 Task: Find connections with filter location Bānswāra with filter topic #sustainabilitywith filter profile language English with filter current company Ecom Express Limited with filter school Jobs for freshers in MYSORE with filter industry Chemical Manufacturing with filter service category Computer Networking with filter keywords title Outside Sales Manager
Action: Mouse moved to (648, 82)
Screenshot: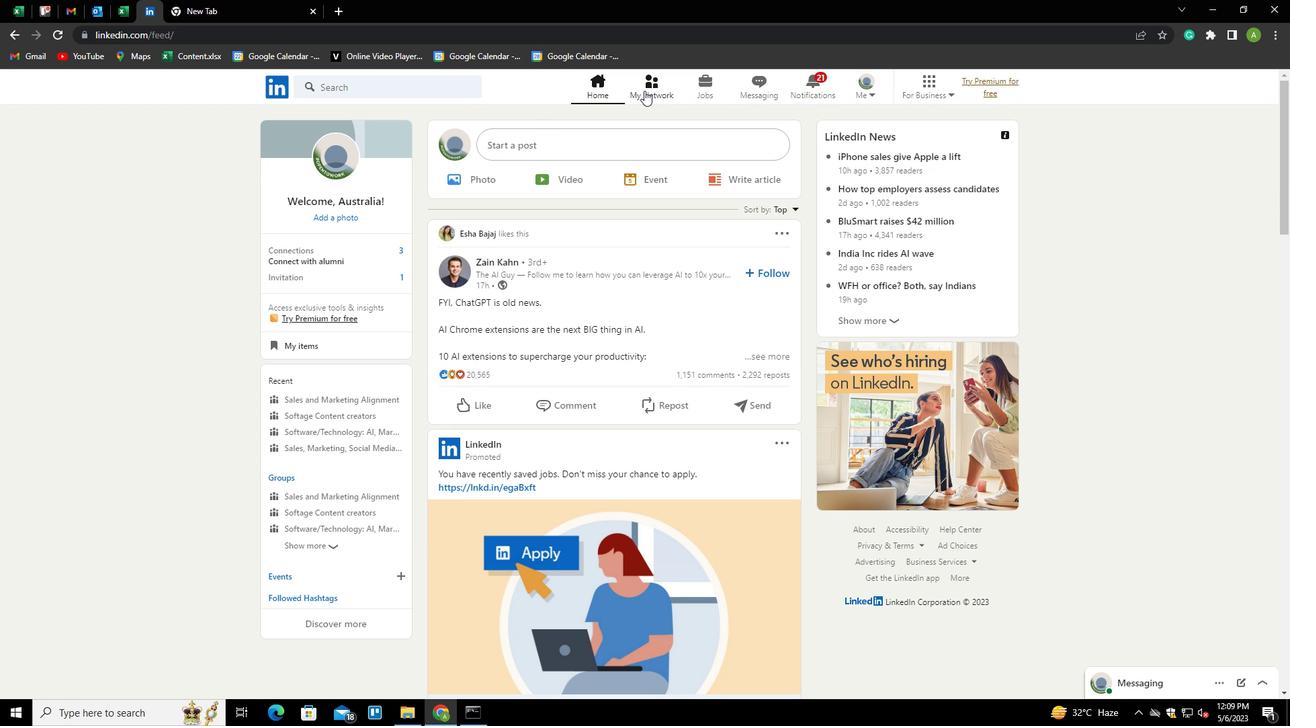 
Action: Mouse pressed left at (648, 82)
Screenshot: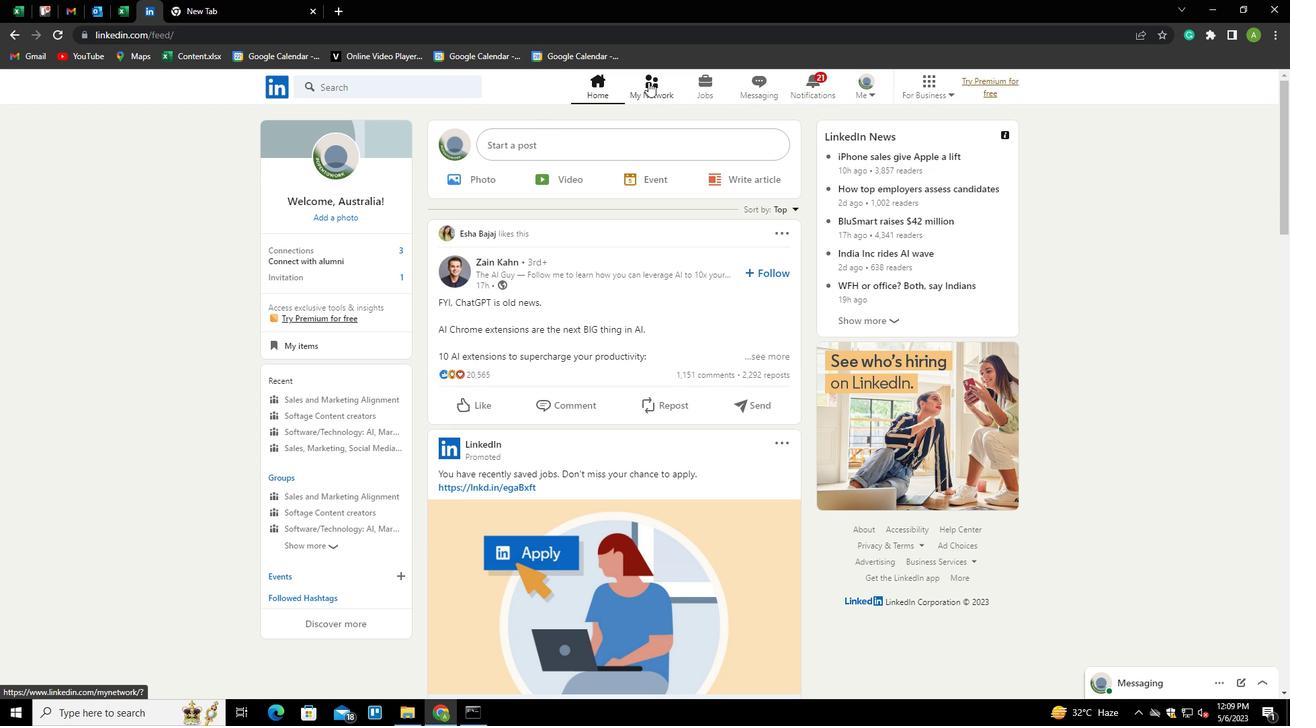 
Action: Mouse moved to (327, 164)
Screenshot: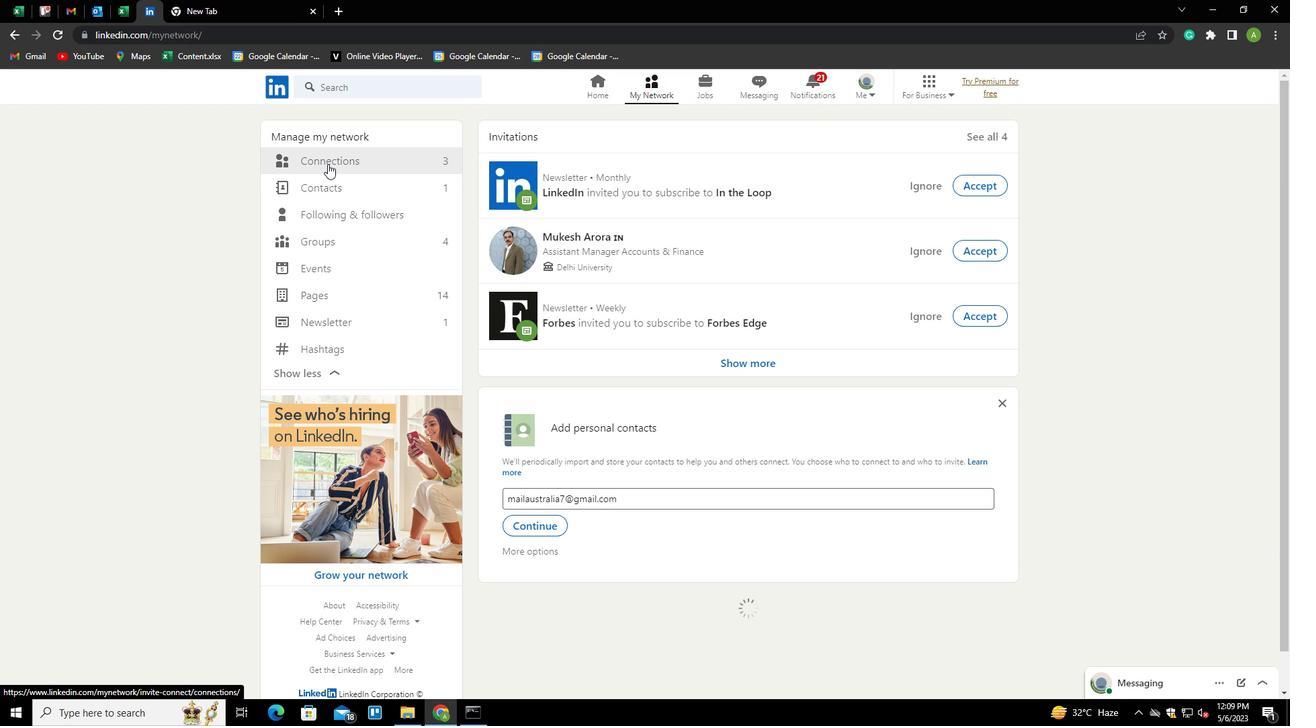 
Action: Mouse pressed left at (327, 164)
Screenshot: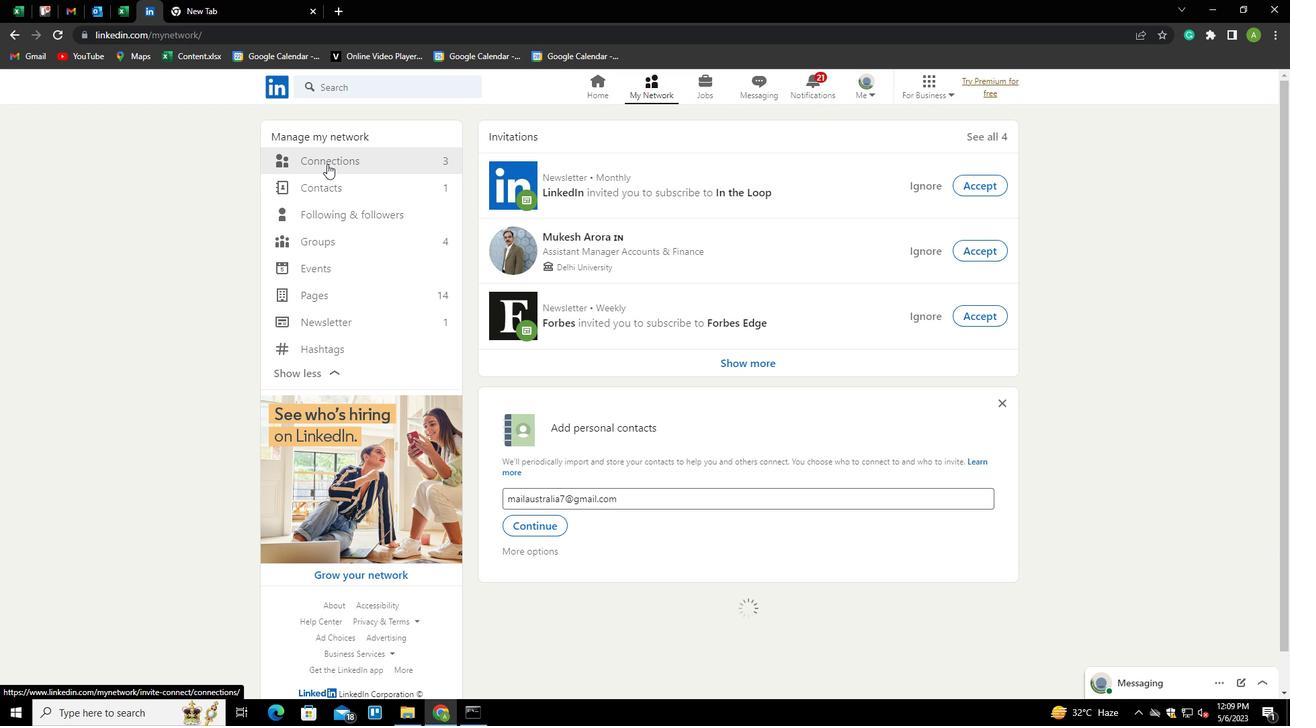 
Action: Mouse moved to (718, 161)
Screenshot: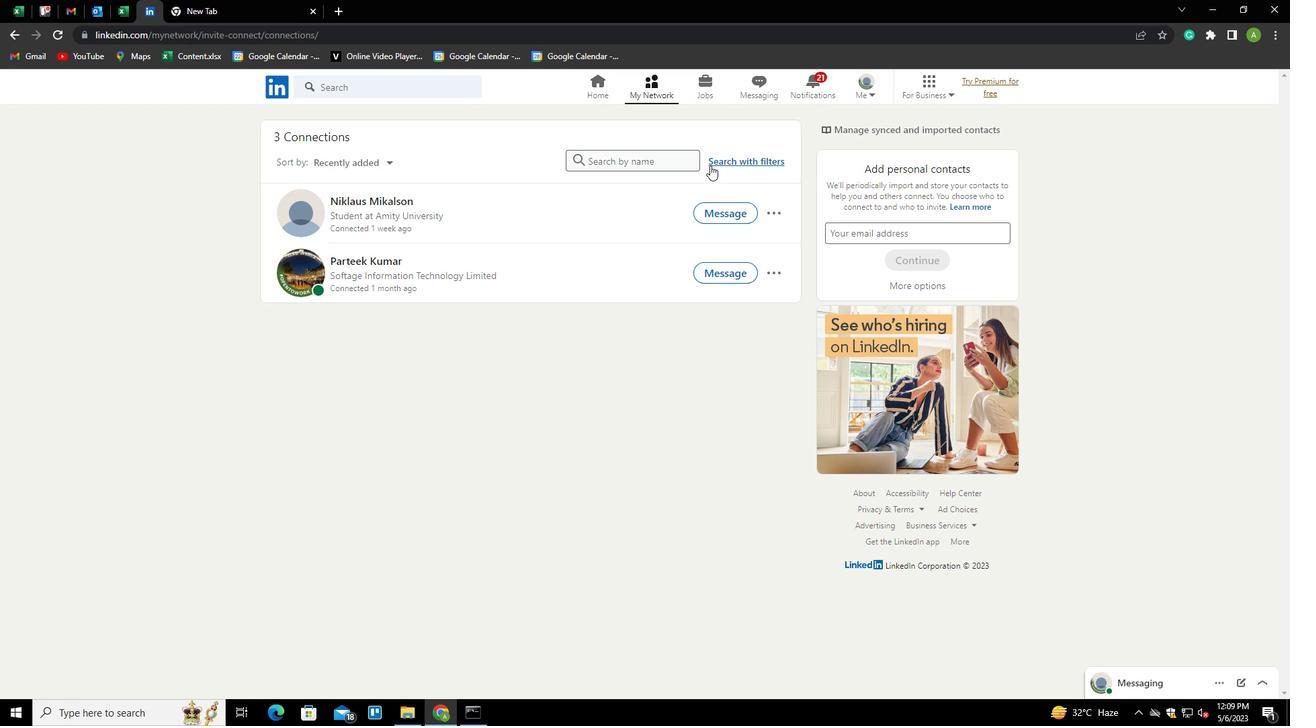 
Action: Mouse pressed left at (718, 161)
Screenshot: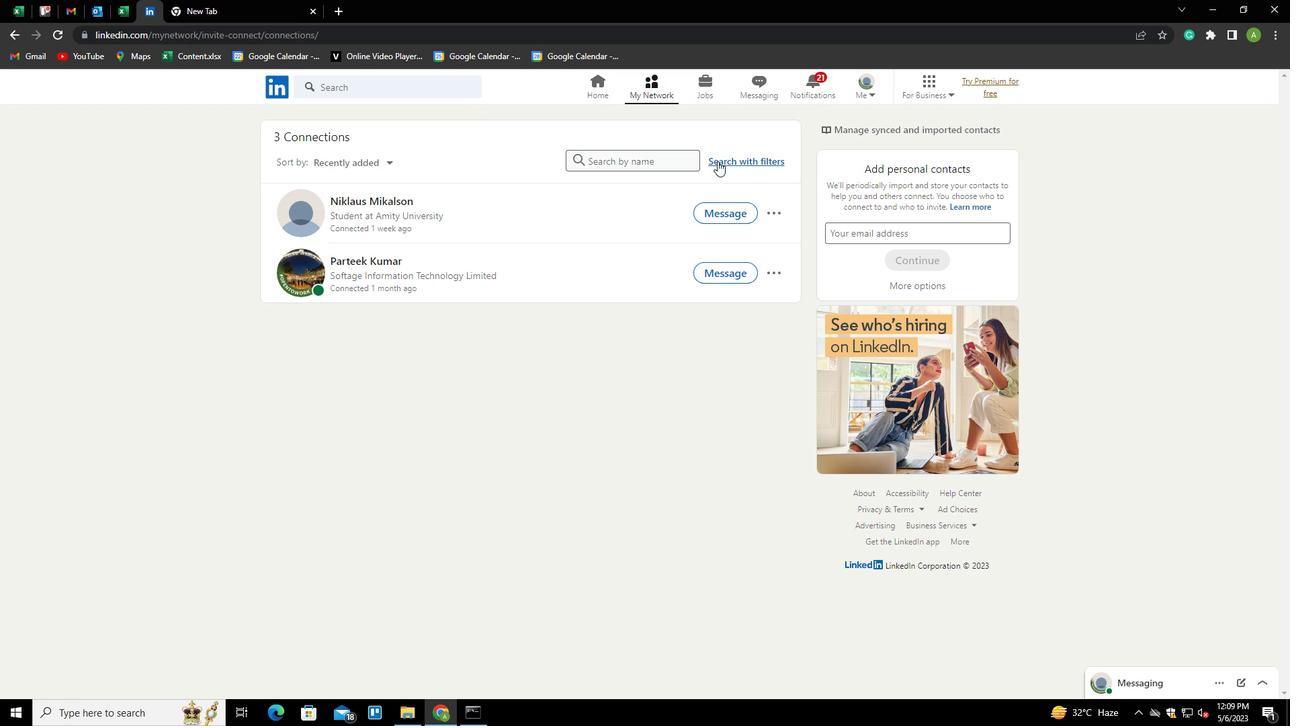 
Action: Mouse moved to (691, 116)
Screenshot: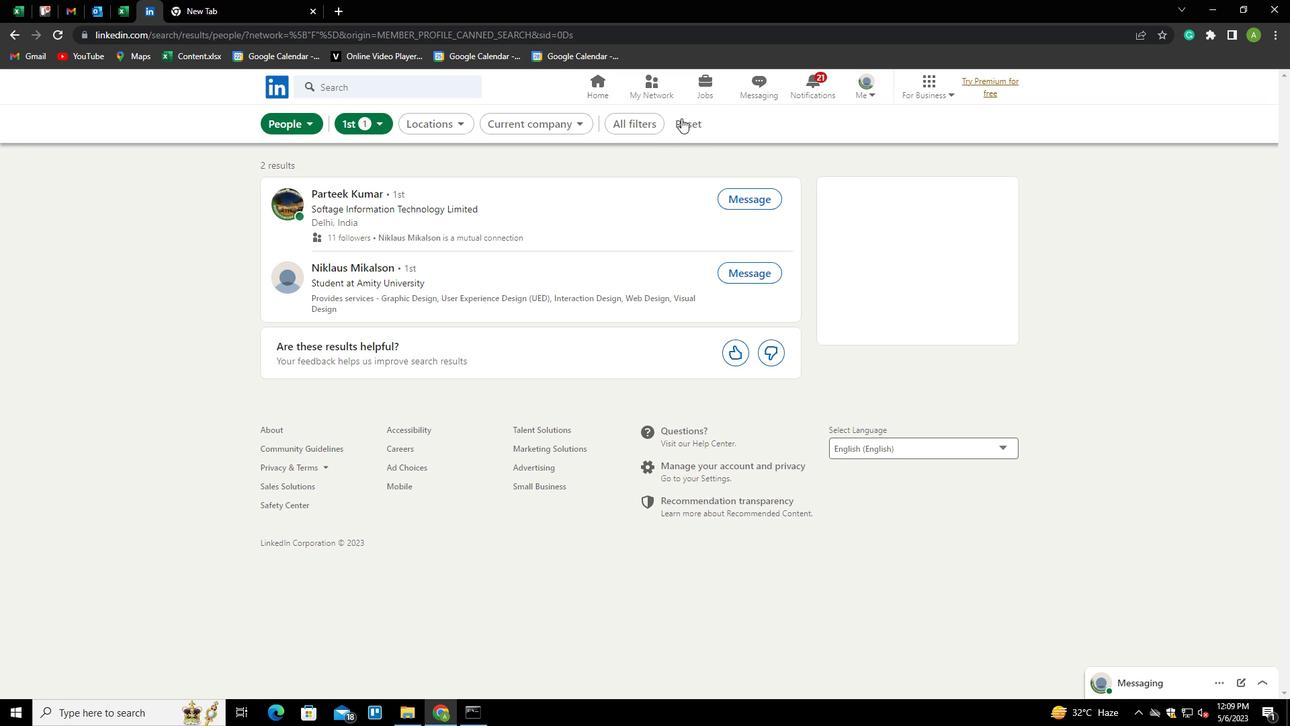 
Action: Mouse pressed left at (691, 116)
Screenshot: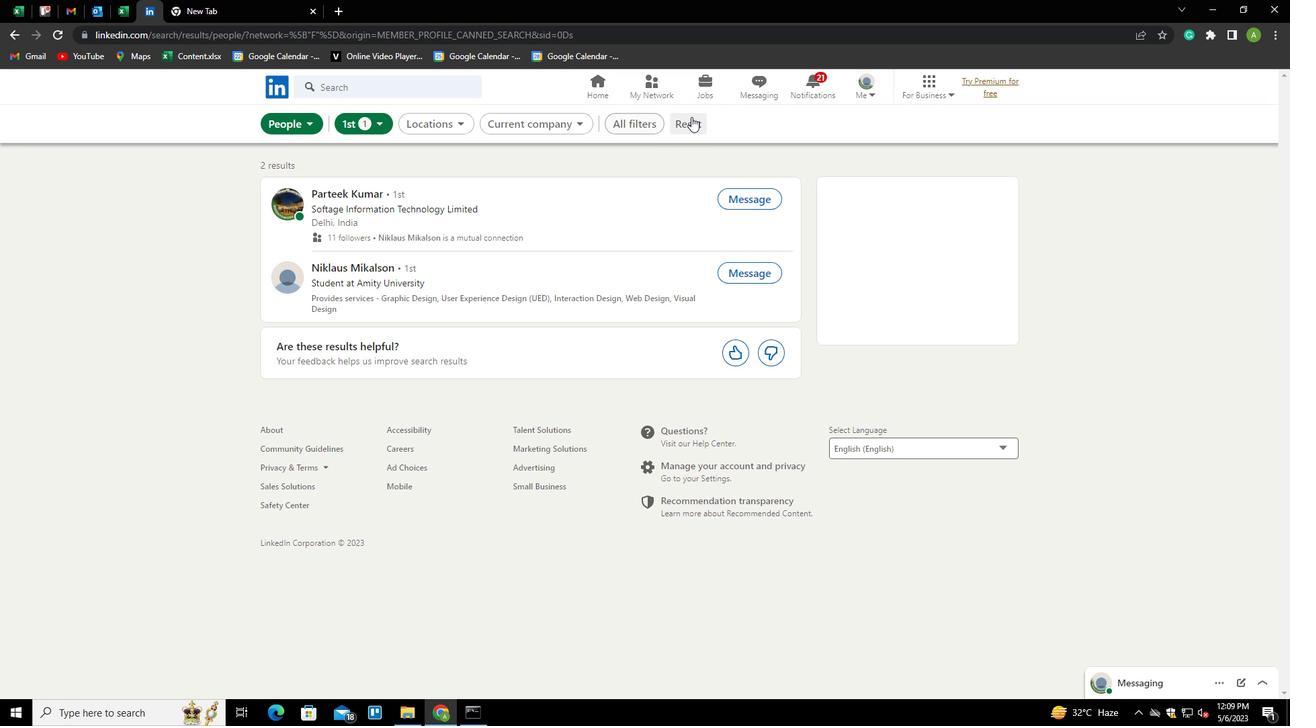 
Action: Mouse moved to (650, 123)
Screenshot: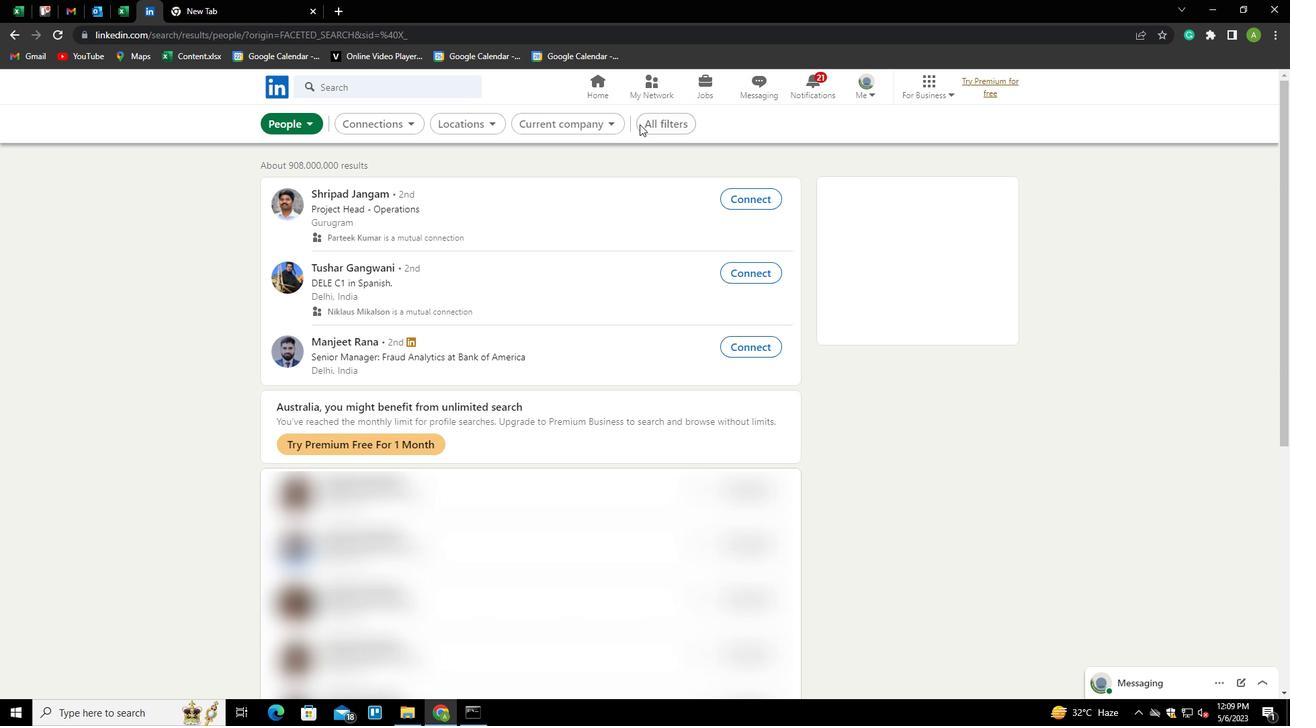 
Action: Mouse pressed left at (650, 123)
Screenshot: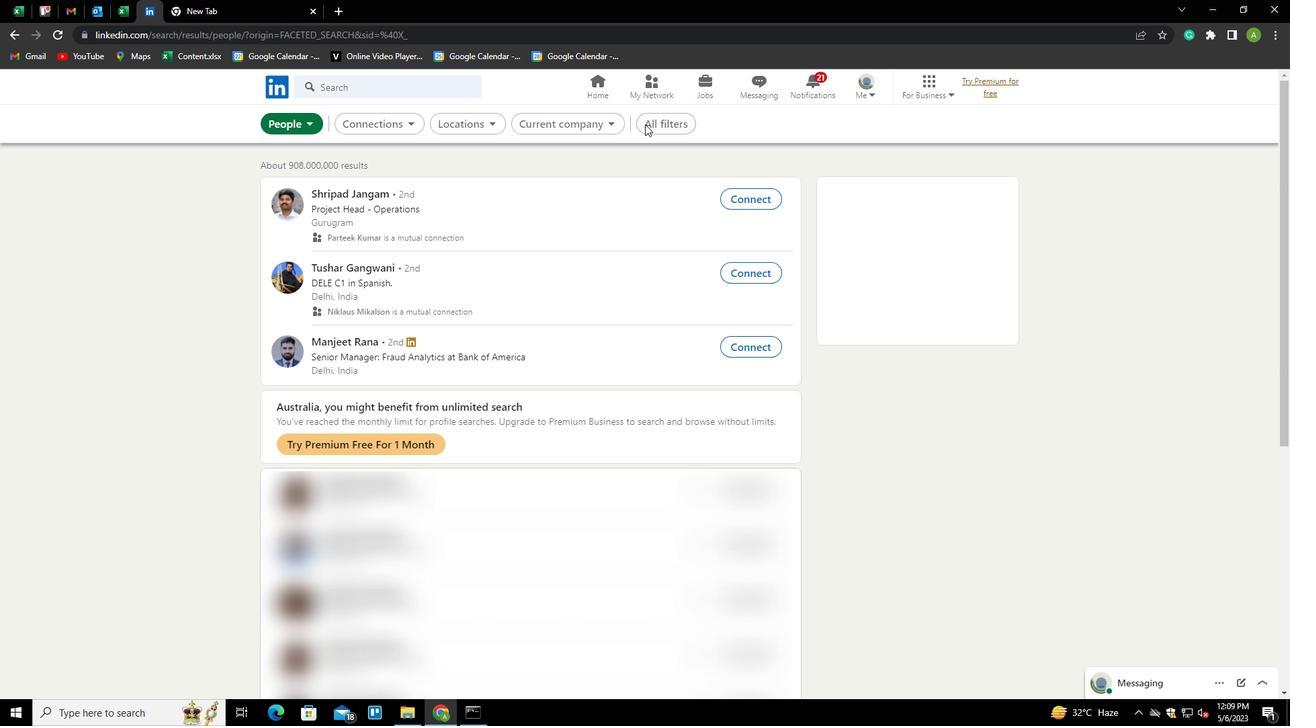 
Action: Mouse moved to (989, 360)
Screenshot: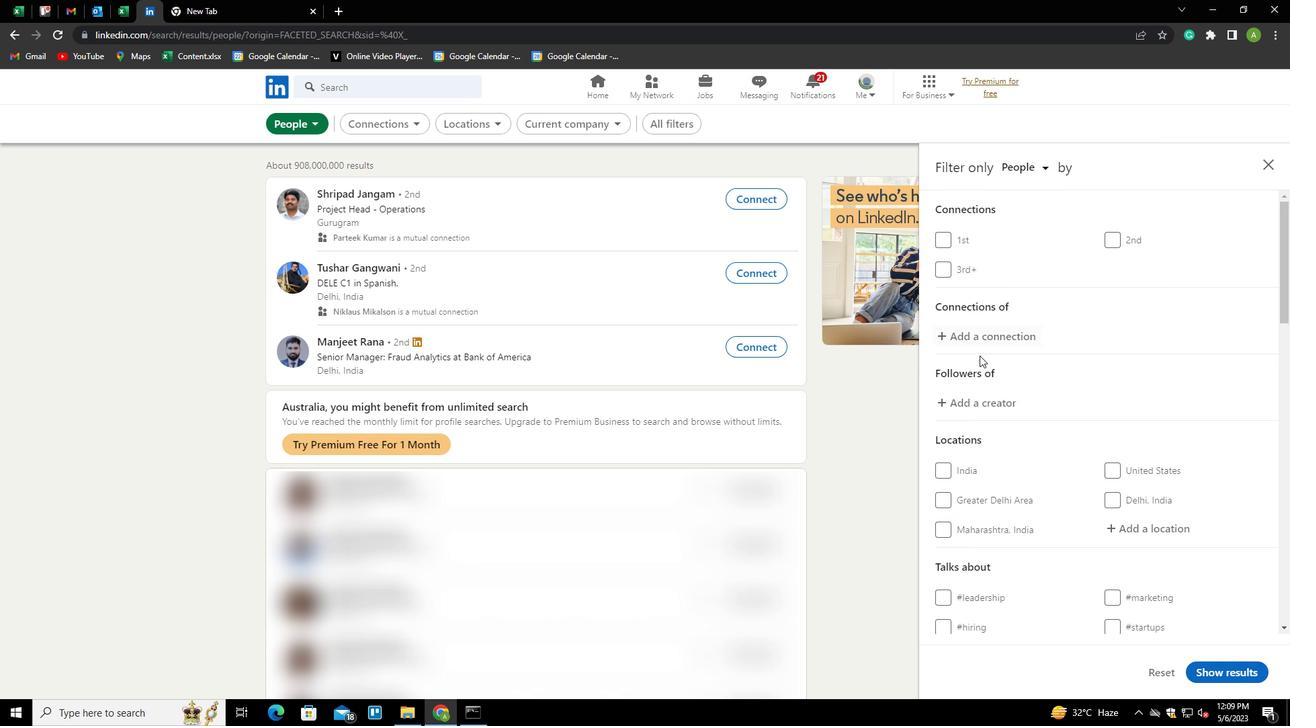 
Action: Mouse scrolled (989, 359) with delta (0, 0)
Screenshot: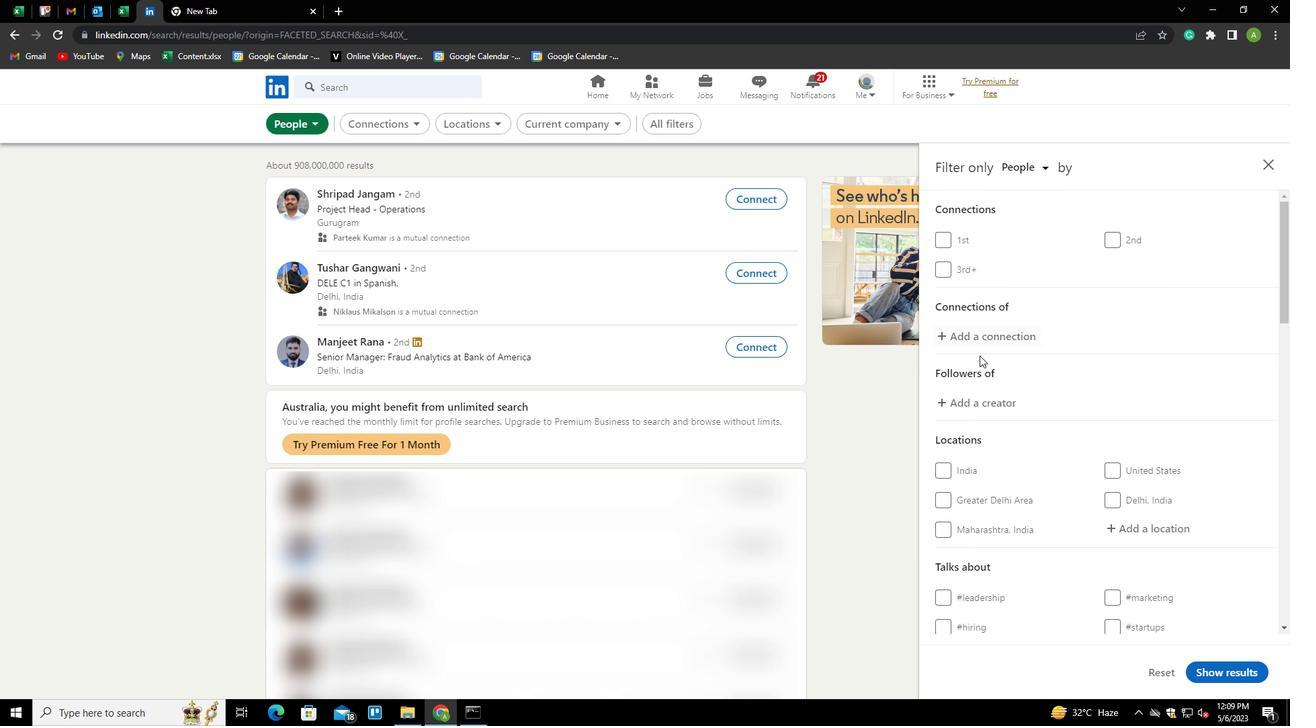 
Action: Mouse scrolled (989, 359) with delta (0, 0)
Screenshot: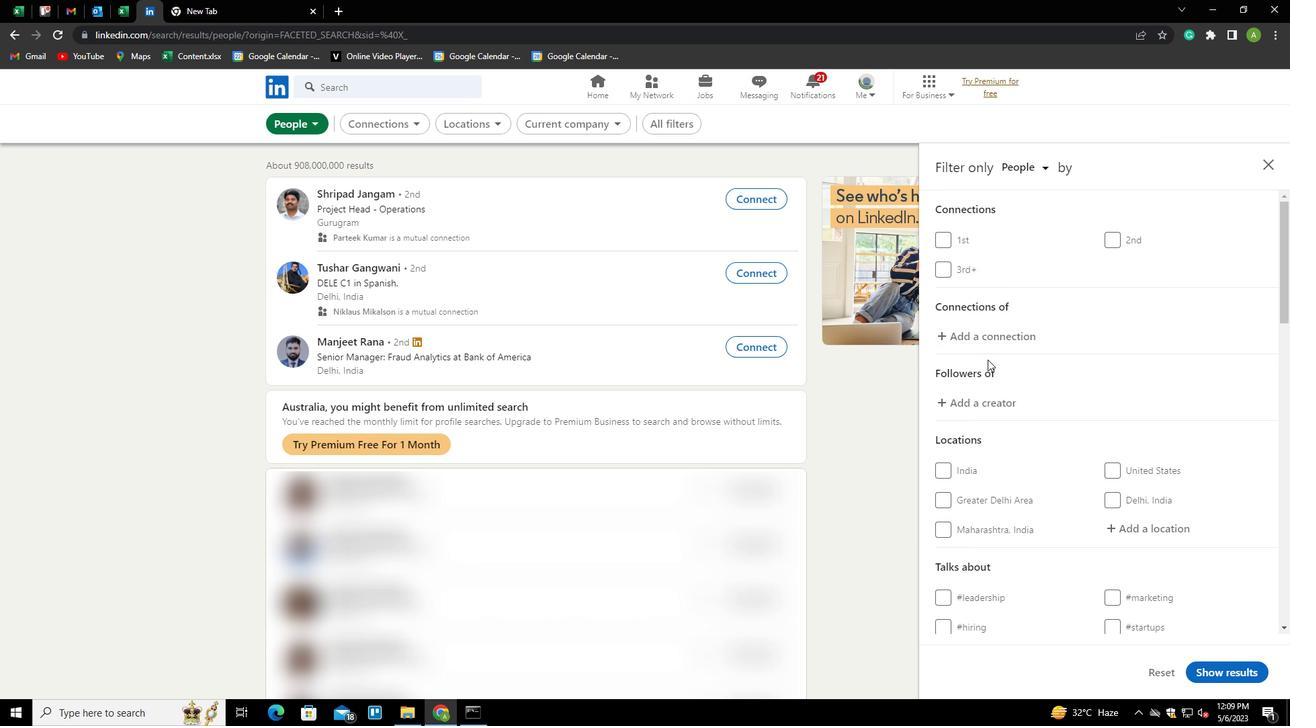 
Action: Mouse moved to (1137, 394)
Screenshot: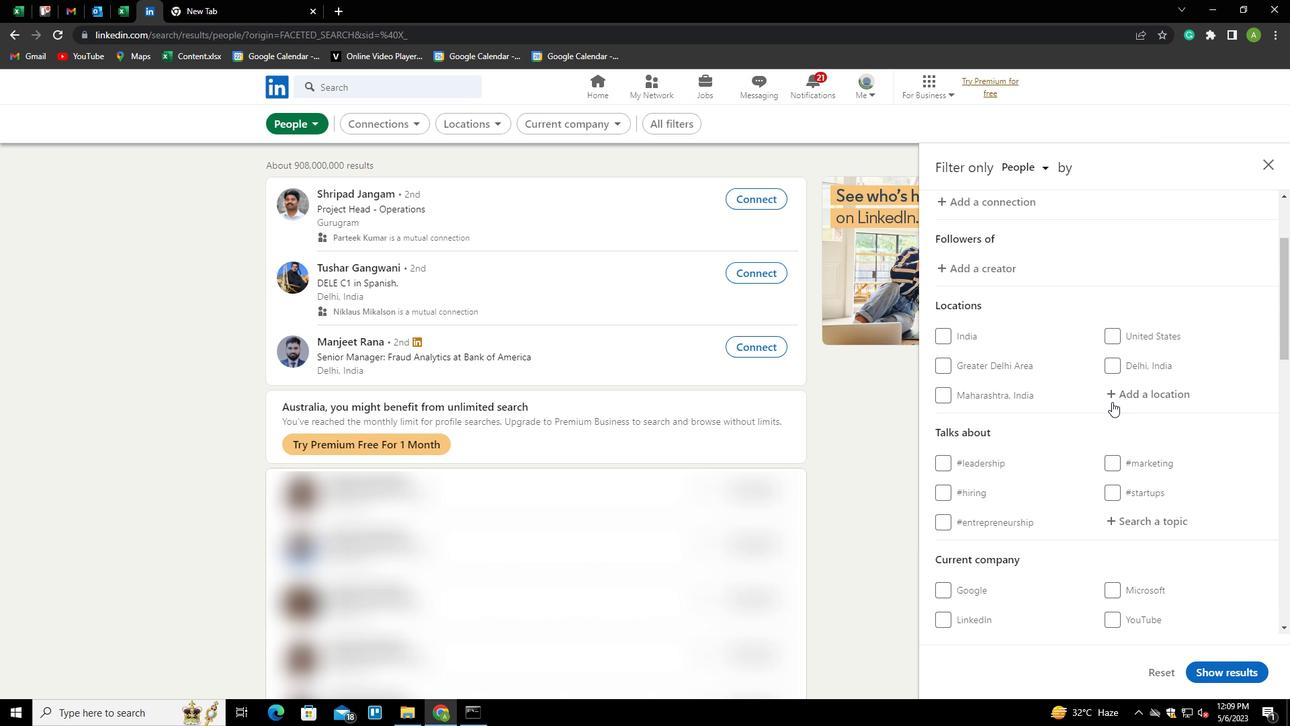 
Action: Mouse pressed left at (1137, 394)
Screenshot: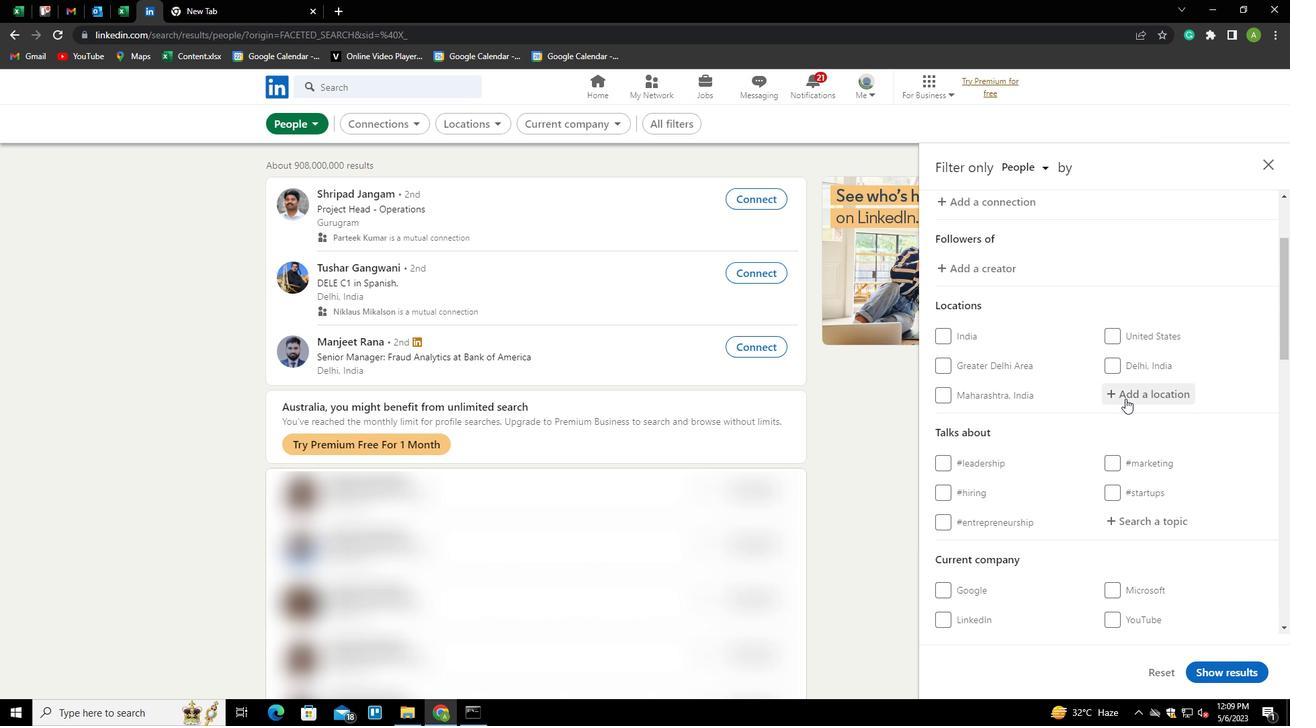 
Action: Mouse moved to (1140, 391)
Screenshot: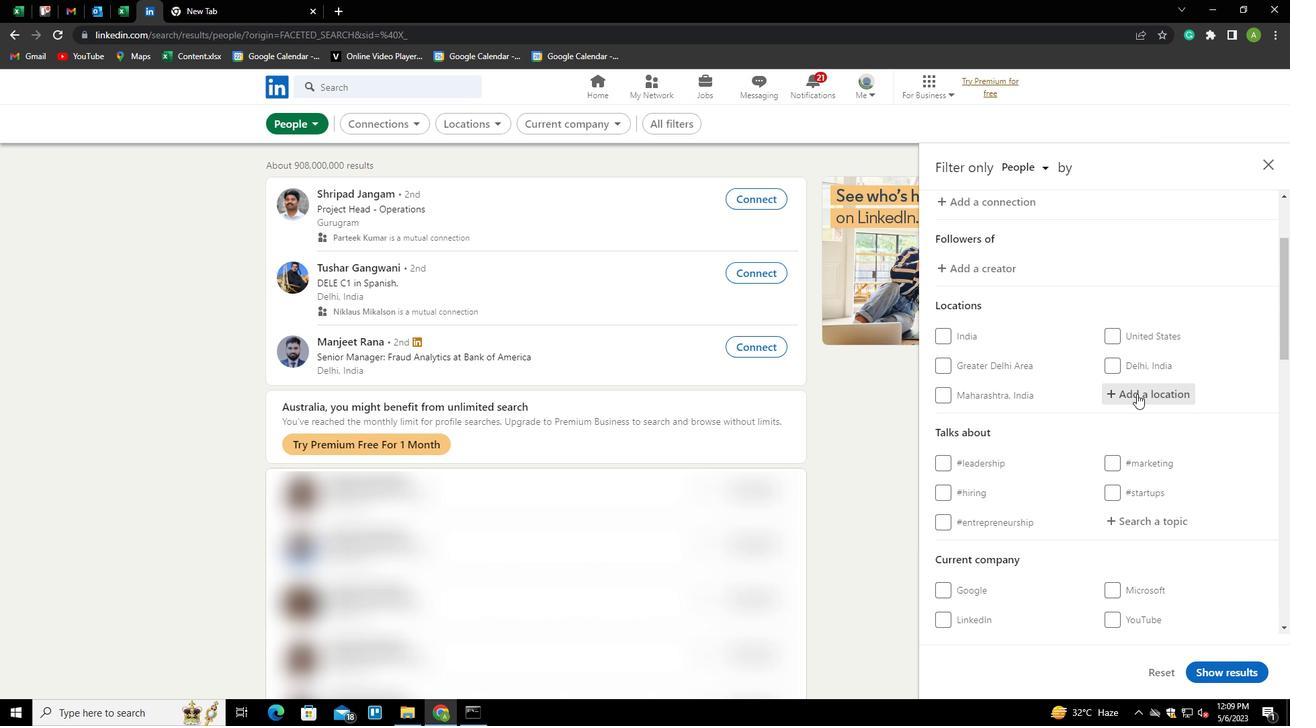 
Action: Key pressed <Key.shift>B
Screenshot: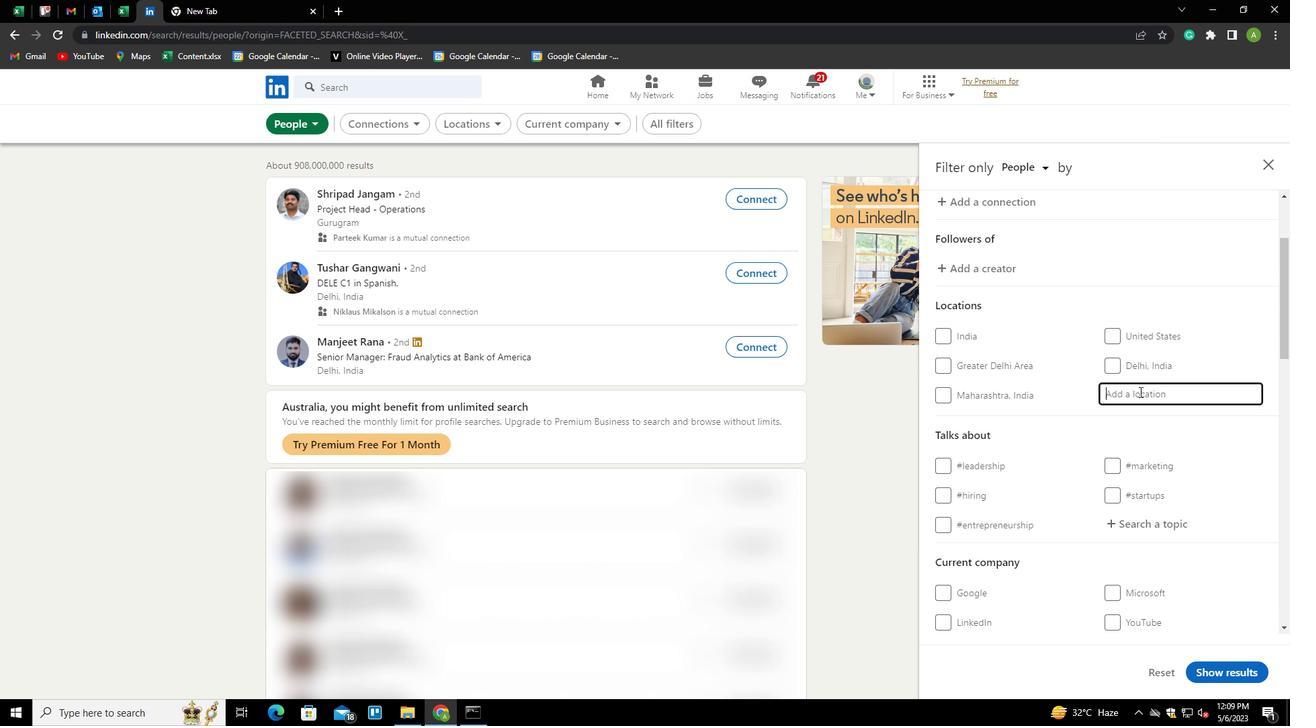 
Action: Mouse moved to (966, 266)
Screenshot: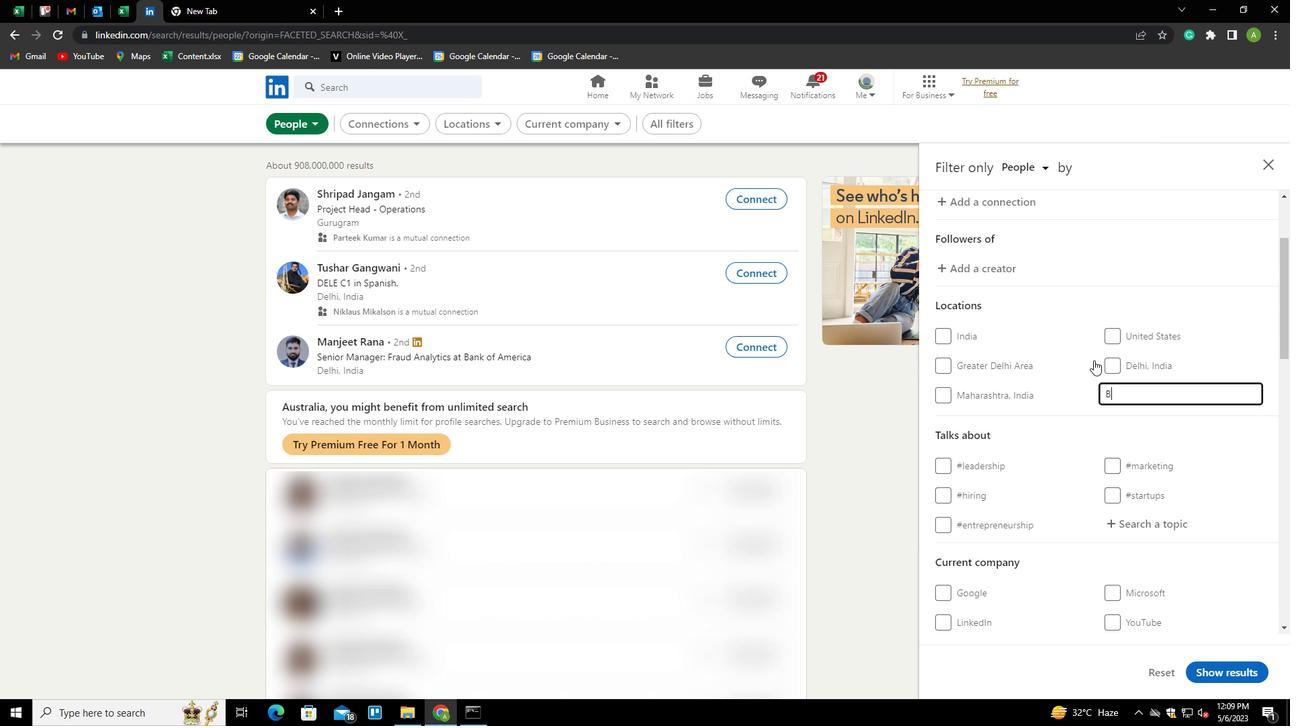 
Action: Key pressed ANSWARA<Key.down><Key.enter>
Screenshot: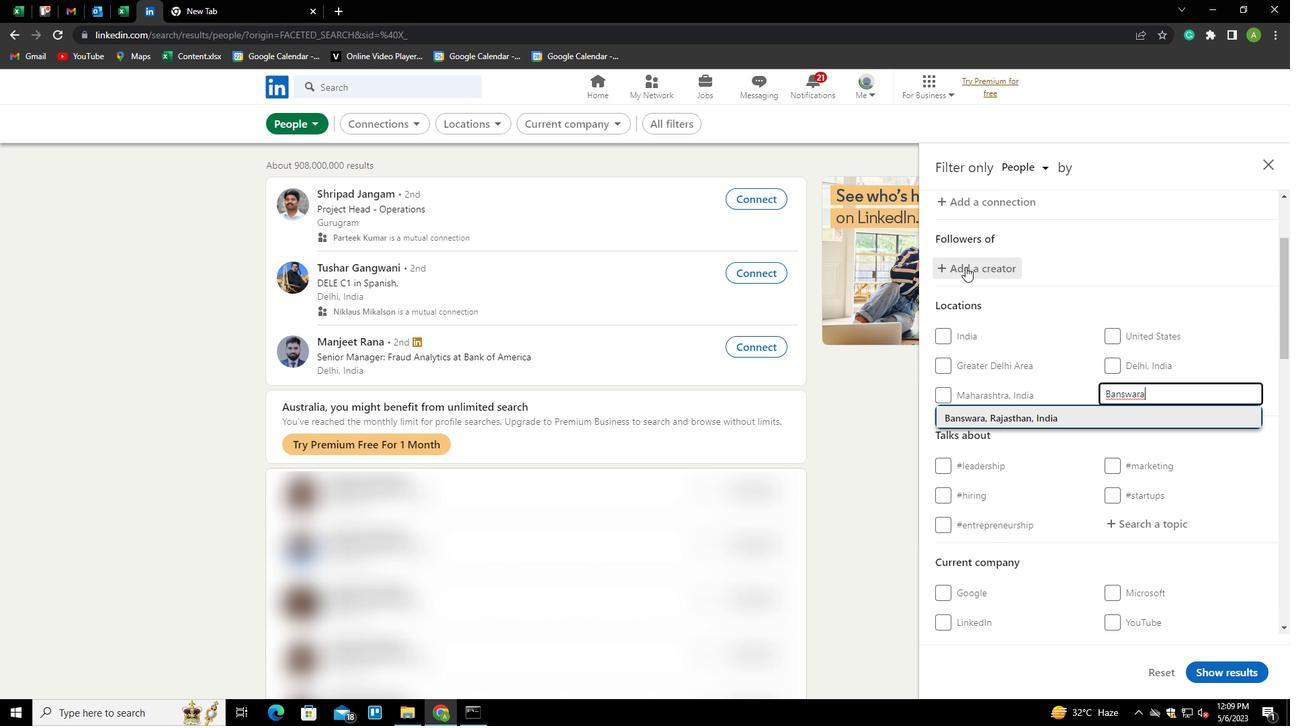 
Action: Mouse scrolled (966, 266) with delta (0, 0)
Screenshot: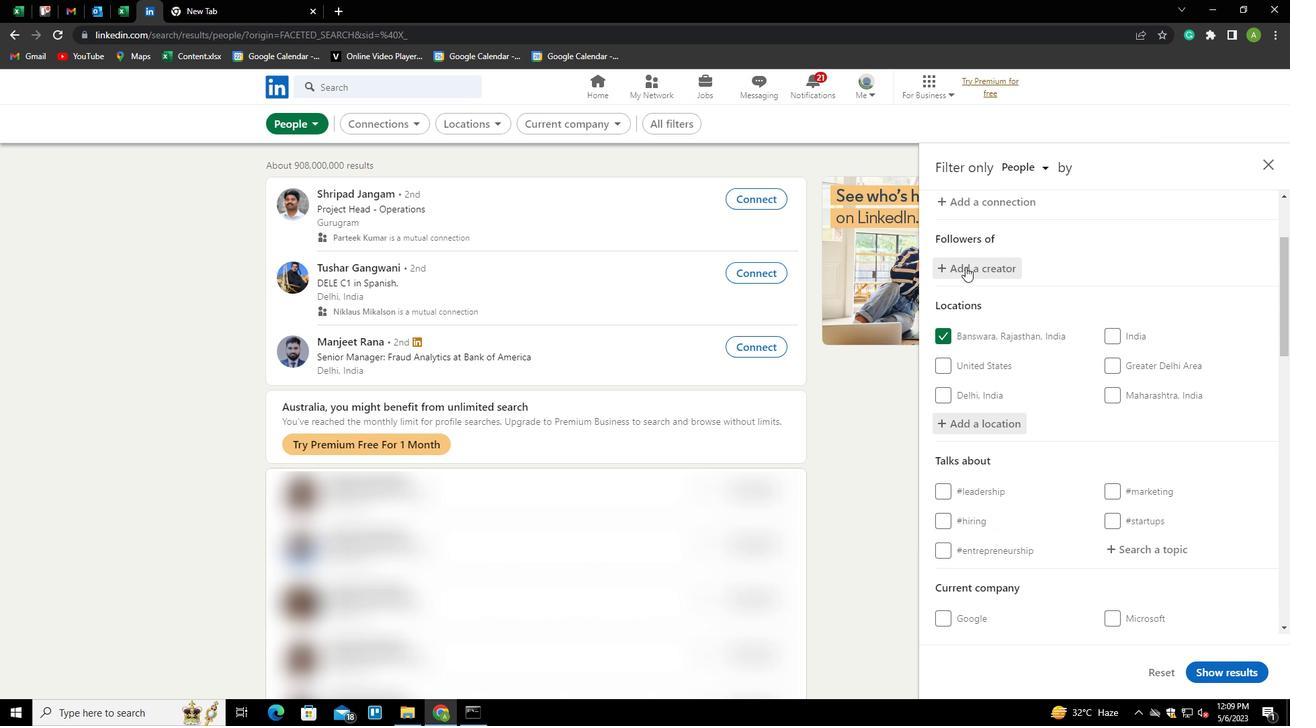 
Action: Mouse scrolled (966, 266) with delta (0, 0)
Screenshot: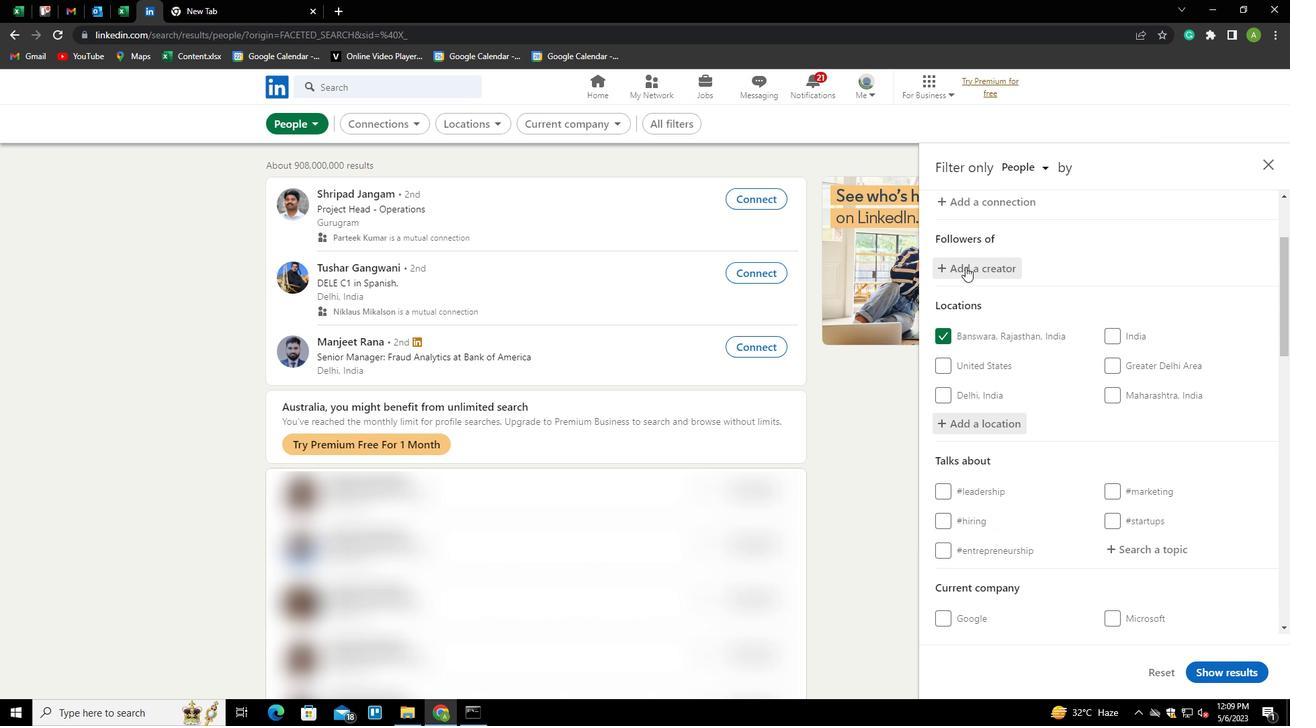 
Action: Mouse moved to (1159, 418)
Screenshot: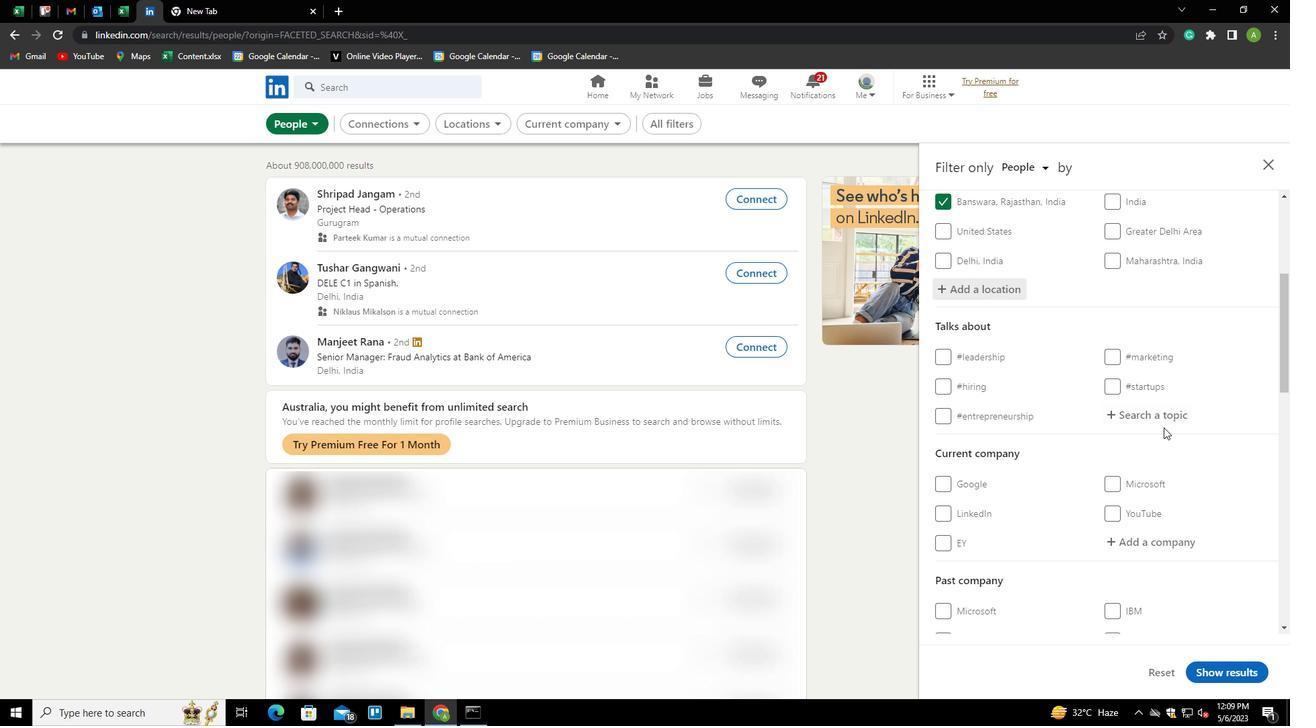 
Action: Mouse pressed left at (1159, 418)
Screenshot: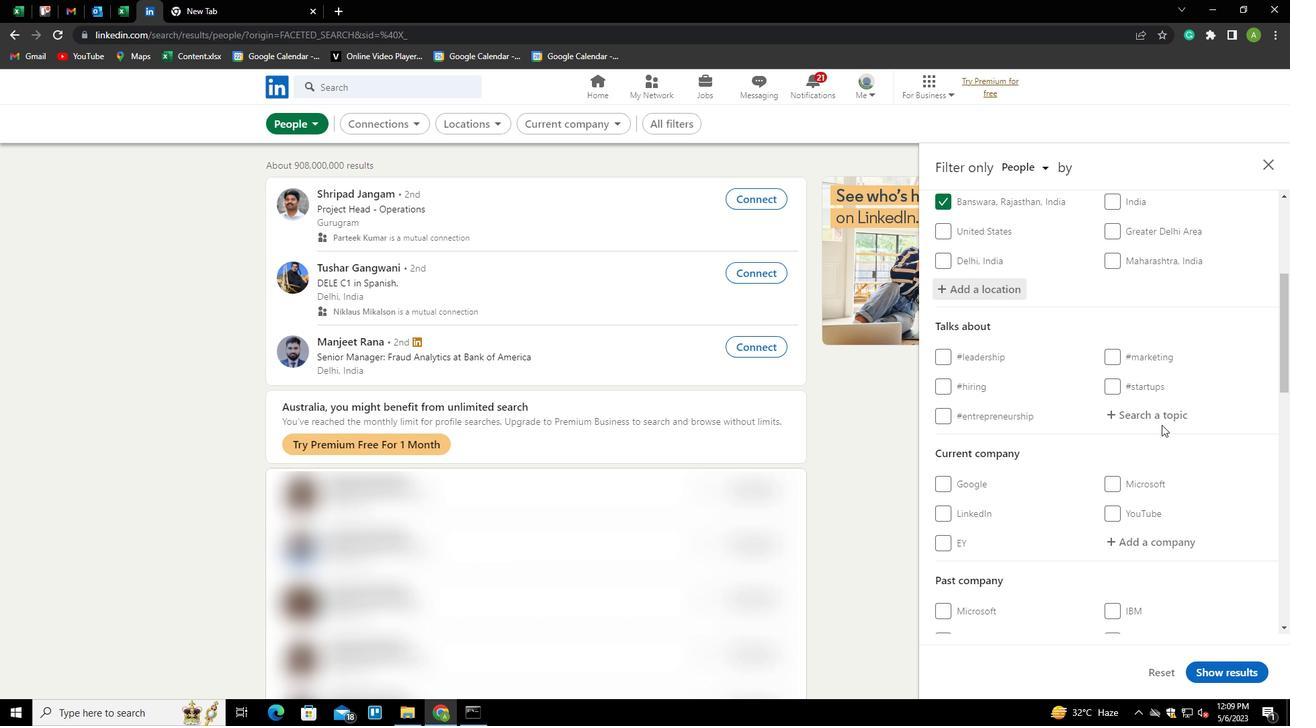 
Action: Key pressed S
Screenshot: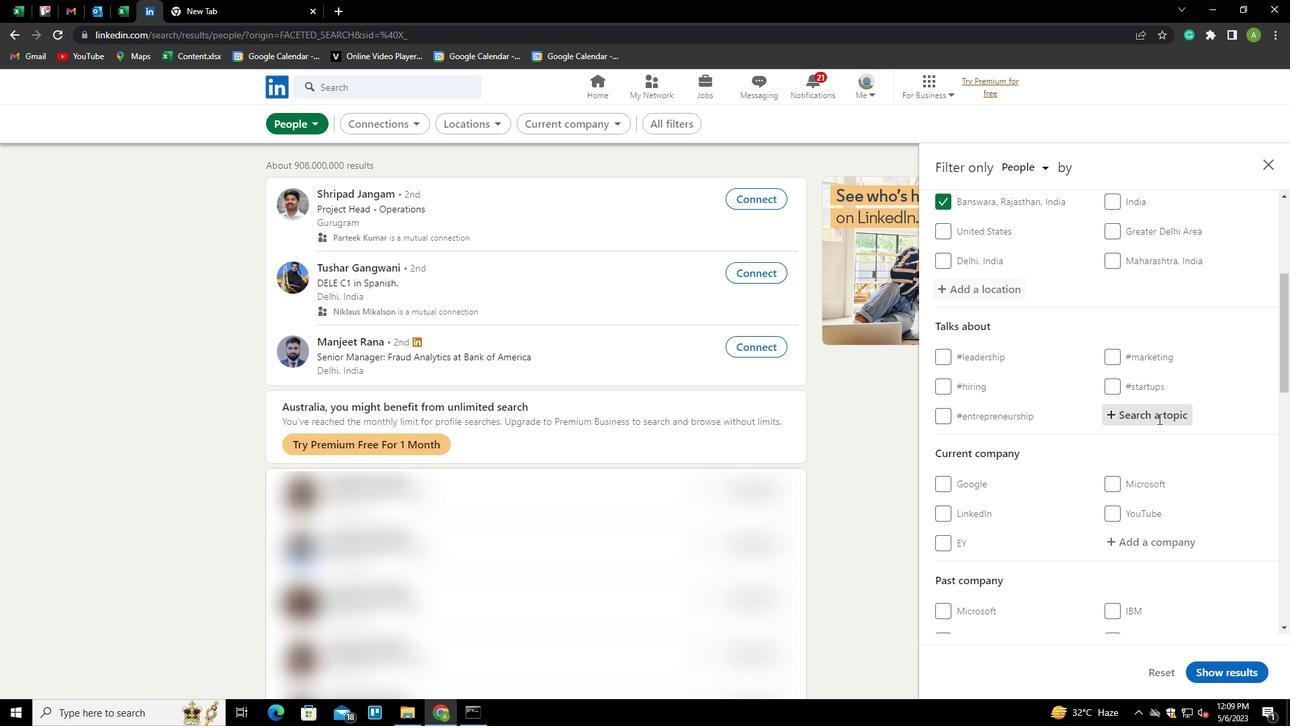 
Action: Mouse moved to (1125, 386)
Screenshot: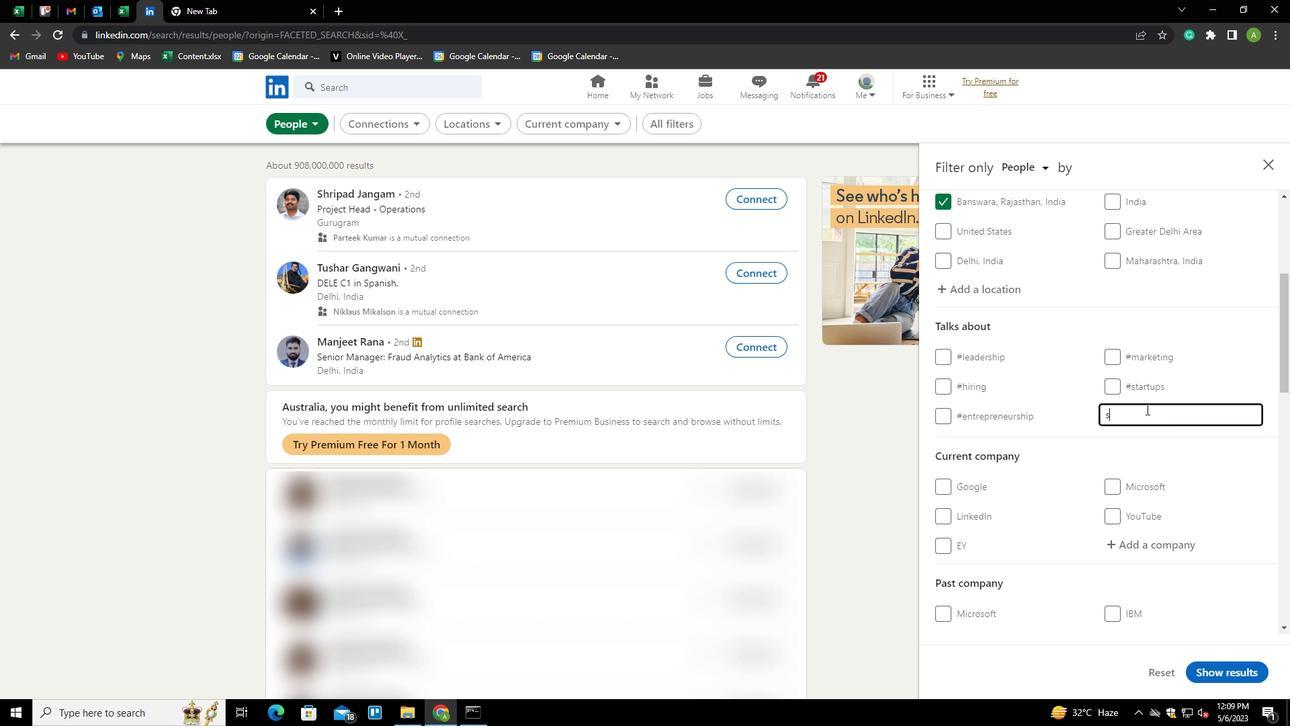 
Action: Key pressed USTAINABILITY<Key.down><Key.enter>
Screenshot: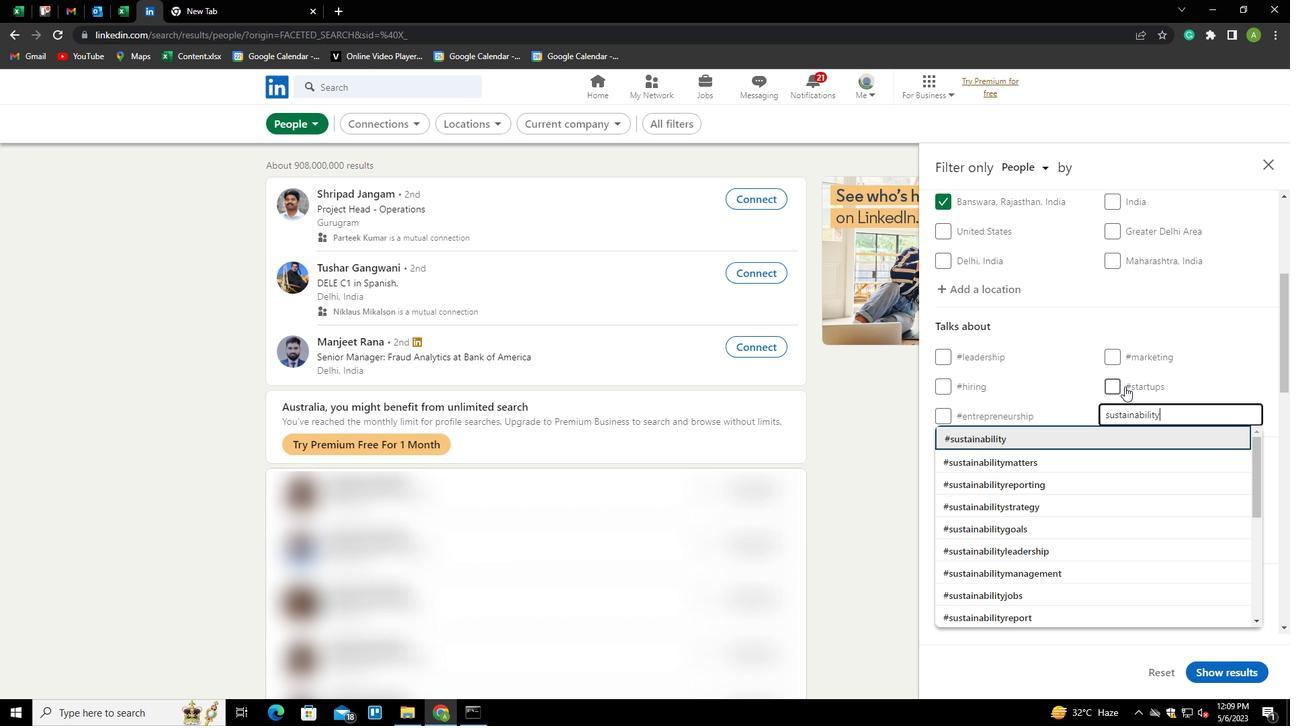 
Action: Mouse scrolled (1125, 385) with delta (0, 0)
Screenshot: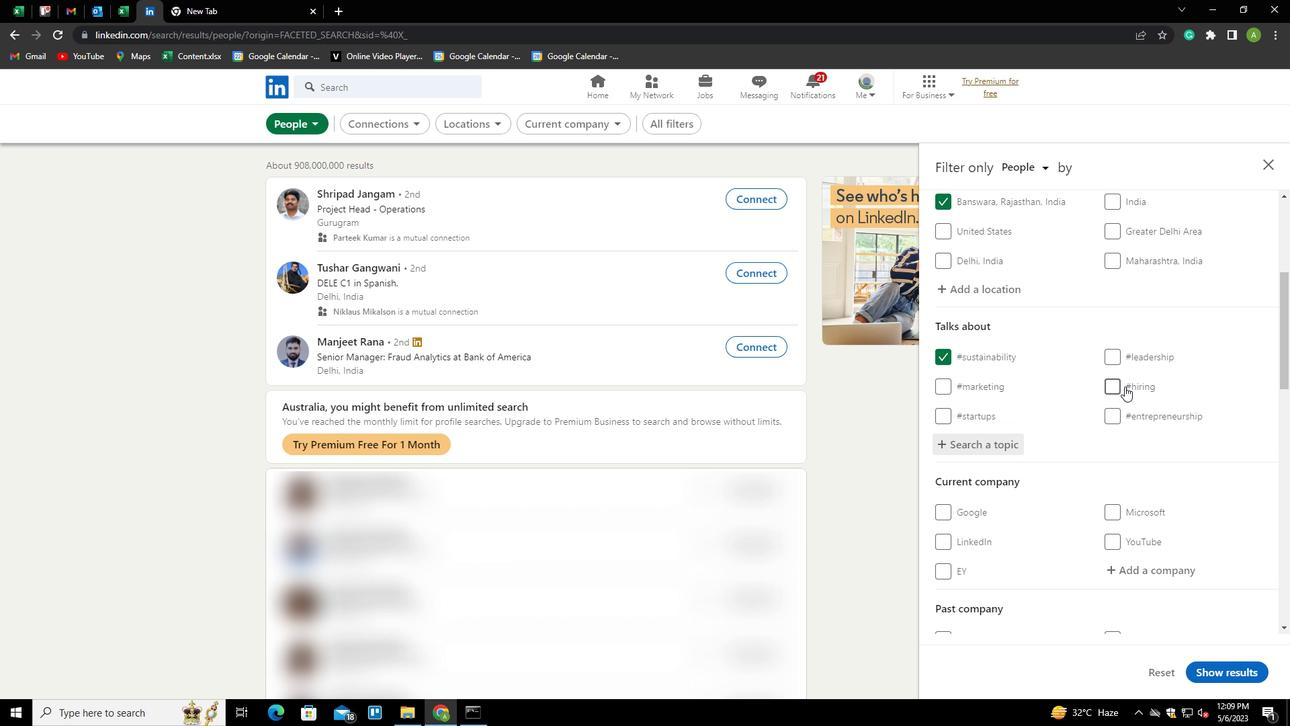 
Action: Mouse moved to (1123, 386)
Screenshot: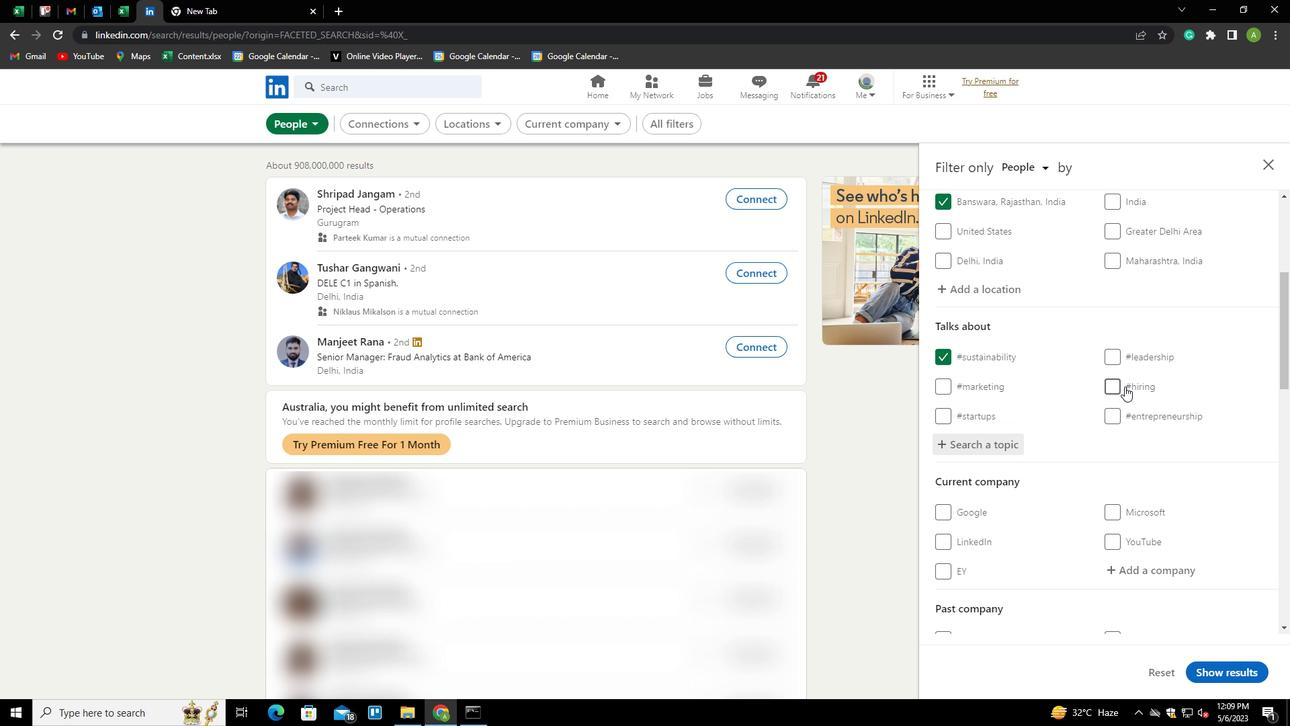 
Action: Mouse scrolled (1123, 385) with delta (0, 0)
Screenshot: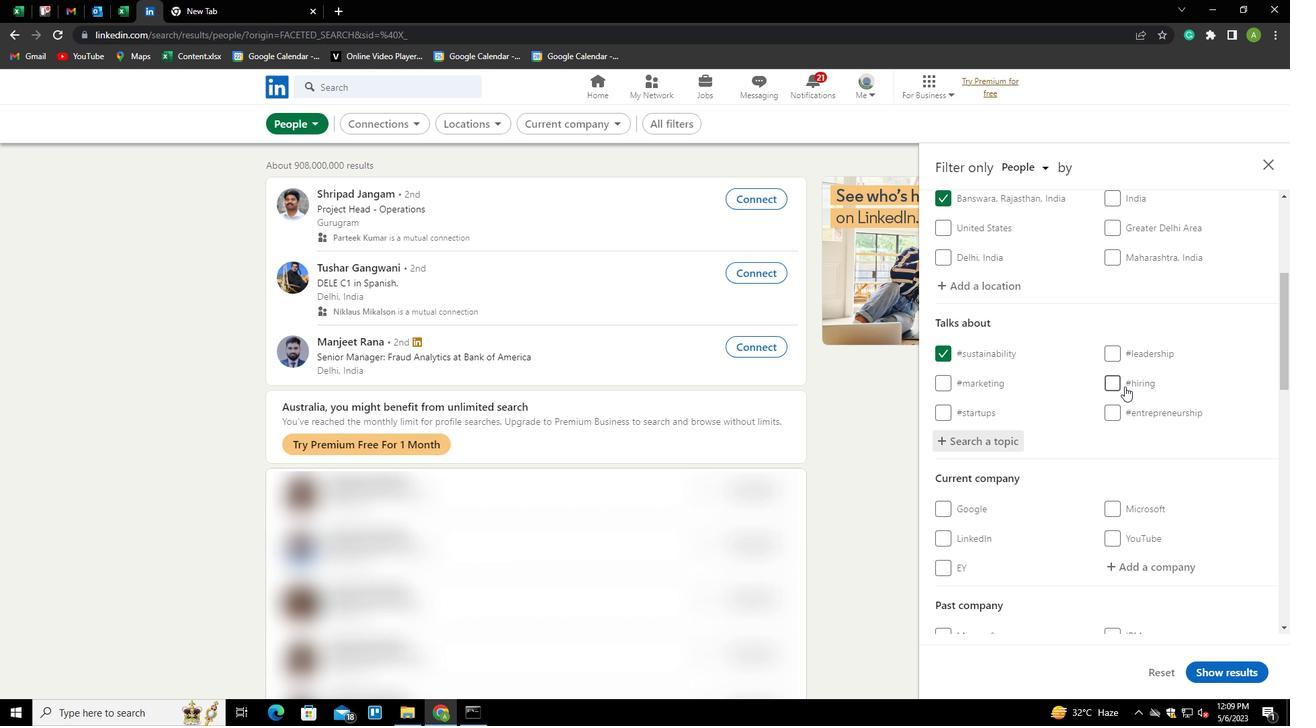 
Action: Mouse scrolled (1123, 385) with delta (0, 0)
Screenshot: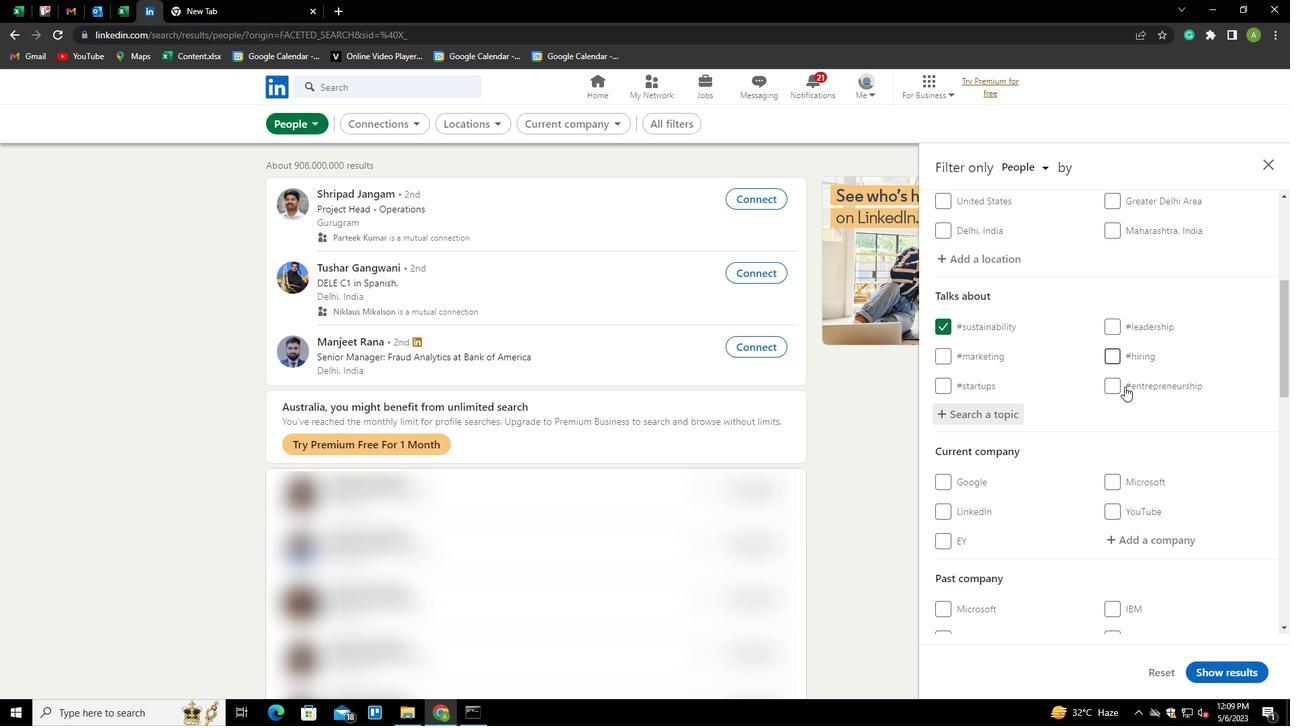 
Action: Mouse scrolled (1123, 385) with delta (0, 0)
Screenshot: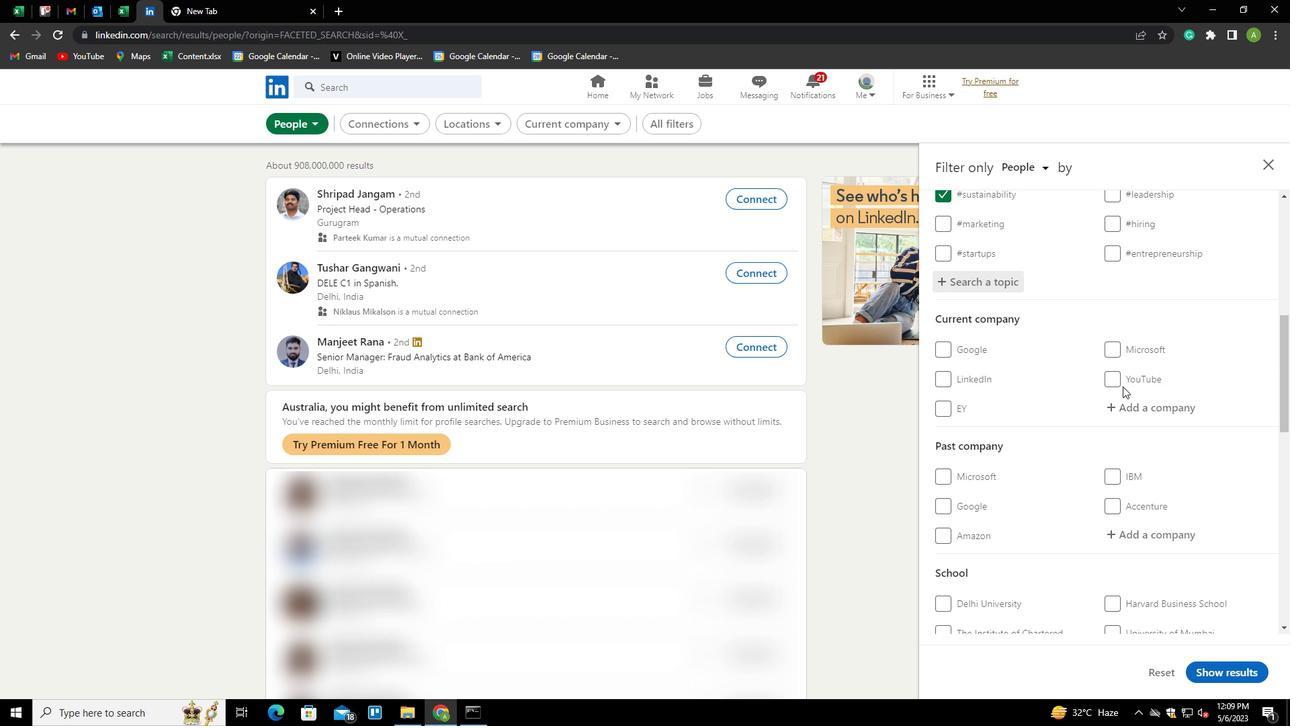 
Action: Mouse scrolled (1123, 385) with delta (0, 0)
Screenshot: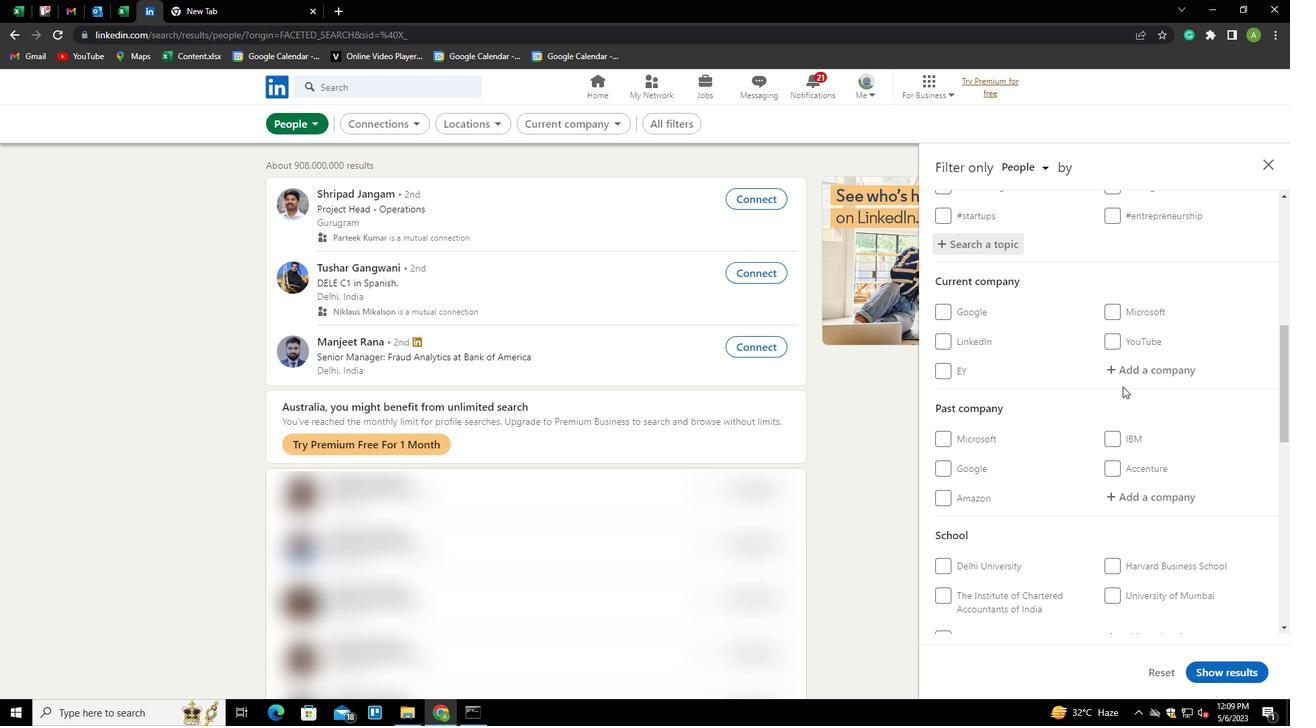 
Action: Mouse scrolled (1123, 385) with delta (0, 0)
Screenshot: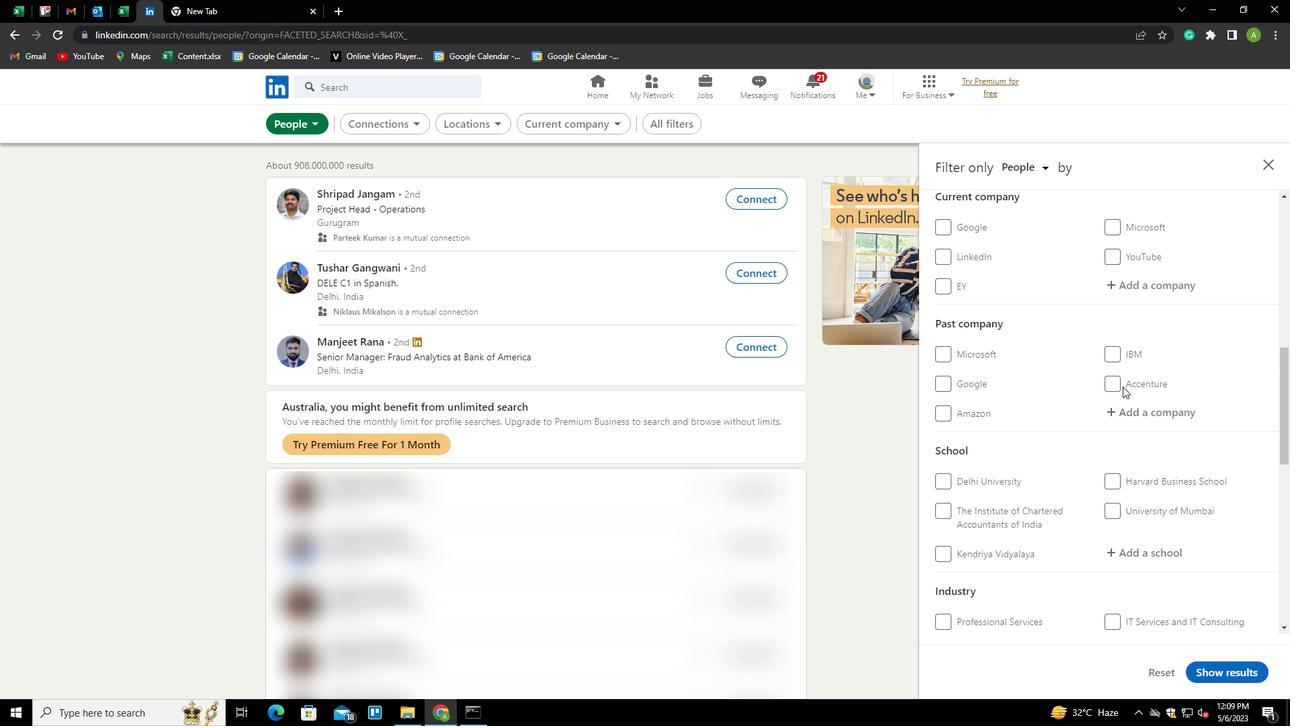 
Action: Mouse scrolled (1123, 385) with delta (0, 0)
Screenshot: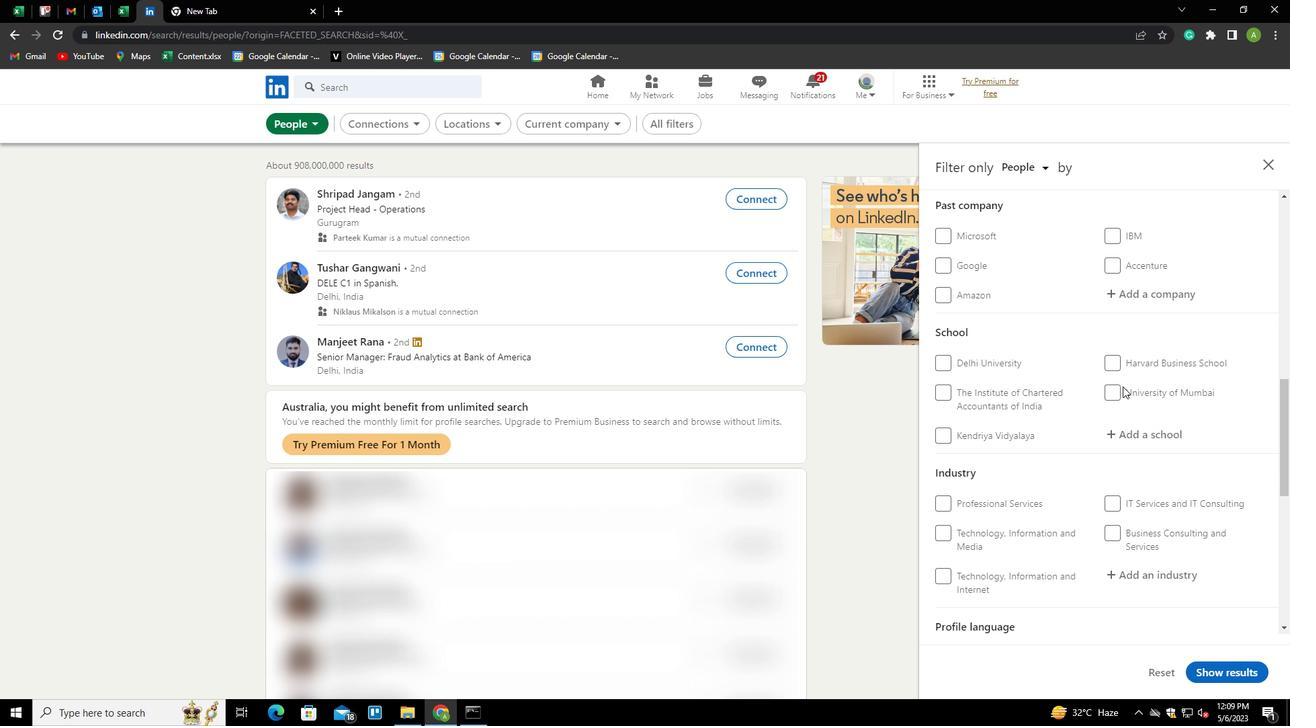 
Action: Mouse scrolled (1123, 385) with delta (0, 0)
Screenshot: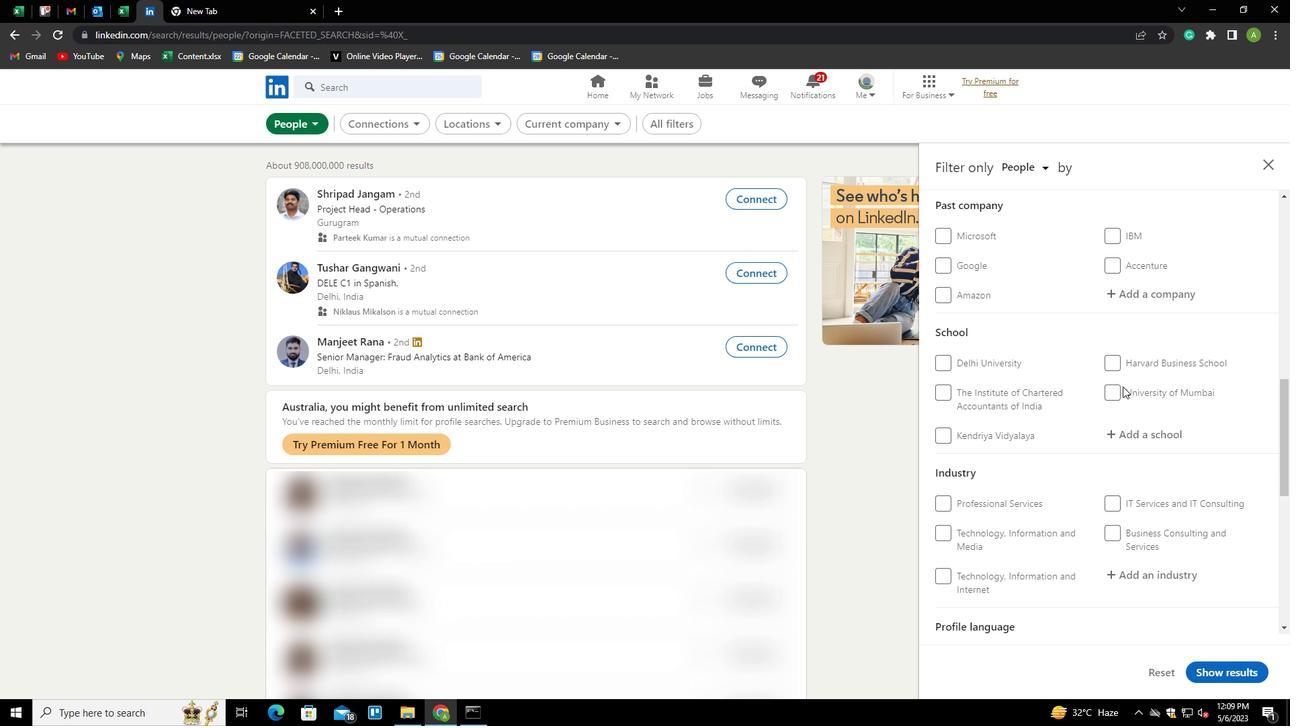 
Action: Mouse scrolled (1123, 385) with delta (0, 0)
Screenshot: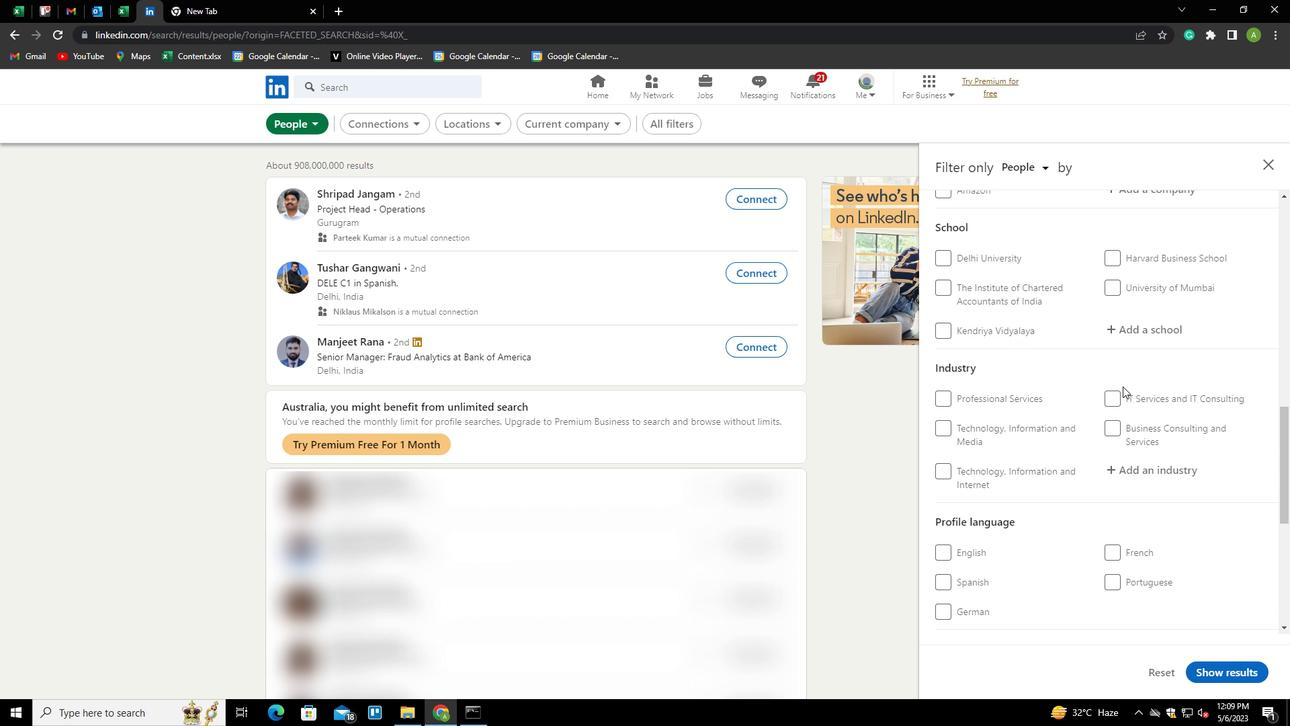 
Action: Mouse moved to (966, 453)
Screenshot: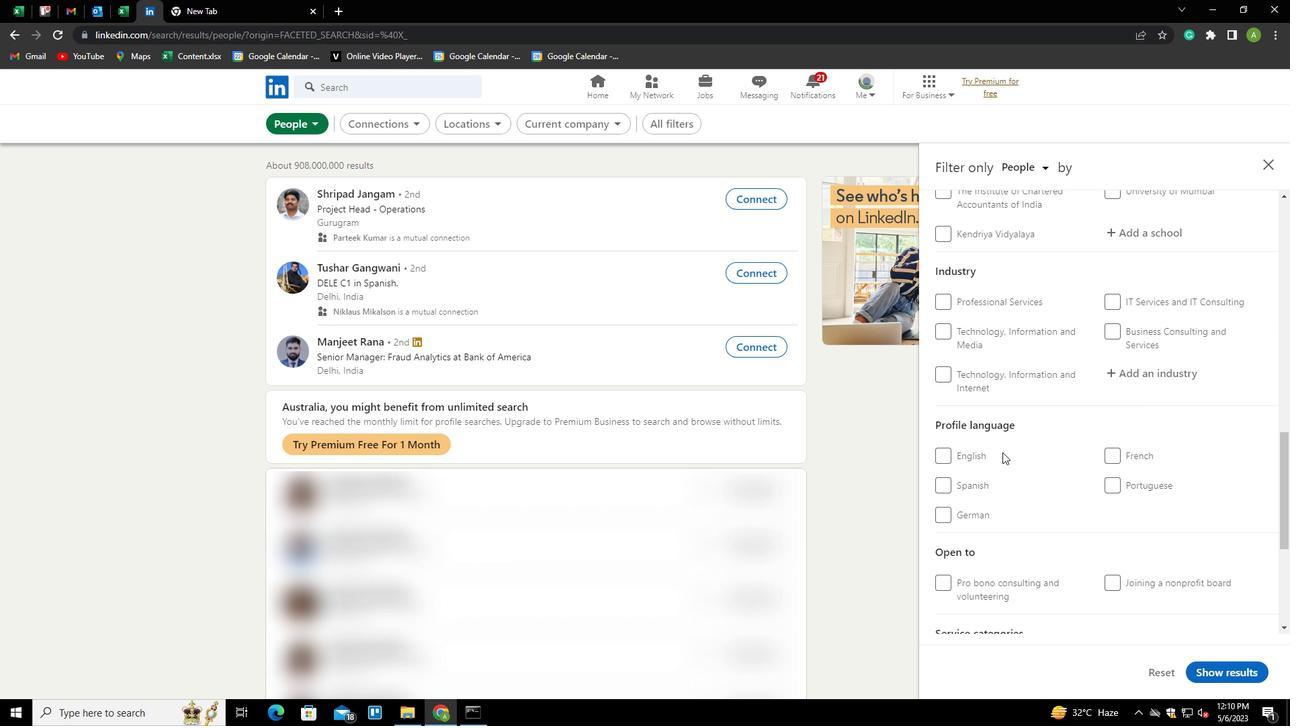 
Action: Mouse pressed left at (966, 453)
Screenshot: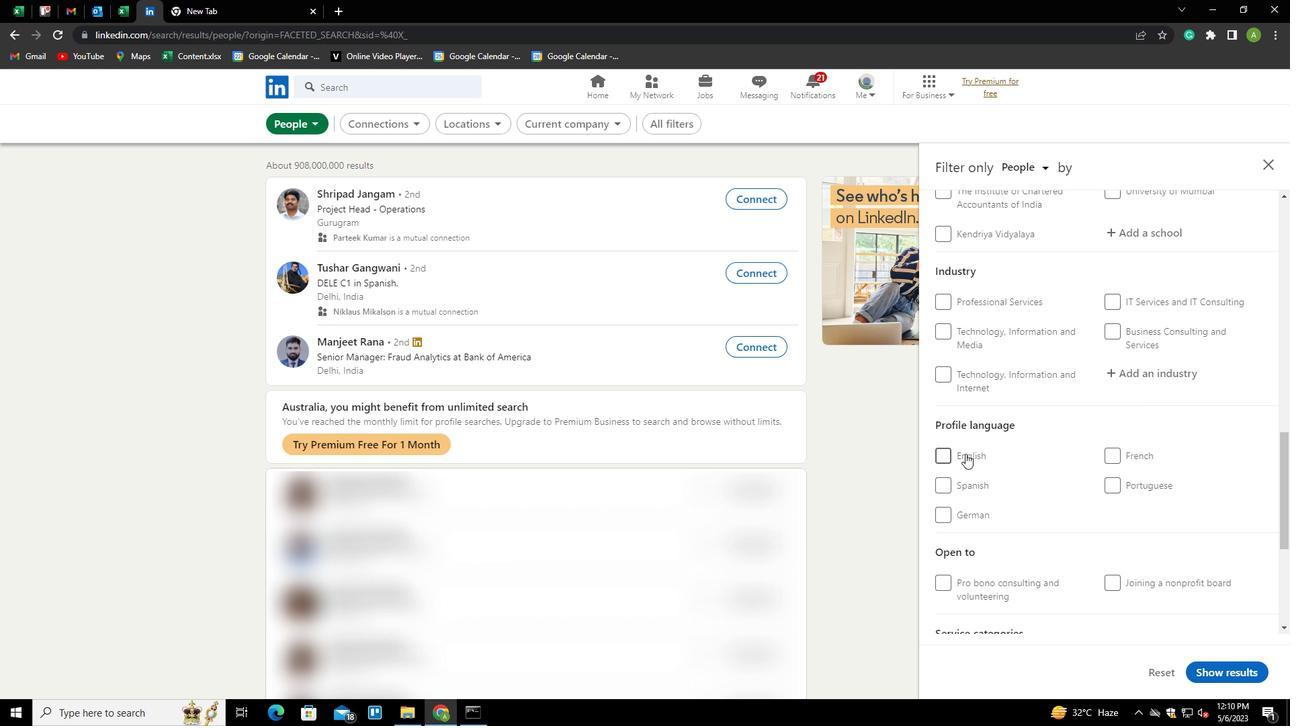 
Action: Mouse moved to (1082, 418)
Screenshot: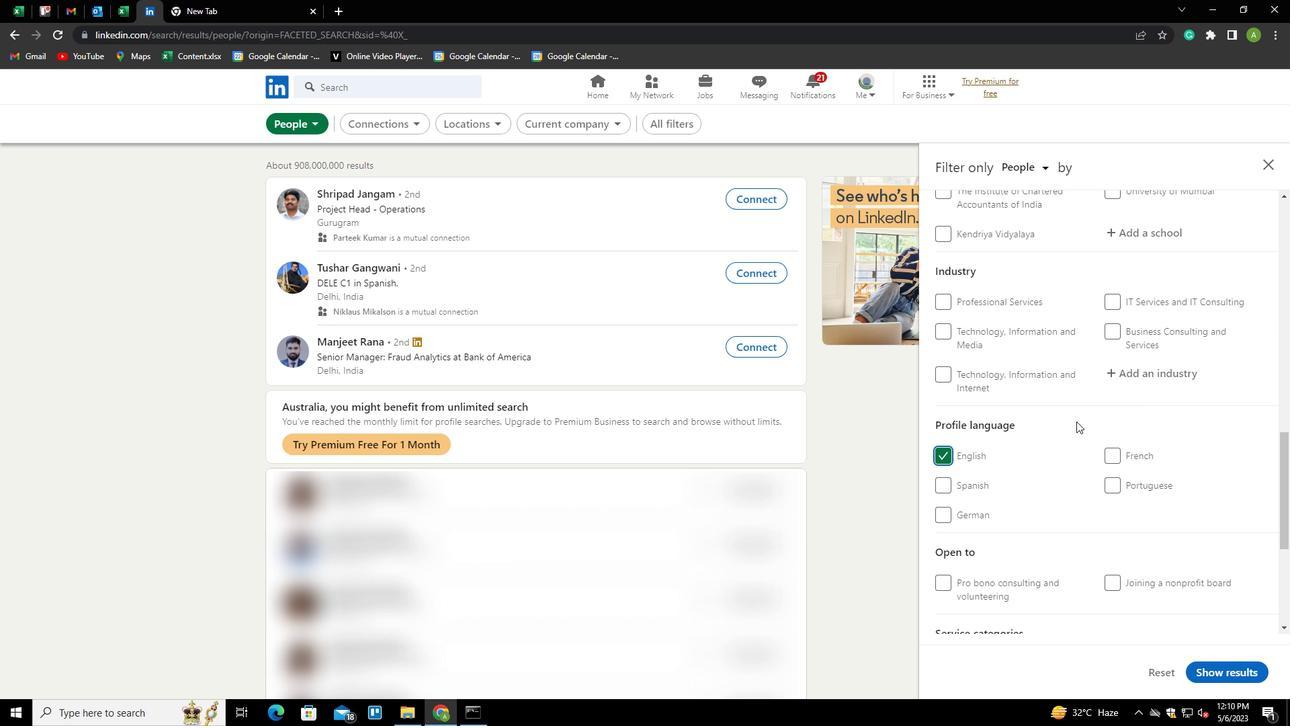 
Action: Mouse scrolled (1082, 418) with delta (0, 0)
Screenshot: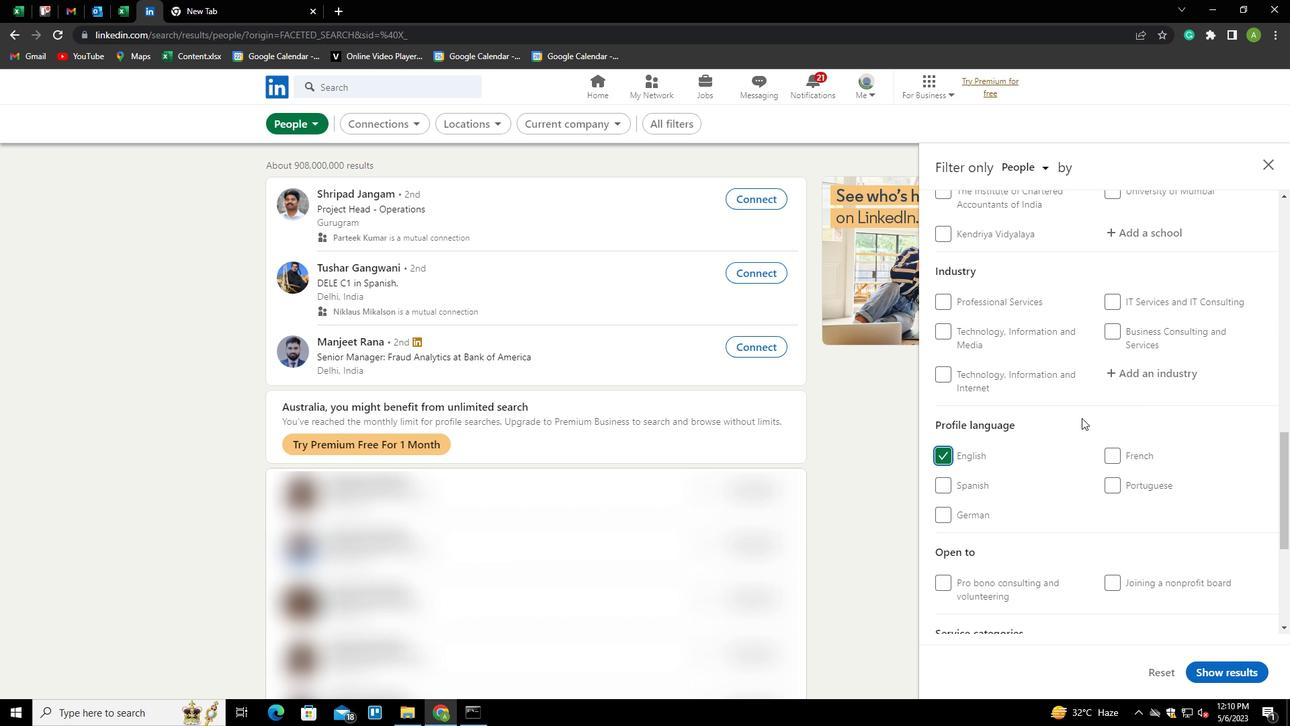 
Action: Mouse scrolled (1082, 418) with delta (0, 0)
Screenshot: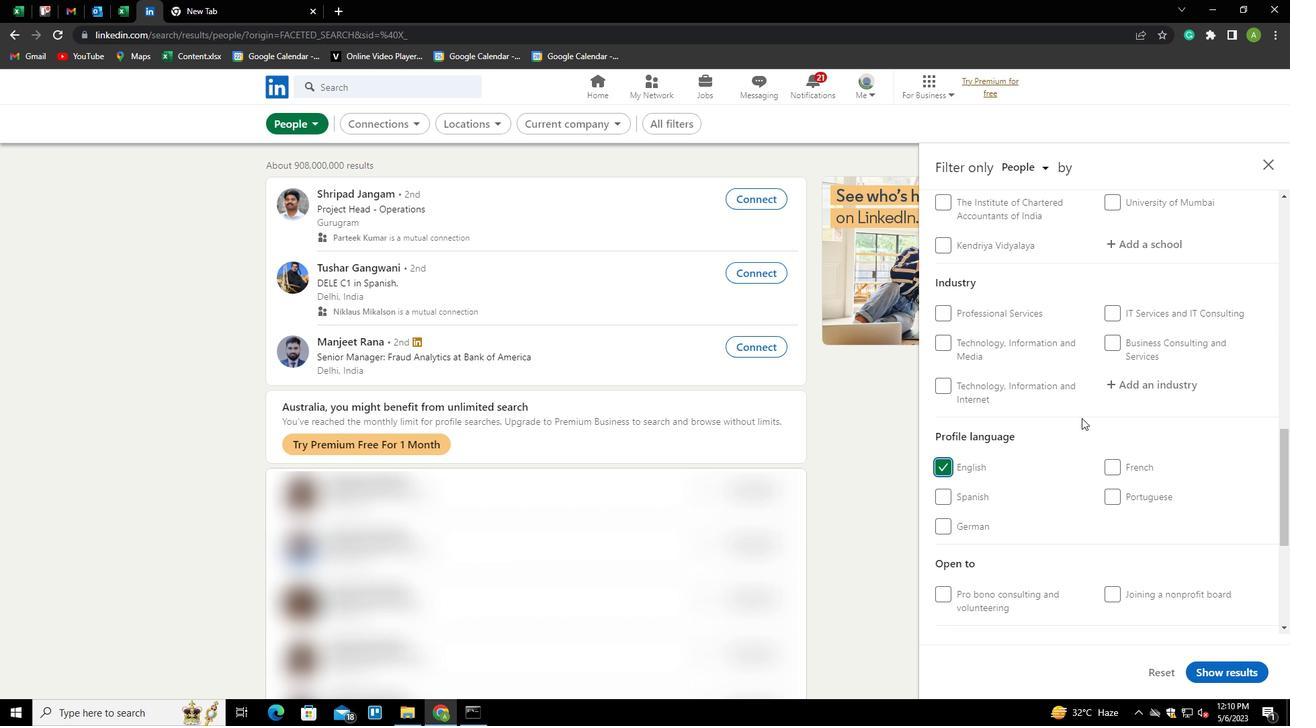 
Action: Mouse scrolled (1082, 418) with delta (0, 0)
Screenshot: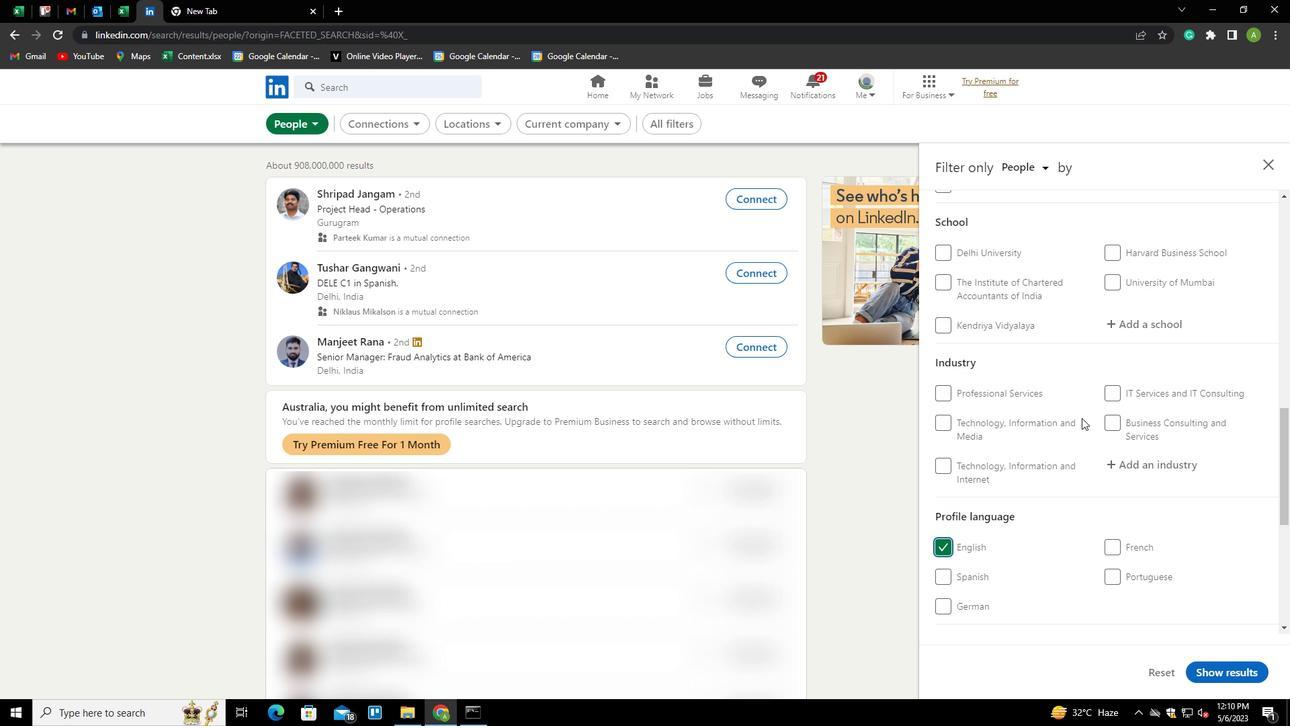 
Action: Mouse scrolled (1082, 418) with delta (0, 0)
Screenshot: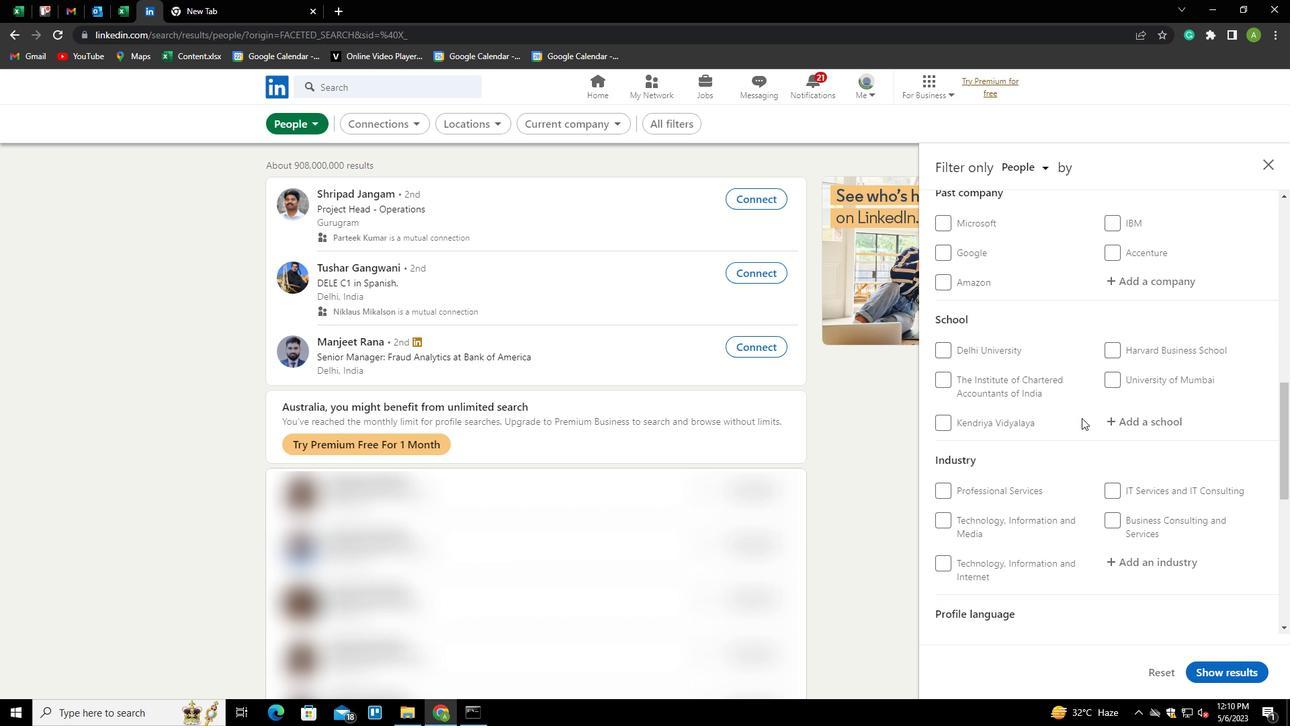 
Action: Mouse scrolled (1082, 418) with delta (0, 0)
Screenshot: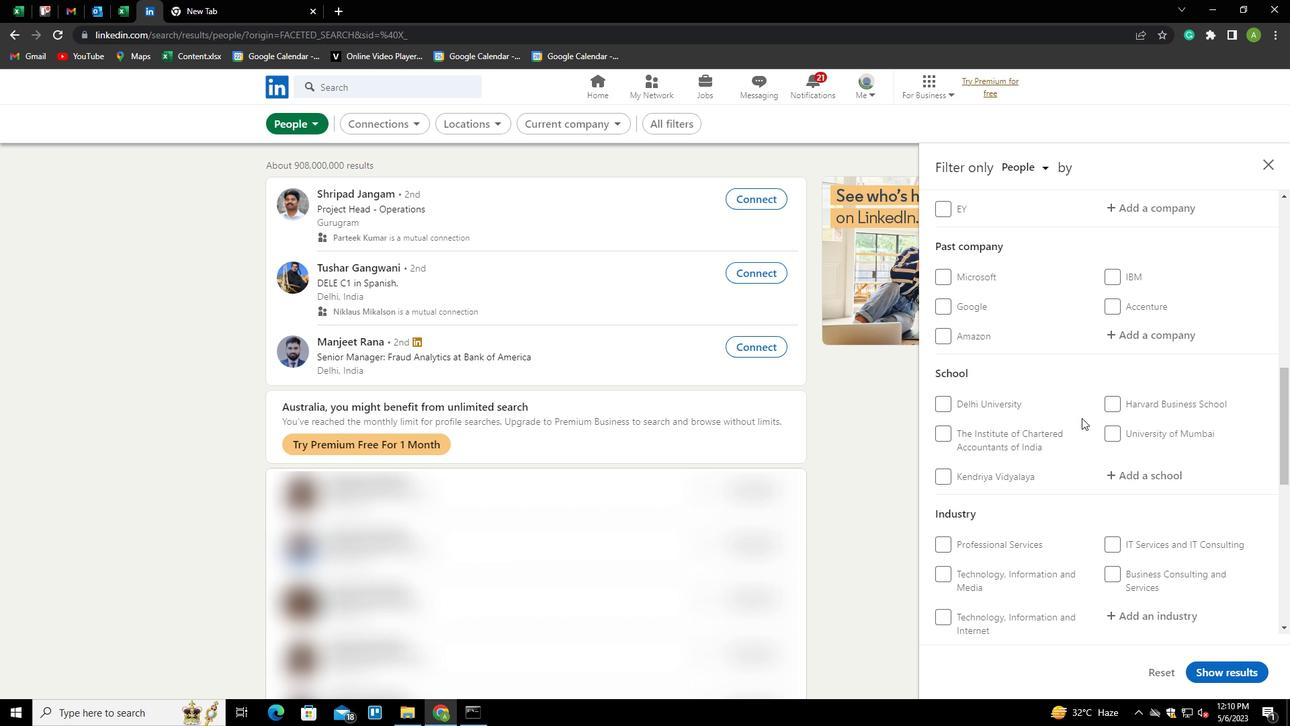 
Action: Mouse scrolled (1082, 418) with delta (0, 0)
Screenshot: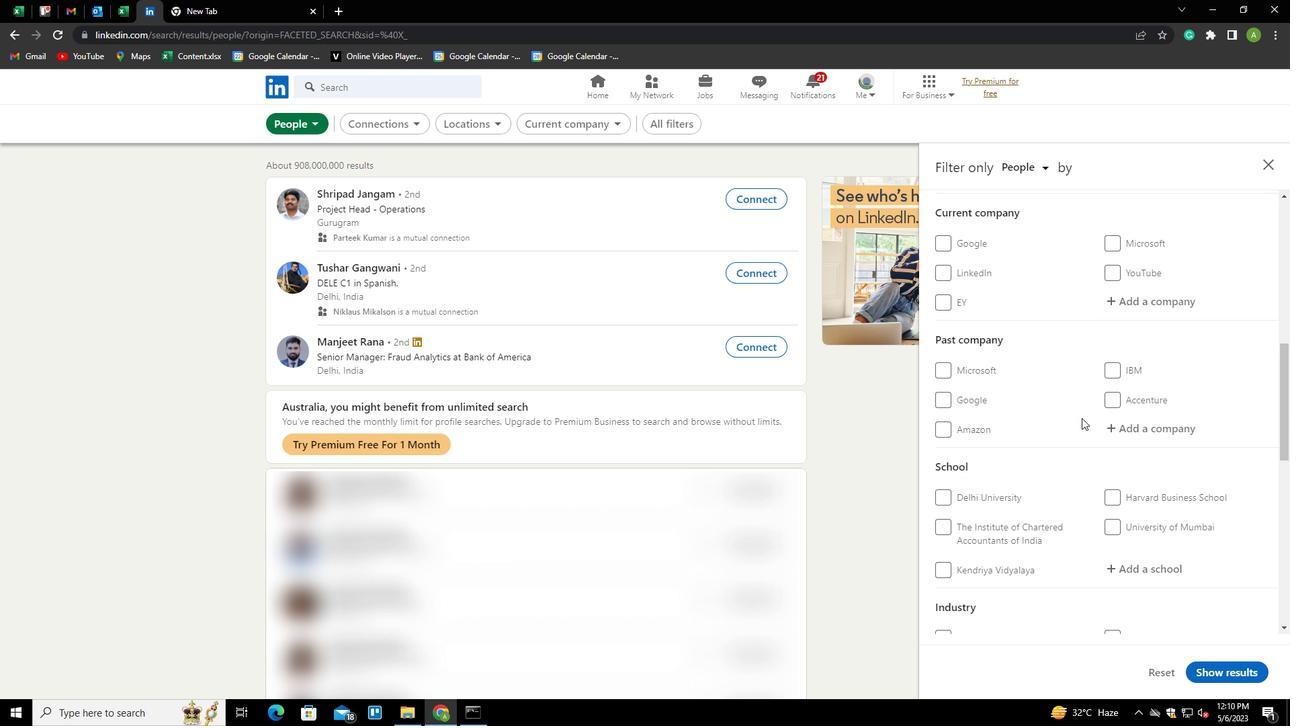 
Action: Mouse moved to (1158, 371)
Screenshot: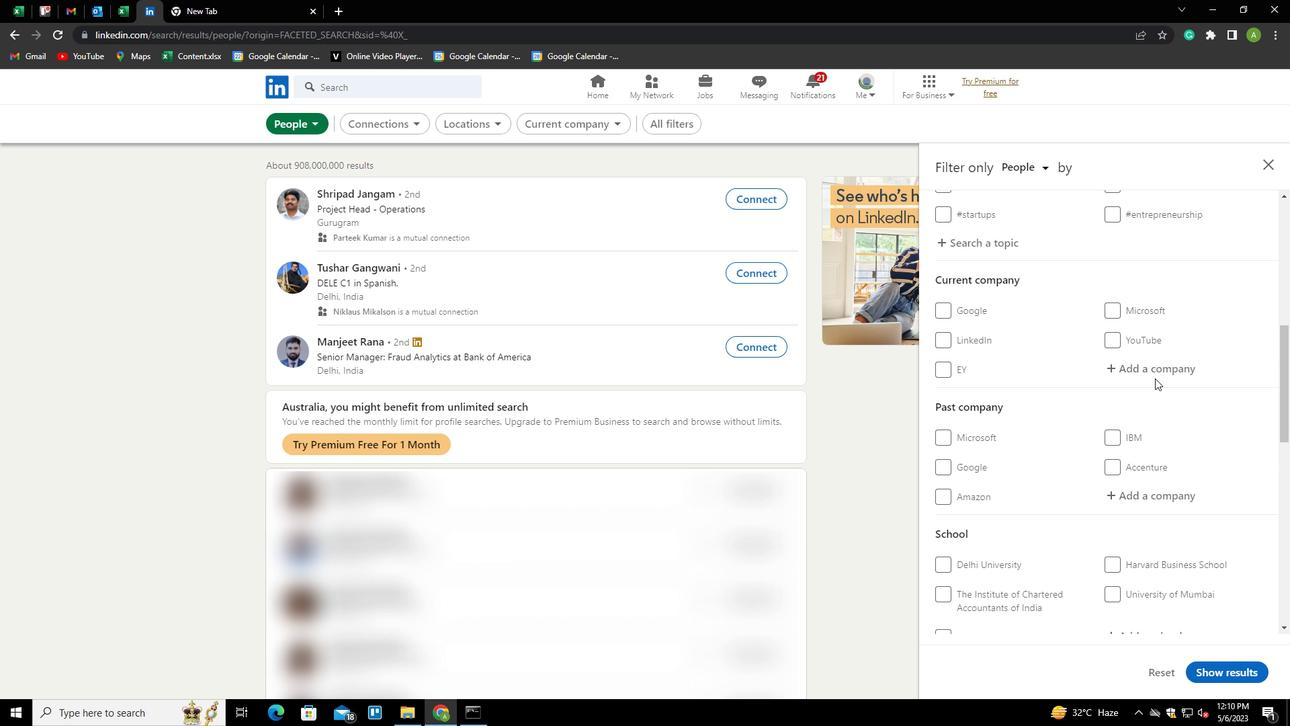 
Action: Mouse pressed left at (1158, 371)
Screenshot: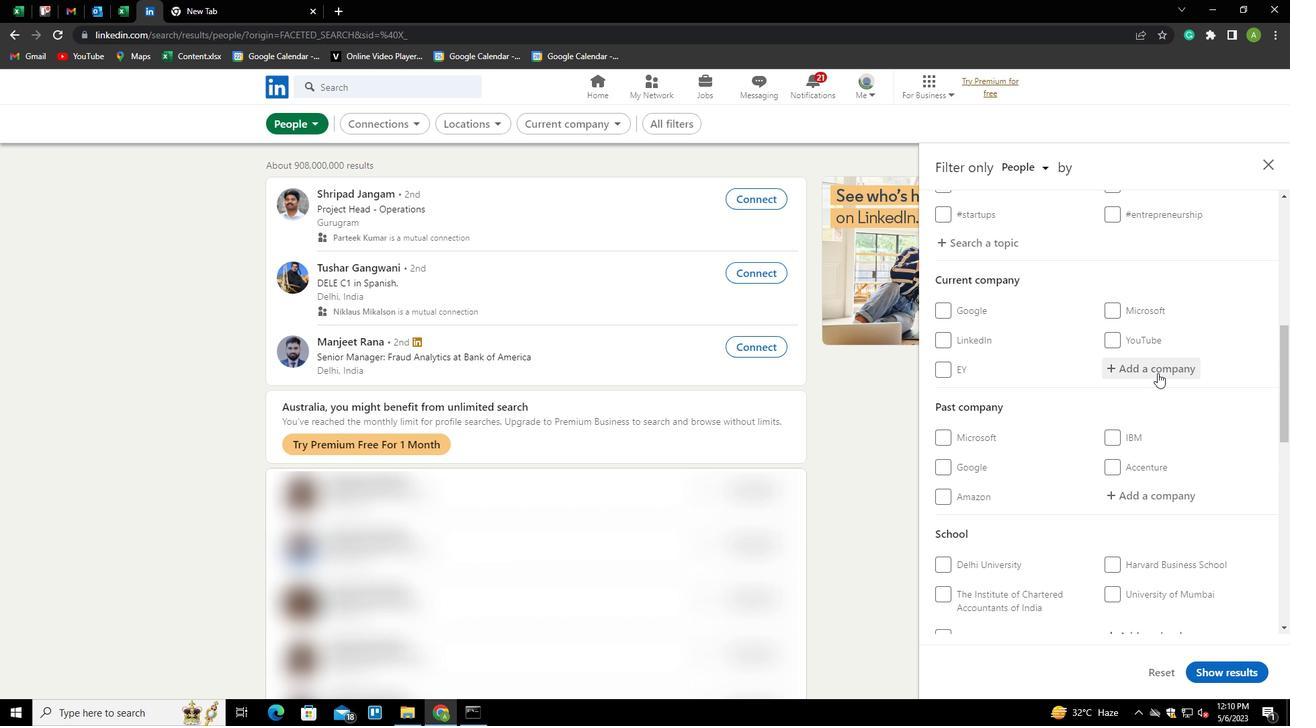 
Action: Key pressed <Key.shift>E
Screenshot: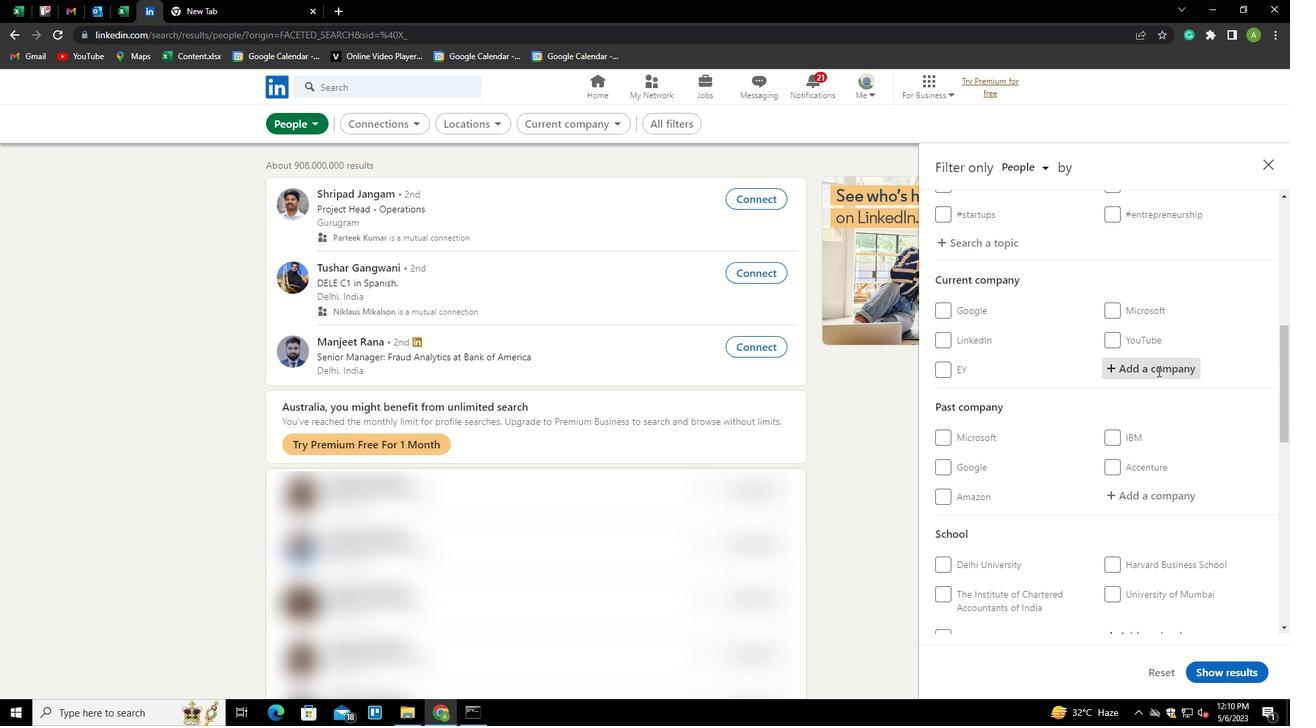 
Action: Mouse moved to (1151, 364)
Screenshot: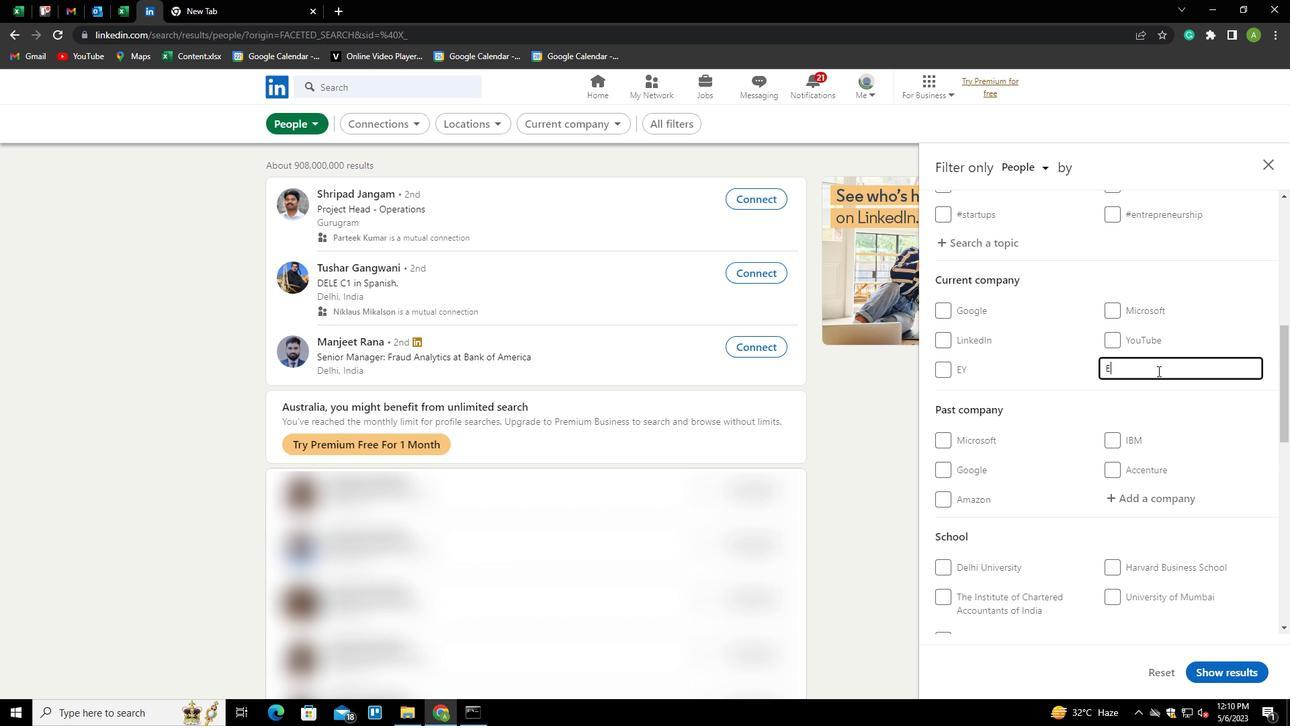 
Action: Key pressed COM'<Key.backspace><Key.space>'<Key.shift>EXP<Key.down><Key.enter>
Screenshot: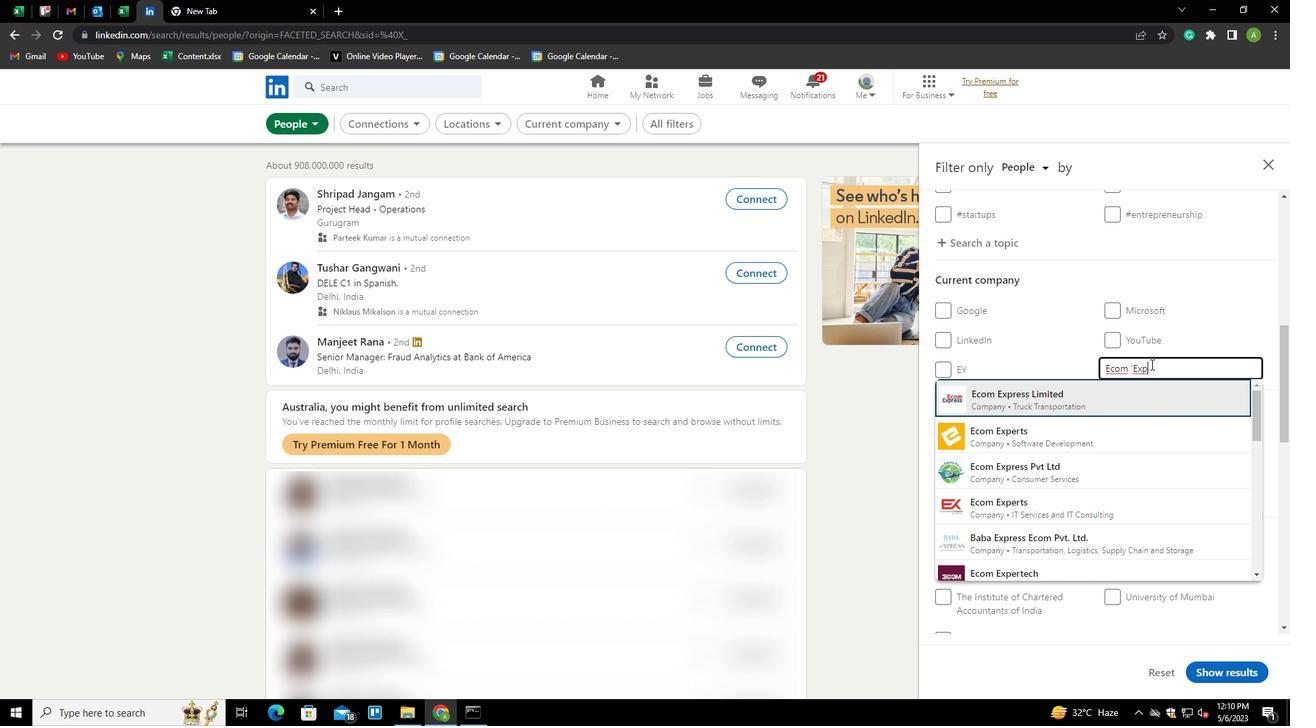 
Action: Mouse scrolled (1151, 363) with delta (0, 0)
Screenshot: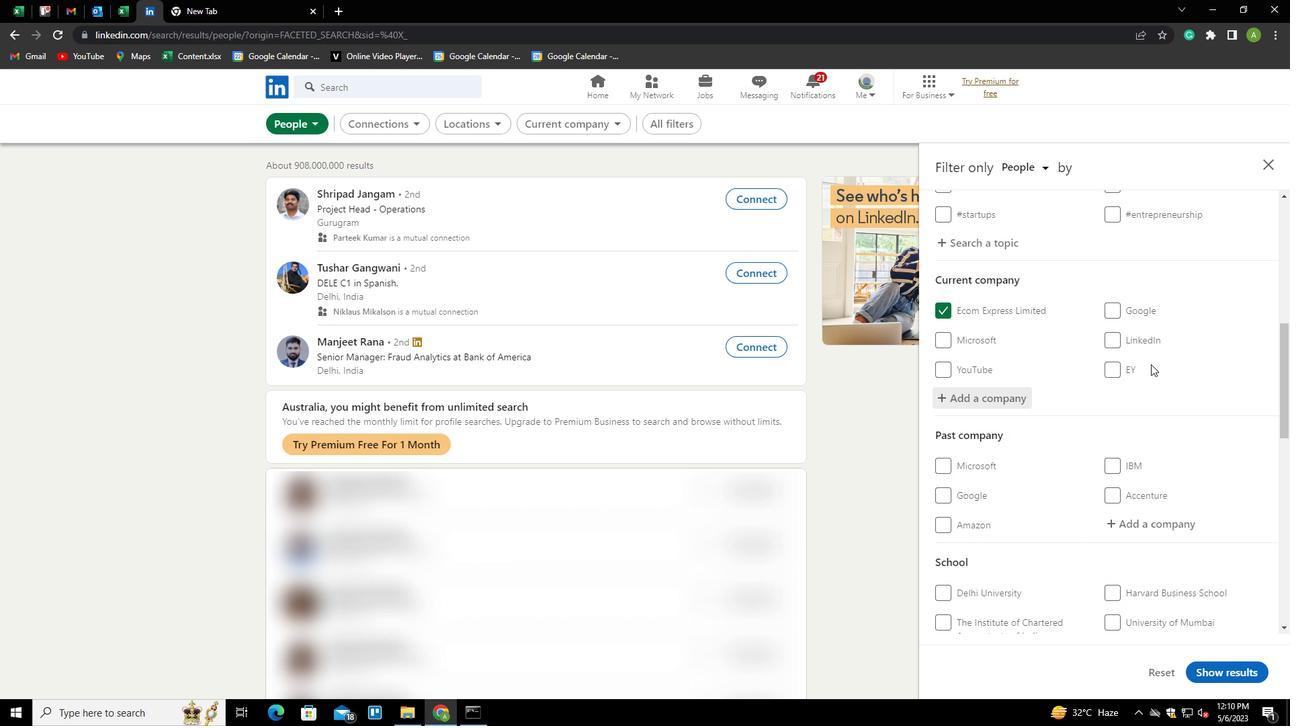 
Action: Mouse scrolled (1151, 363) with delta (0, 0)
Screenshot: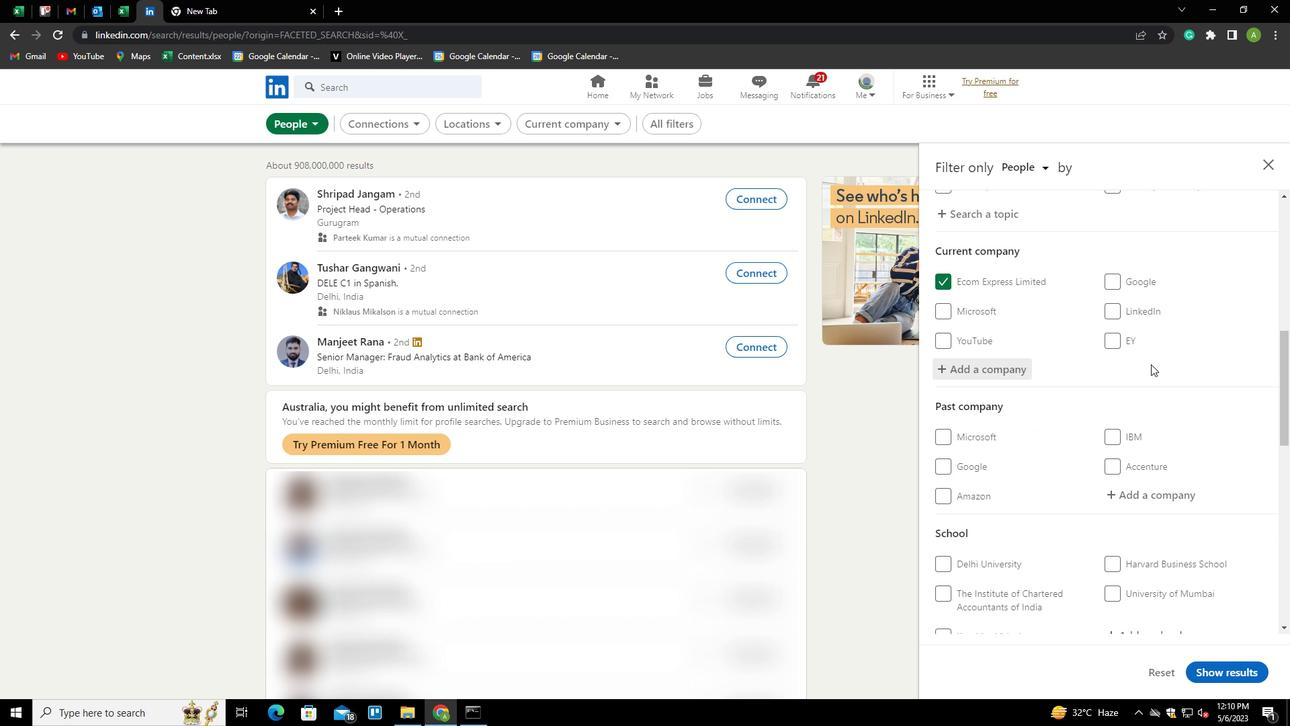 
Action: Mouse scrolled (1151, 363) with delta (0, 0)
Screenshot: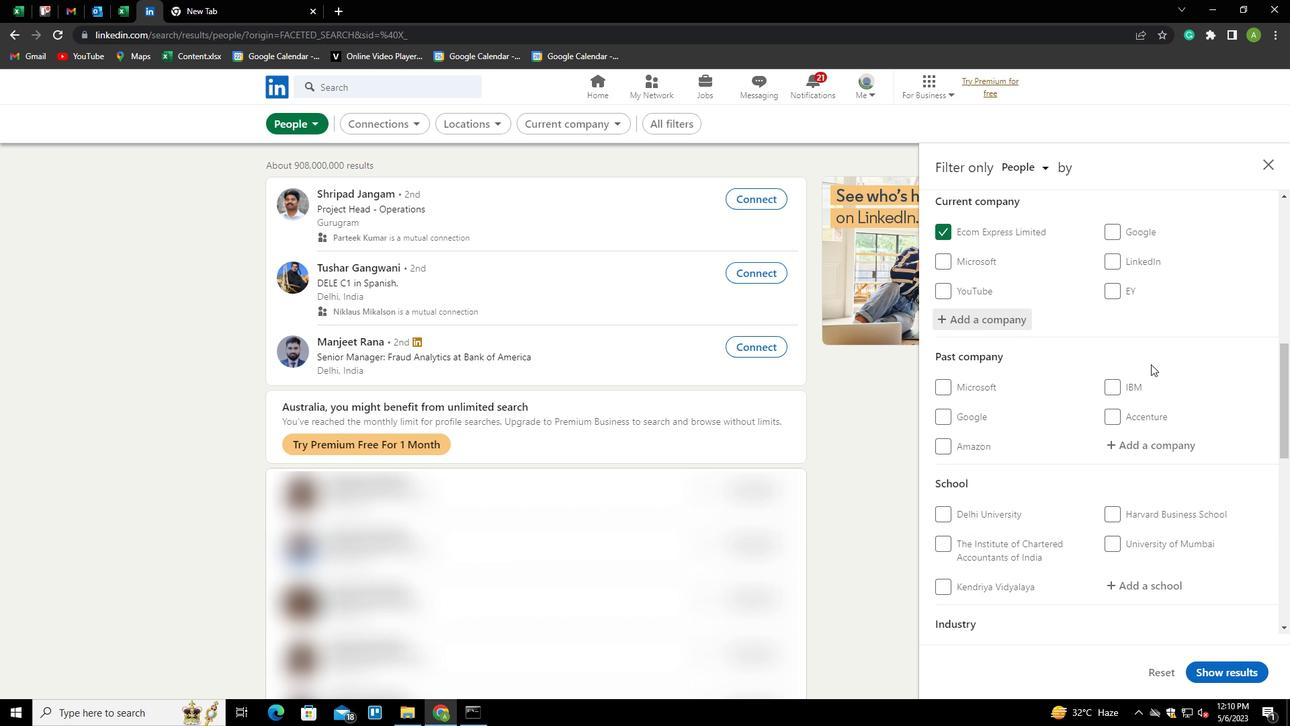 
Action: Mouse scrolled (1151, 363) with delta (0, 0)
Screenshot: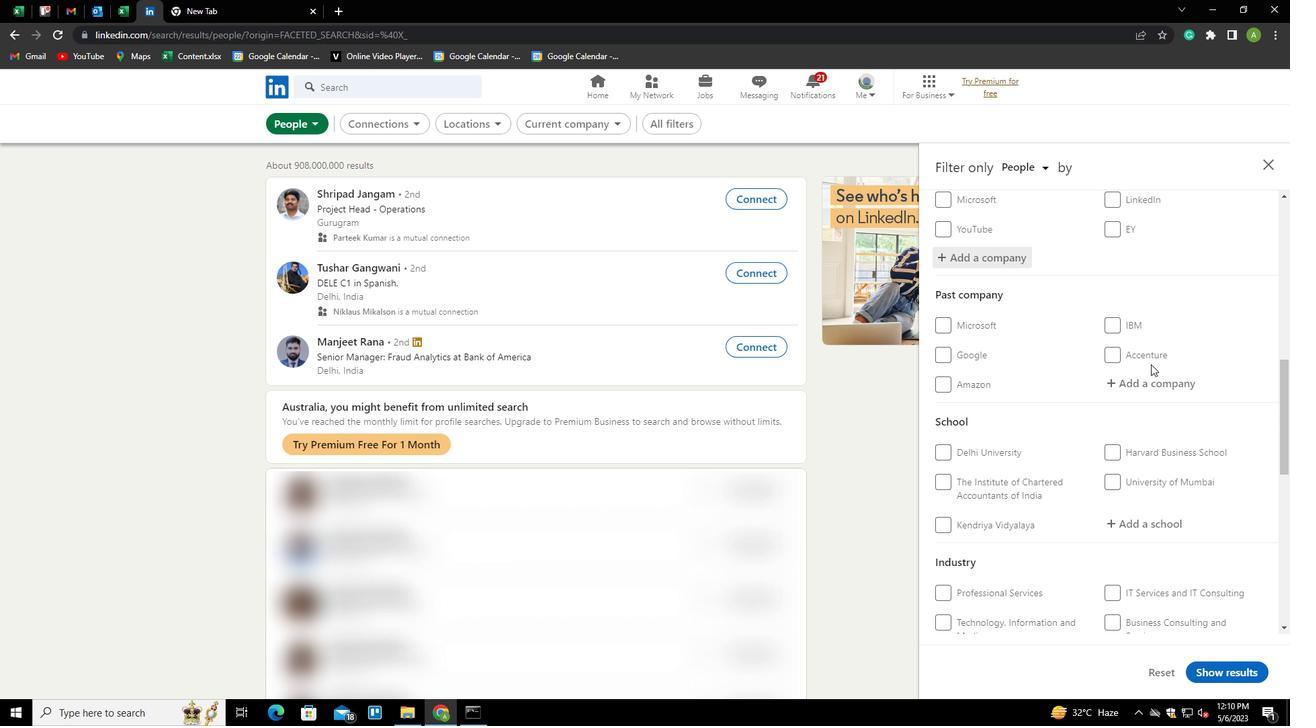 
Action: Mouse moved to (1142, 389)
Screenshot: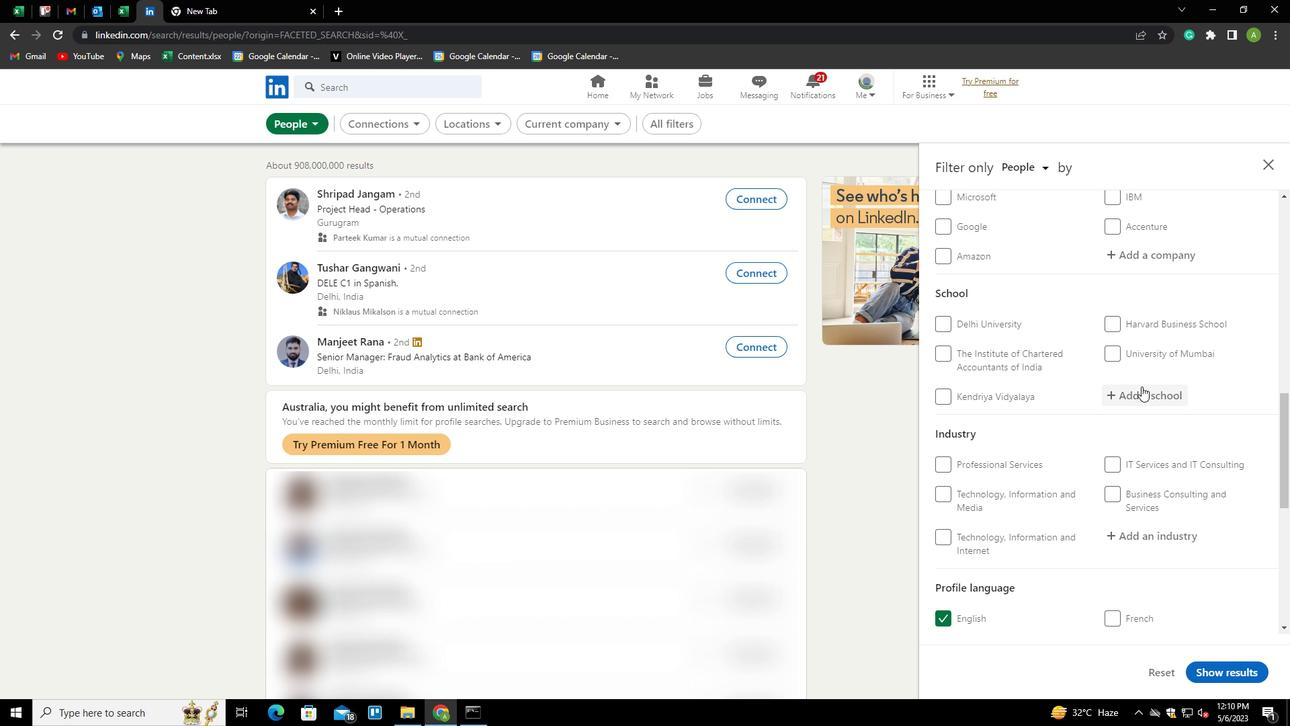 
Action: Mouse pressed left at (1142, 389)
Screenshot: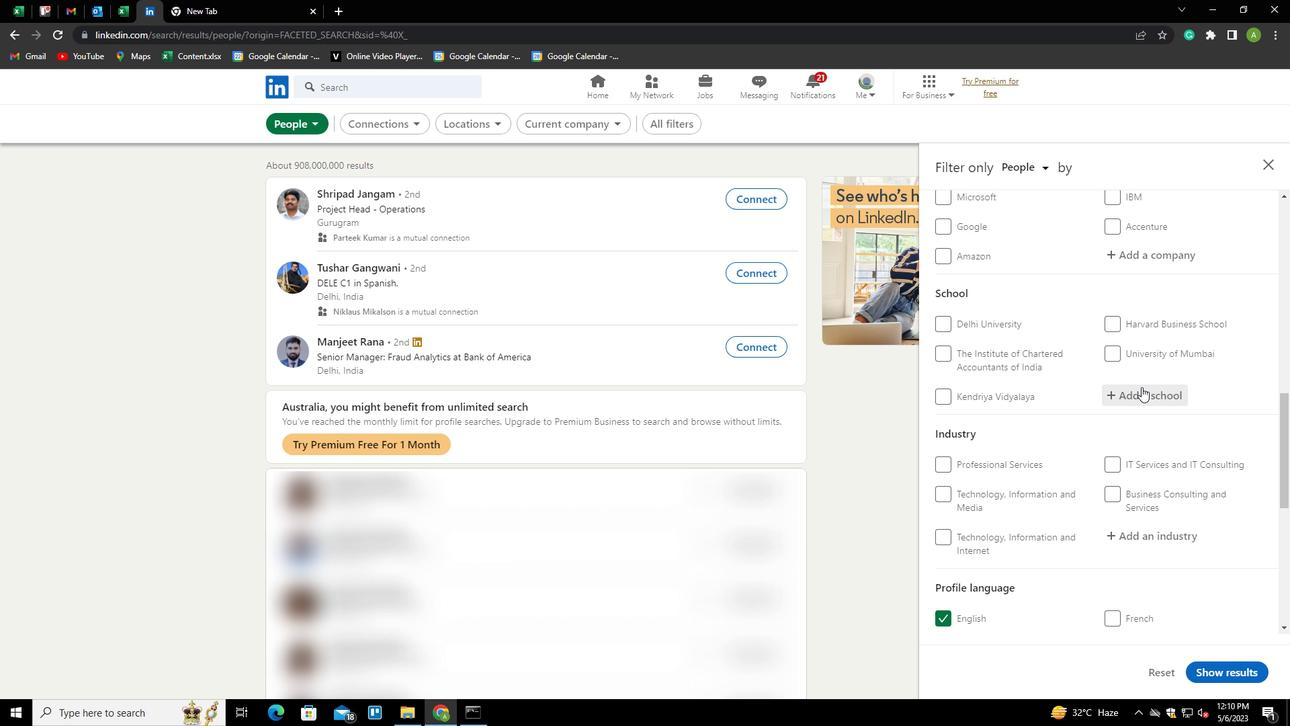 
Action: Key pressed <Key.shift>JOBS<Key.space>FOR<Key.space>FRESHERS<Key.down><Key.enter>
Screenshot: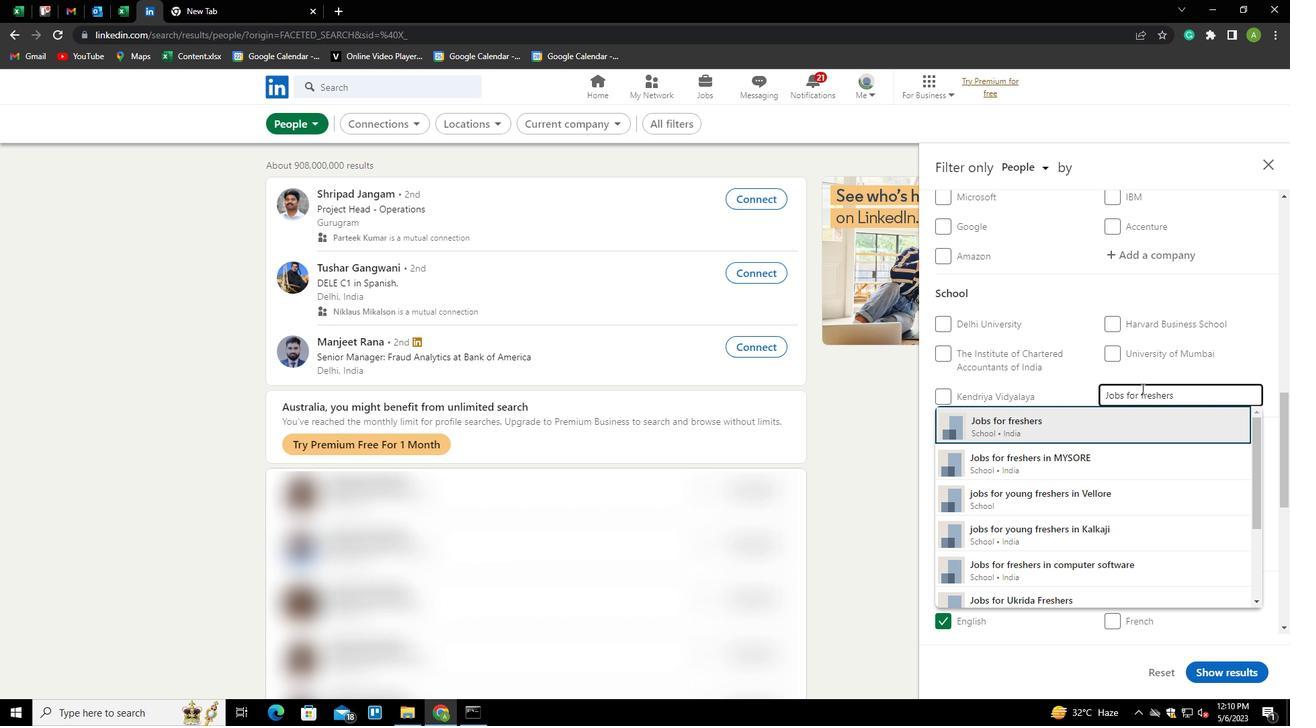 
Action: Mouse scrolled (1142, 388) with delta (0, 0)
Screenshot: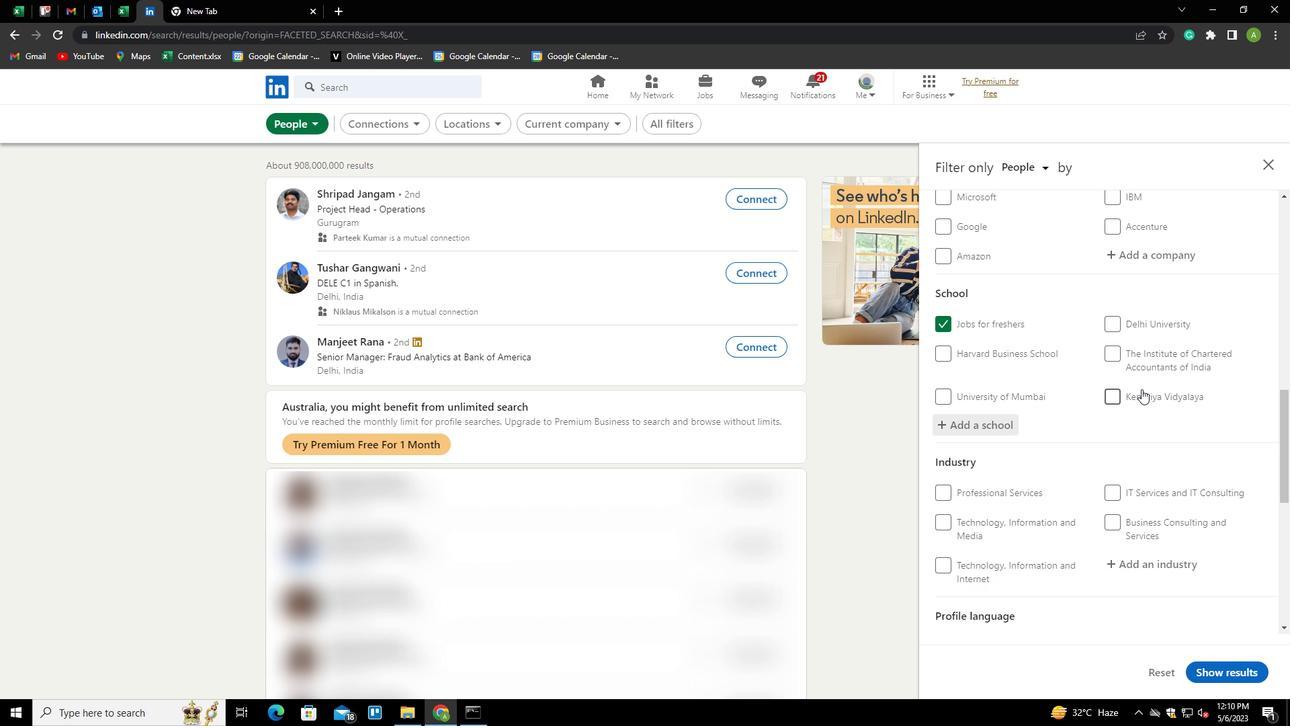 
Action: Mouse scrolled (1142, 388) with delta (0, 0)
Screenshot: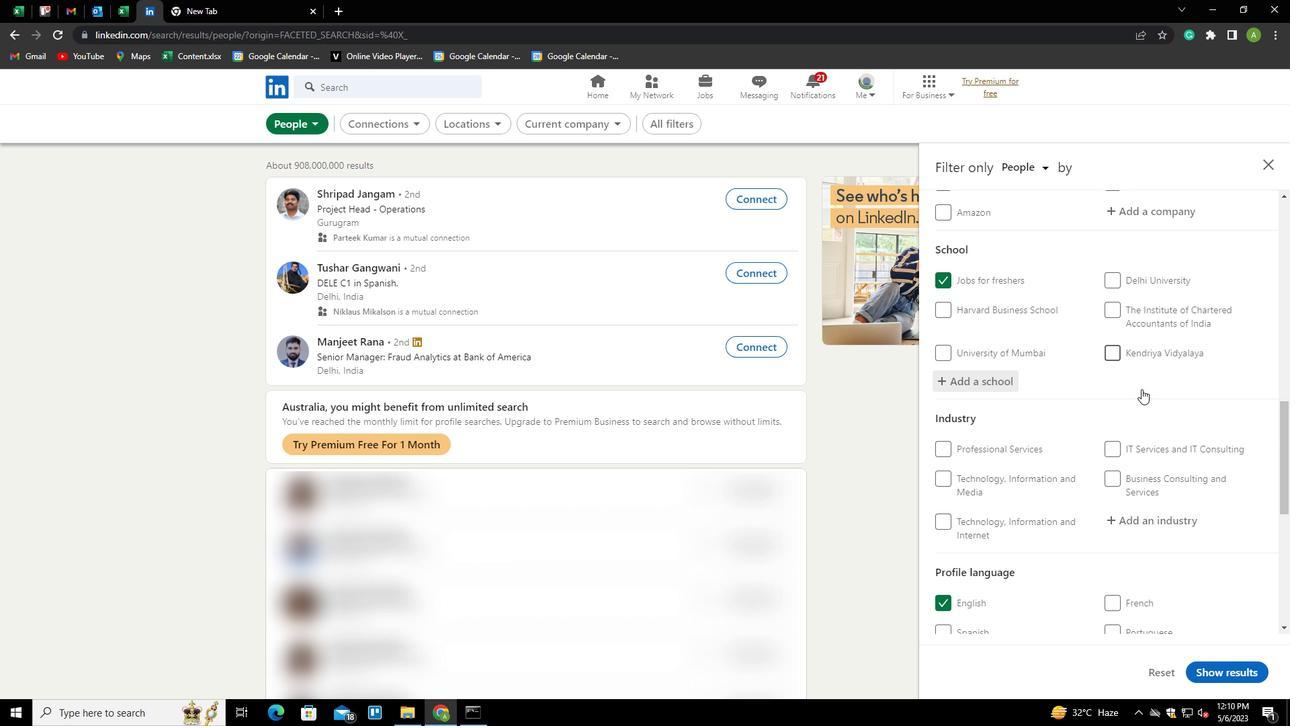 
Action: Mouse scrolled (1142, 388) with delta (0, 0)
Screenshot: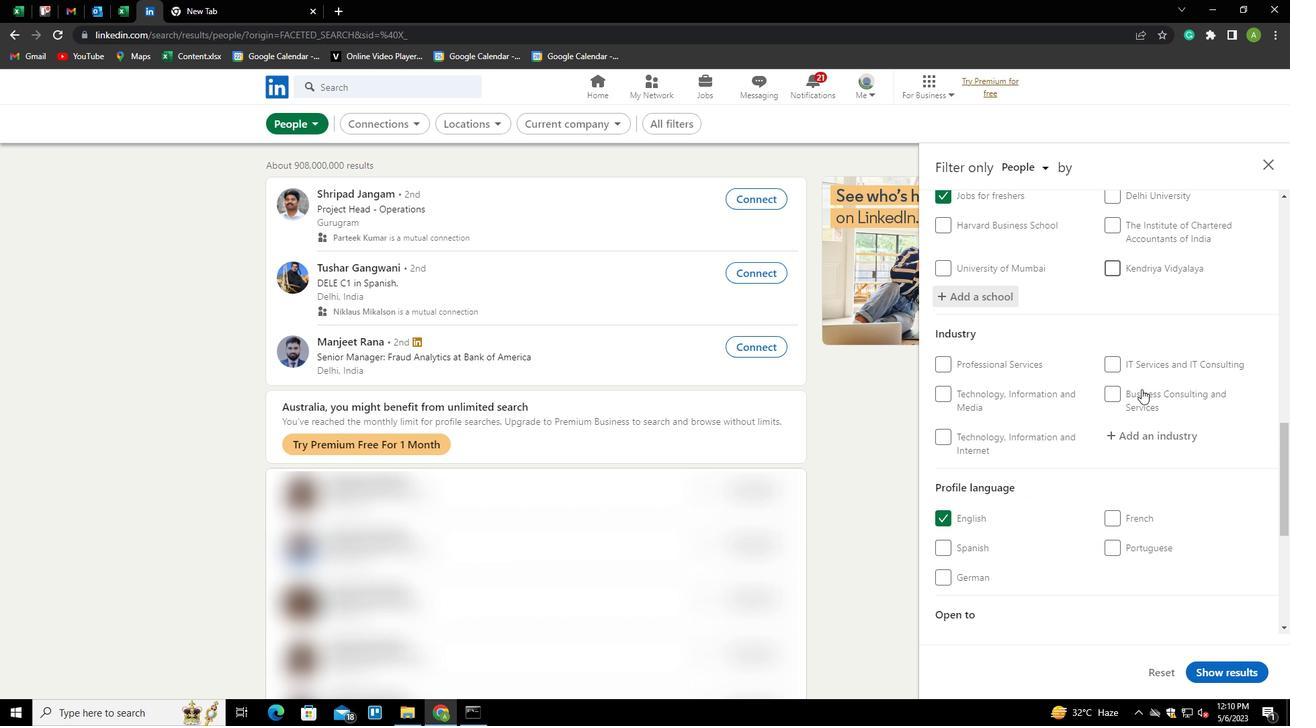 
Action: Mouse moved to (1116, 365)
Screenshot: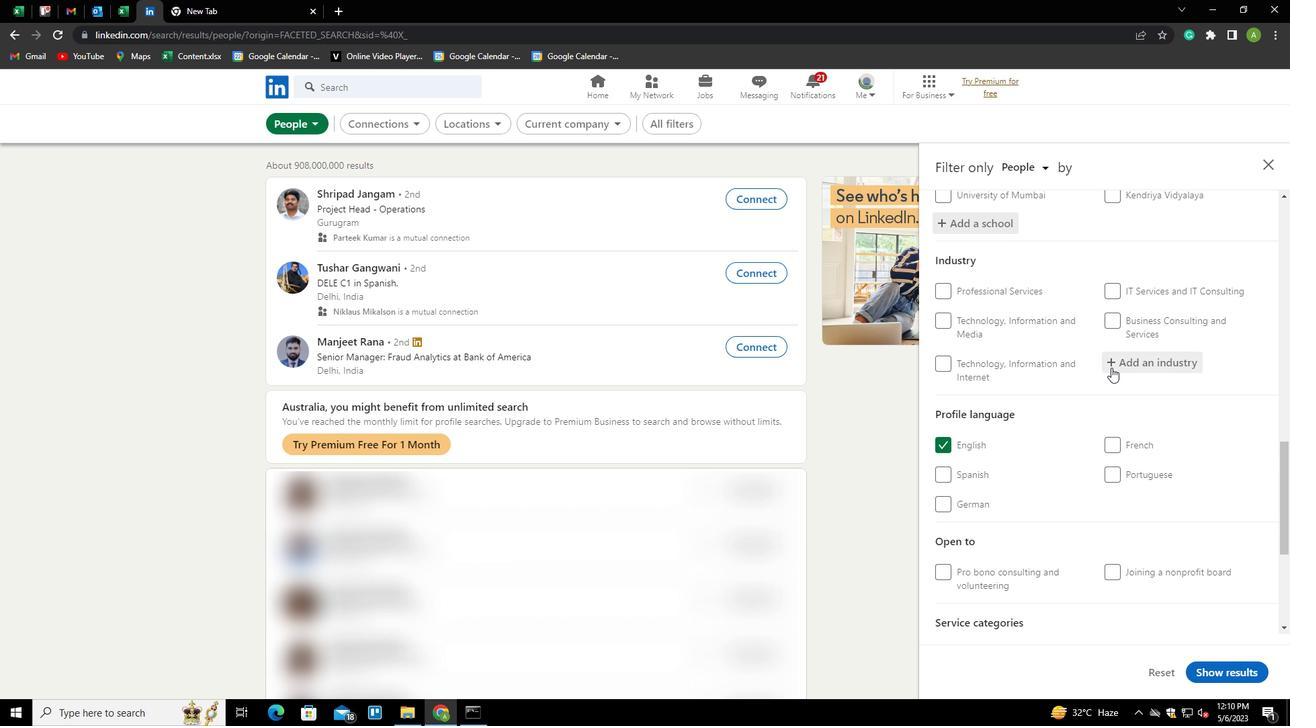 
Action: Mouse pressed left at (1116, 365)
Screenshot: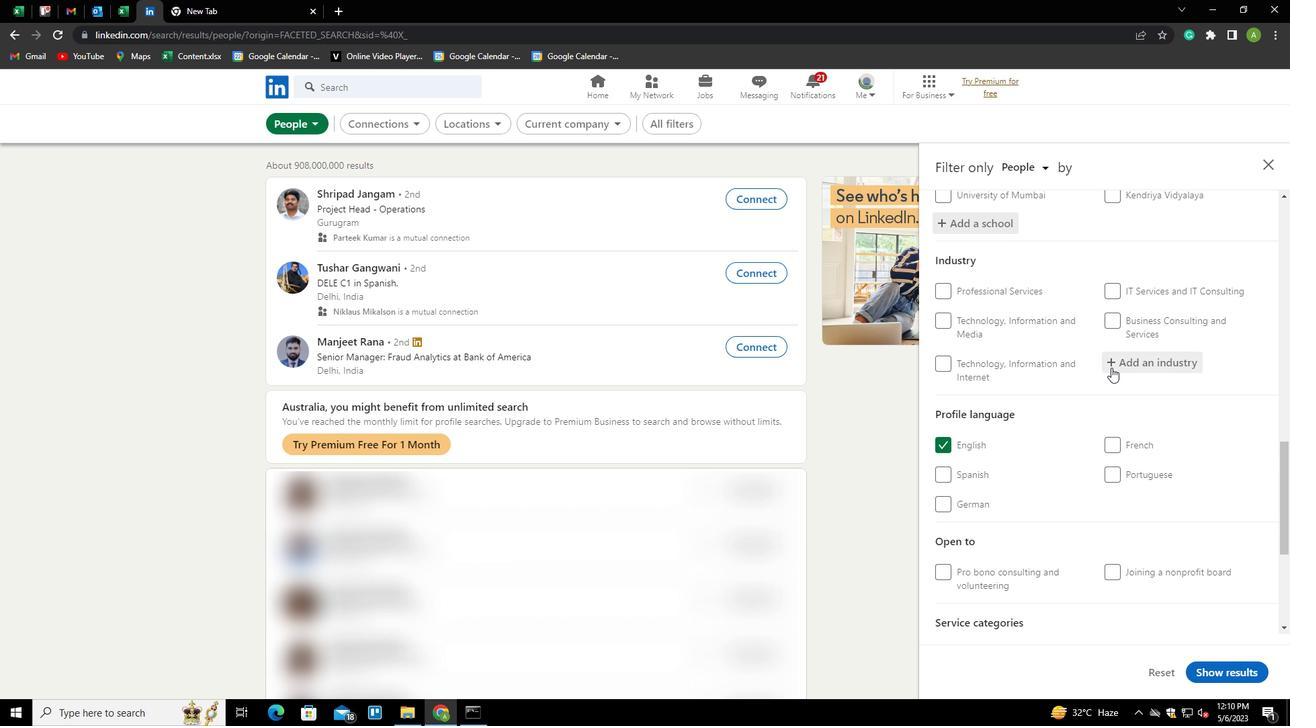 
Action: Key pressed <Key.shift>CHEMICAL<Key.space><Key.shift>MANUFACTUTIN<Key.backspace><Key.backspace>R<Key.backspace><Key.backspace>RING<Key.down><Key.enter>
Screenshot: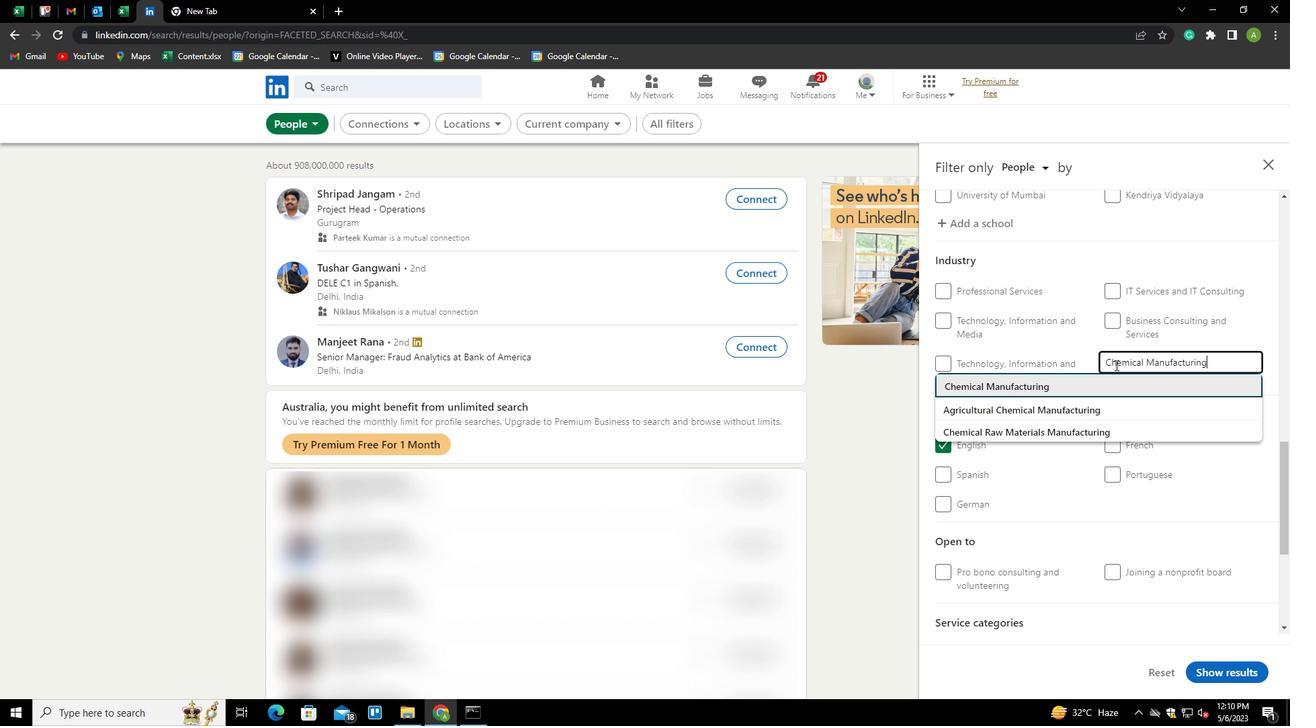 
Action: Mouse scrolled (1116, 364) with delta (0, 0)
Screenshot: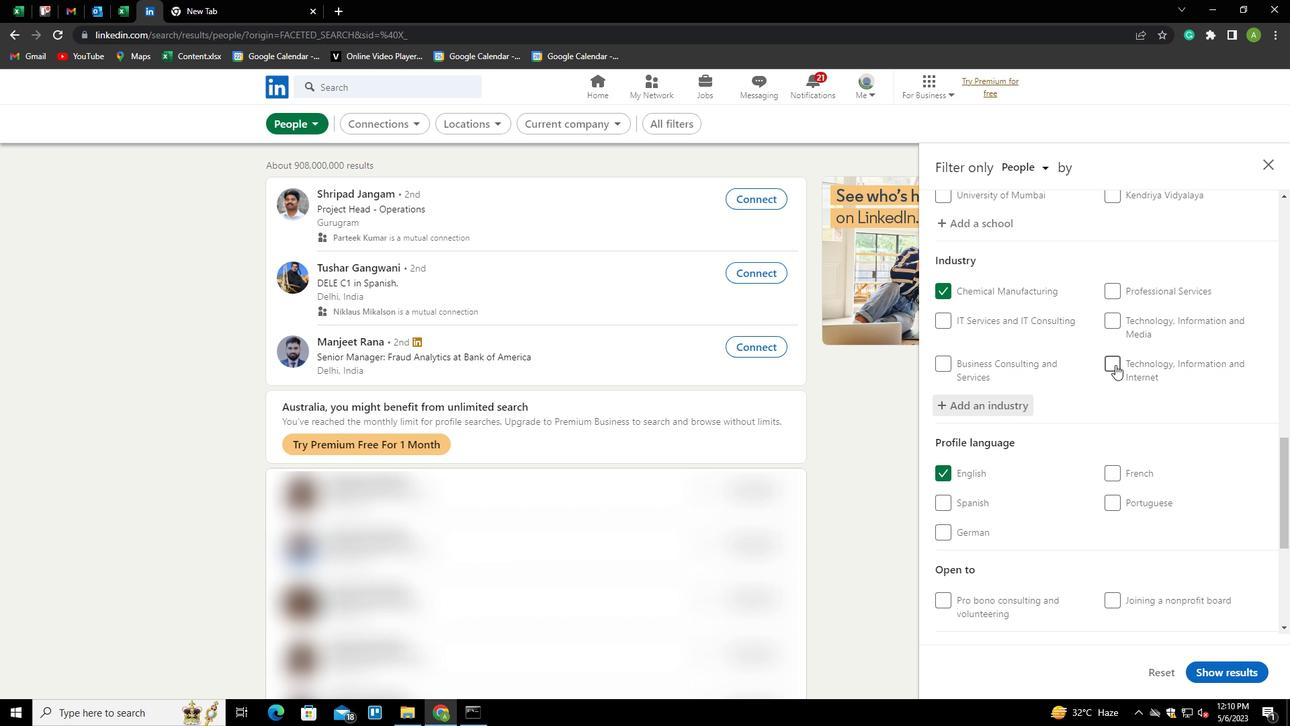 
Action: Mouse scrolled (1116, 364) with delta (0, 0)
Screenshot: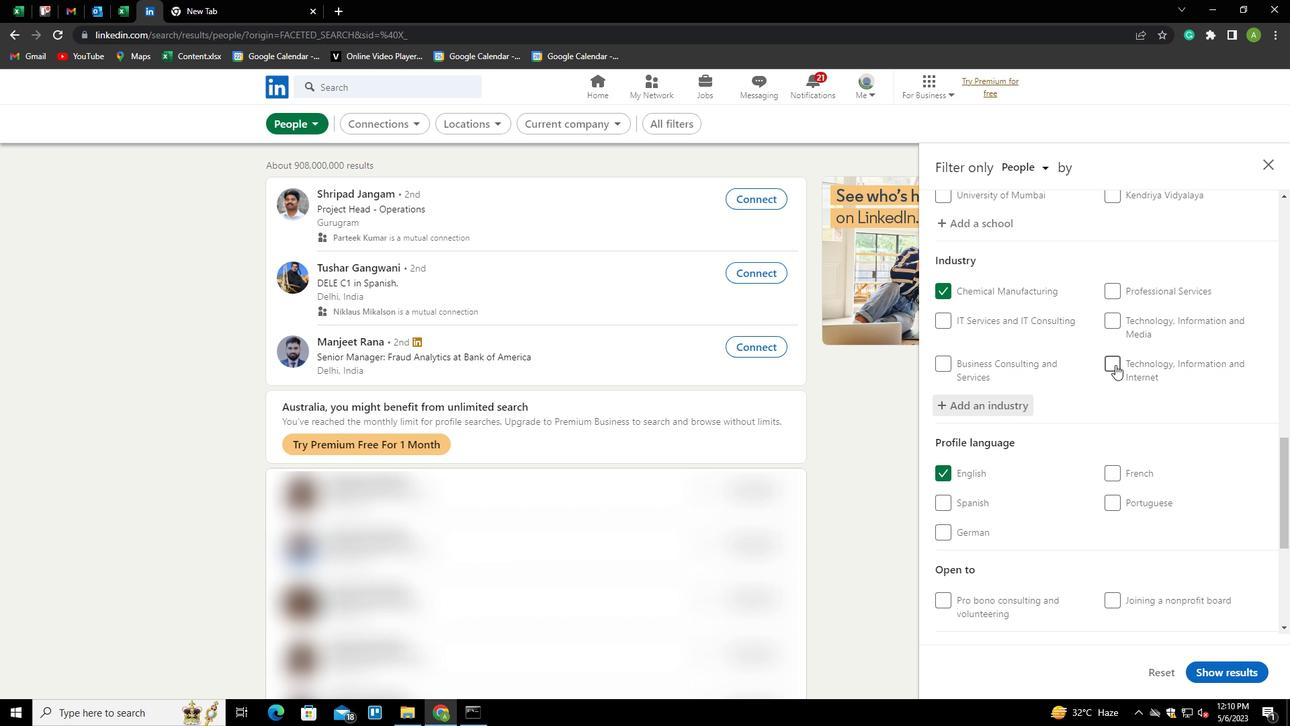 
Action: Mouse scrolled (1116, 364) with delta (0, 0)
Screenshot: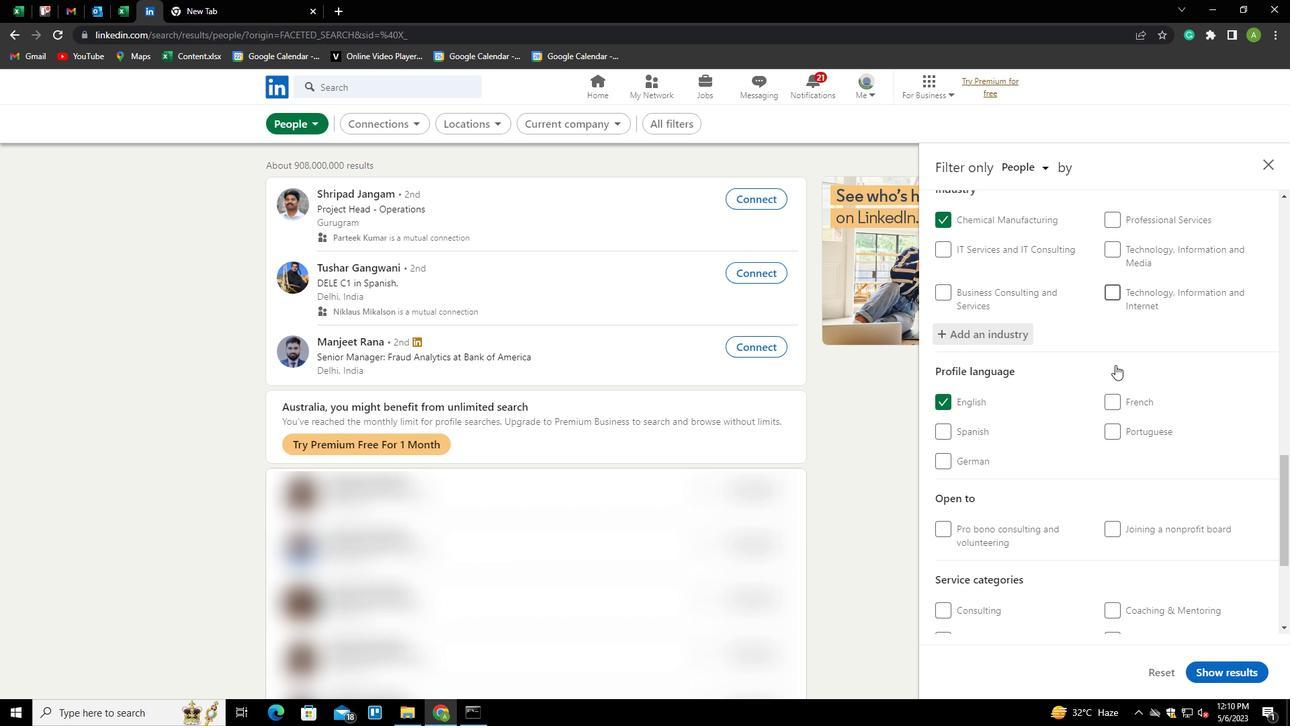 
Action: Mouse scrolled (1116, 364) with delta (0, 0)
Screenshot: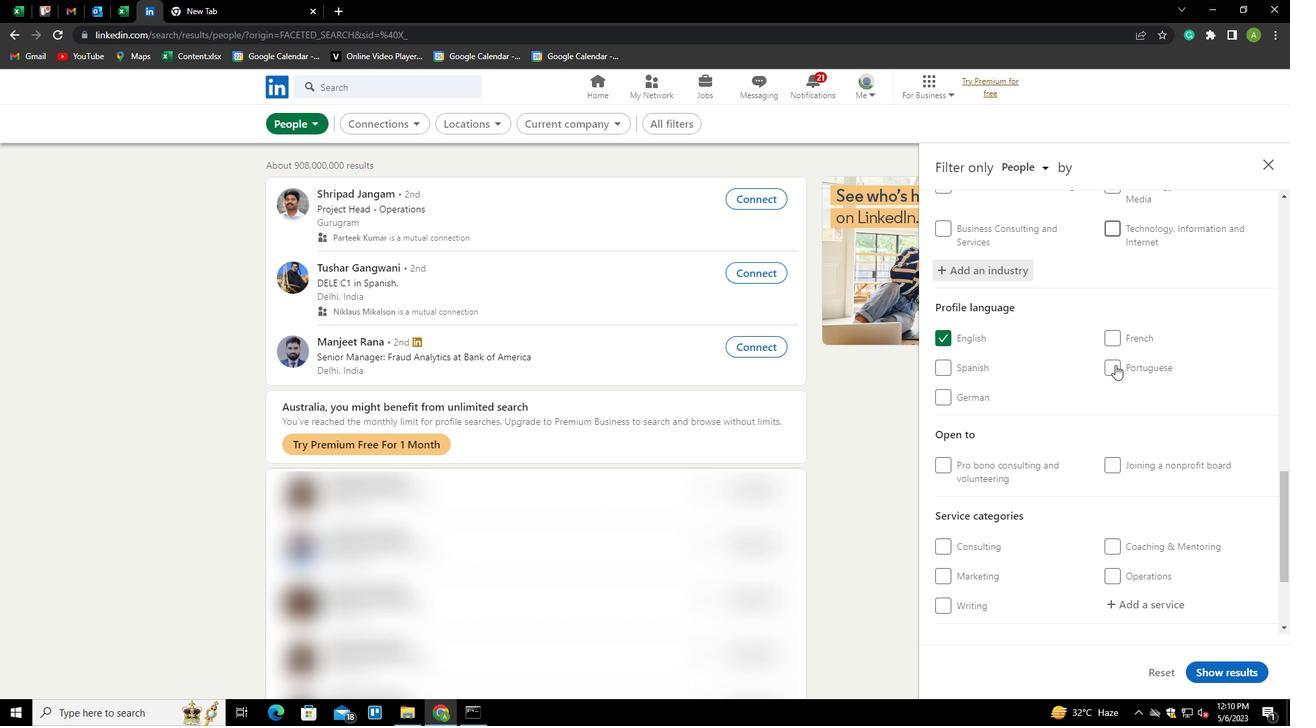 
Action: Mouse scrolled (1116, 364) with delta (0, 0)
Screenshot: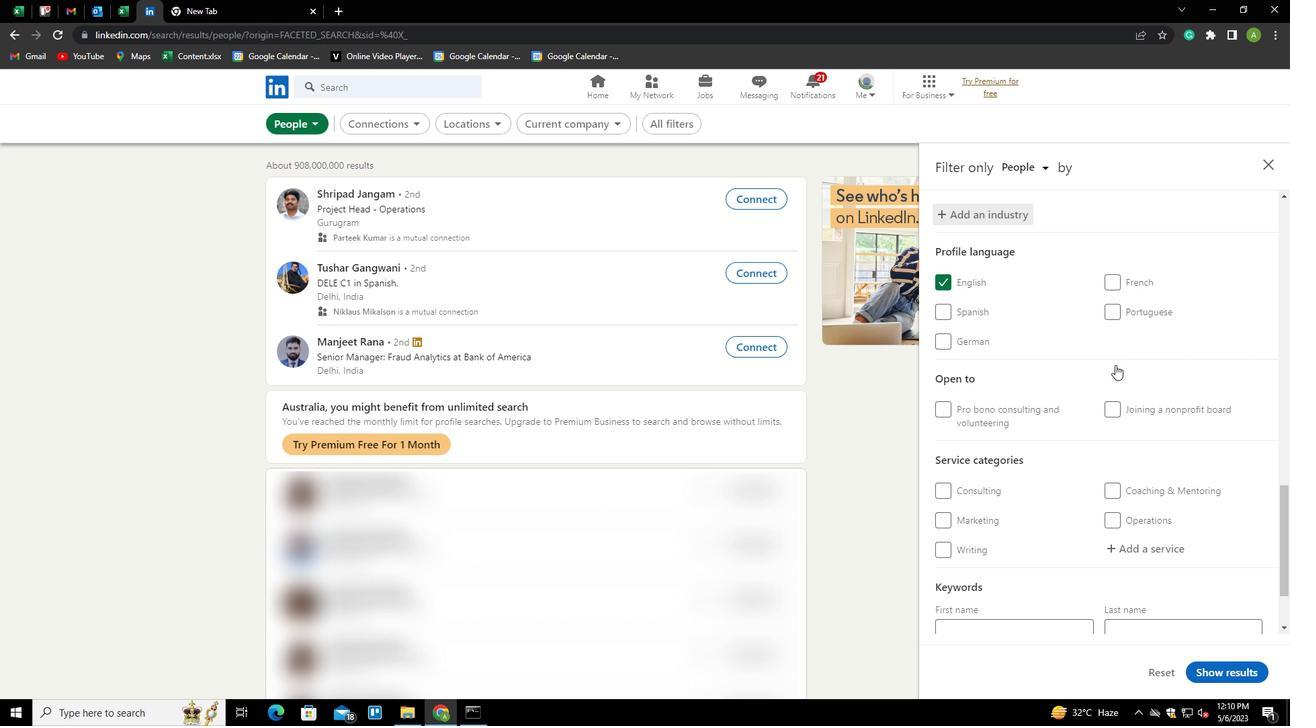 
Action: Mouse moved to (1133, 439)
Screenshot: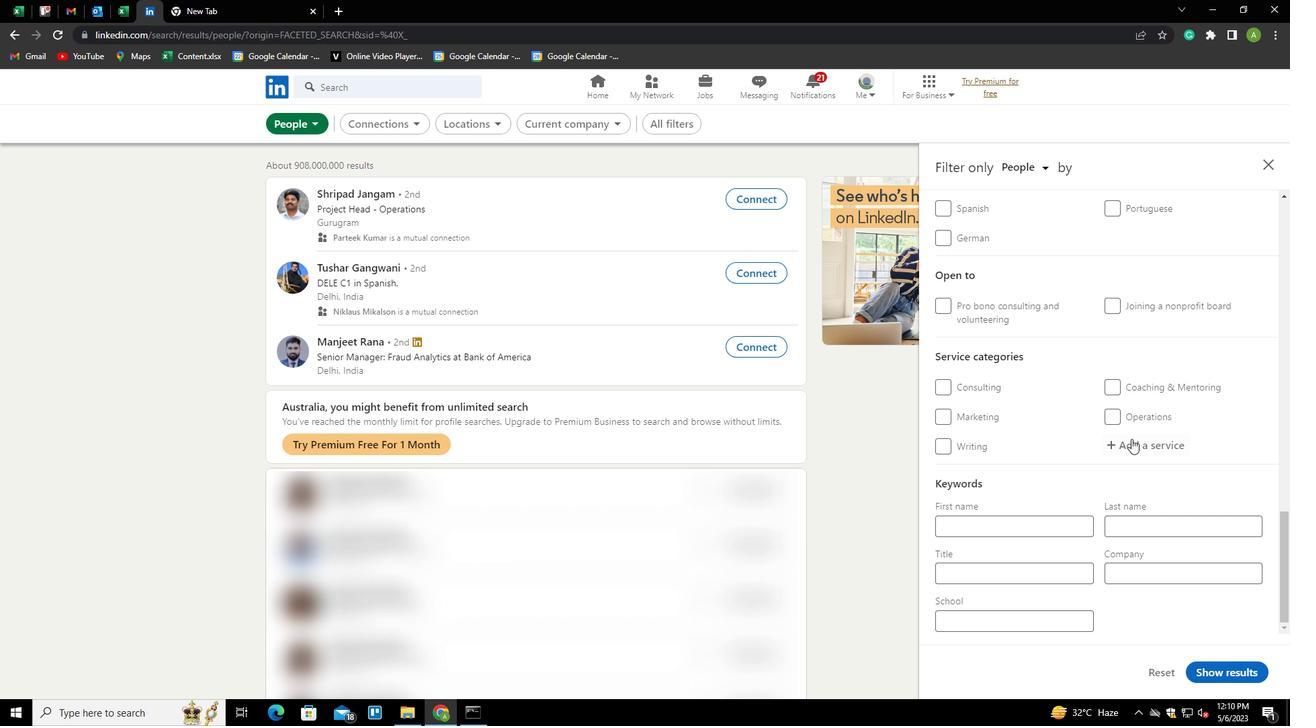 
Action: Mouse pressed left at (1133, 439)
Screenshot: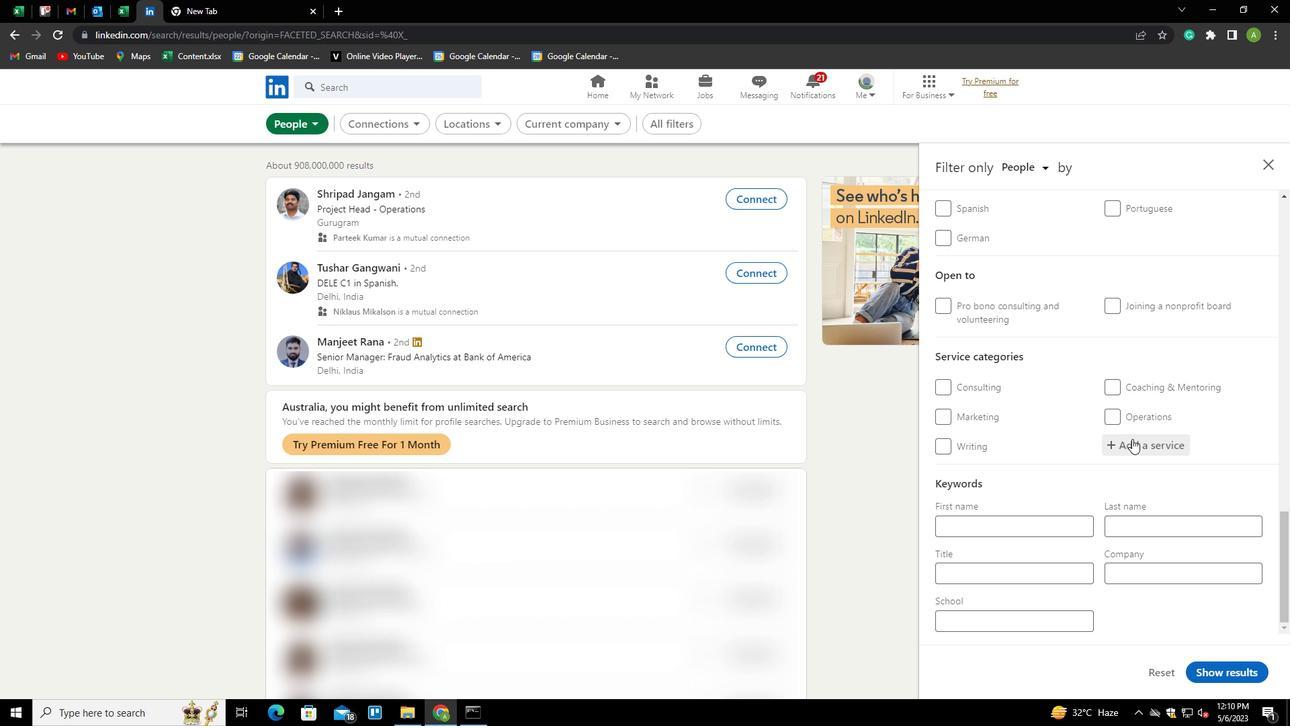 
Action: Mouse moved to (1128, 439)
Screenshot: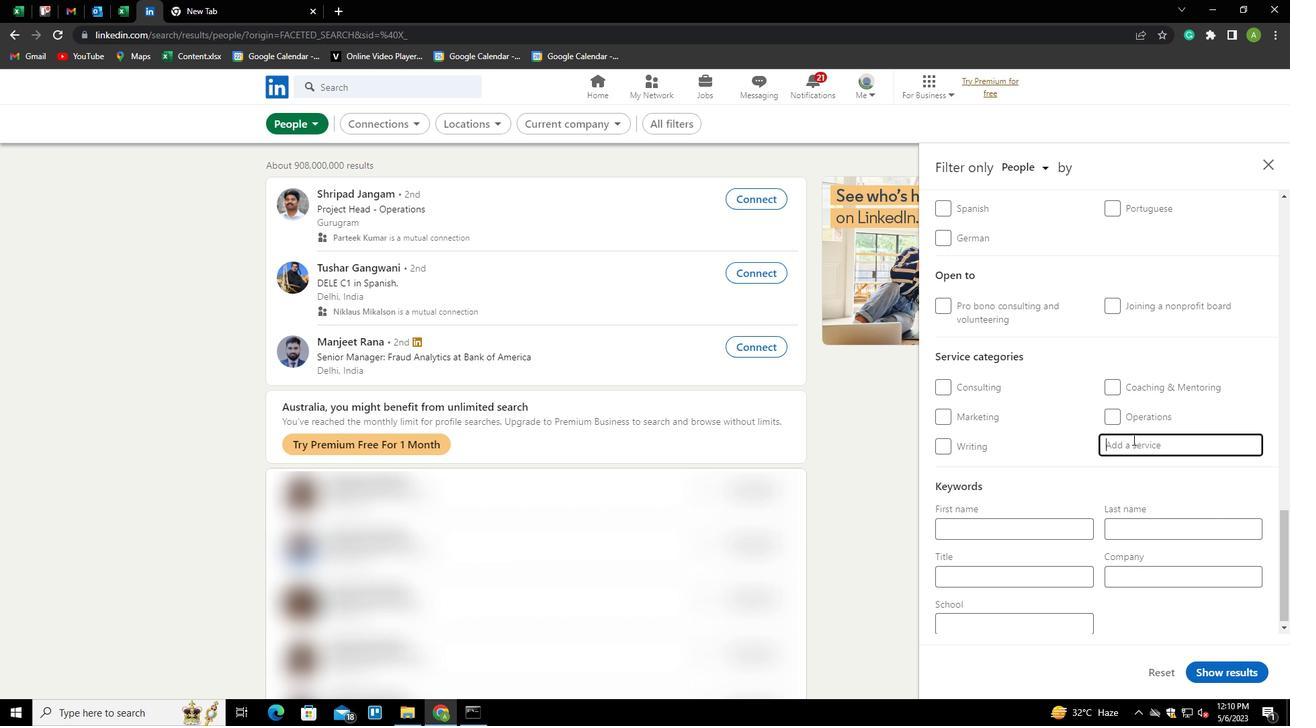
Action: Key pressed <Key.shift>COMPUTER<Key.space><Key.shift>NETWORKING<Key.down><Key.down><Key.enter>
Screenshot: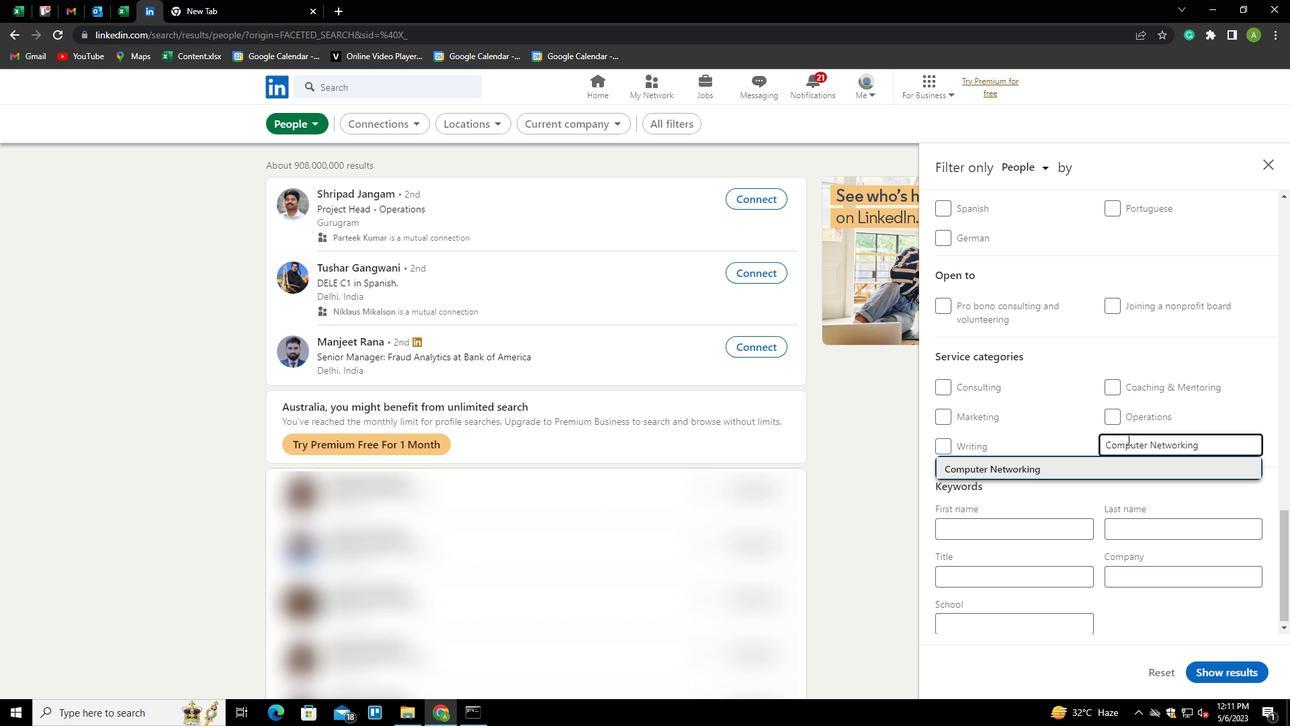 
Action: Mouse scrolled (1128, 439) with delta (0, 0)
Screenshot: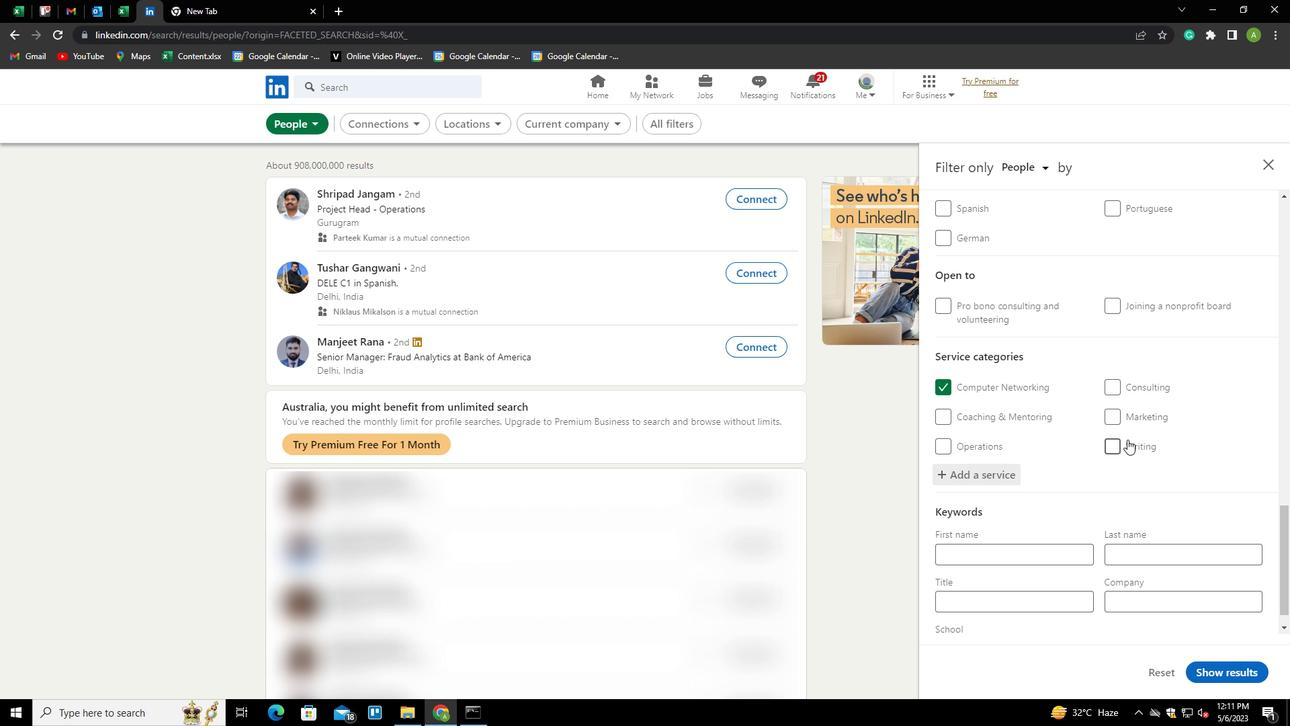 
Action: Mouse moved to (1121, 438)
Screenshot: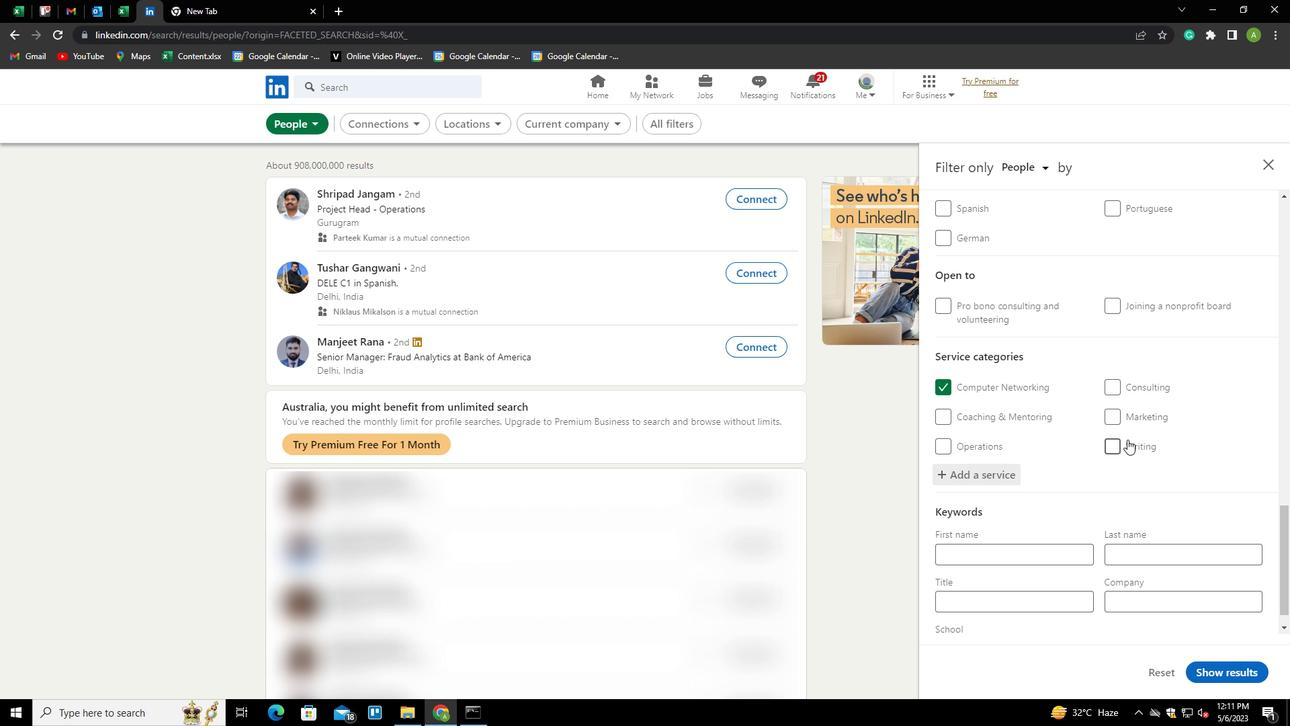 
Action: Mouse scrolled (1121, 437) with delta (0, 0)
Screenshot: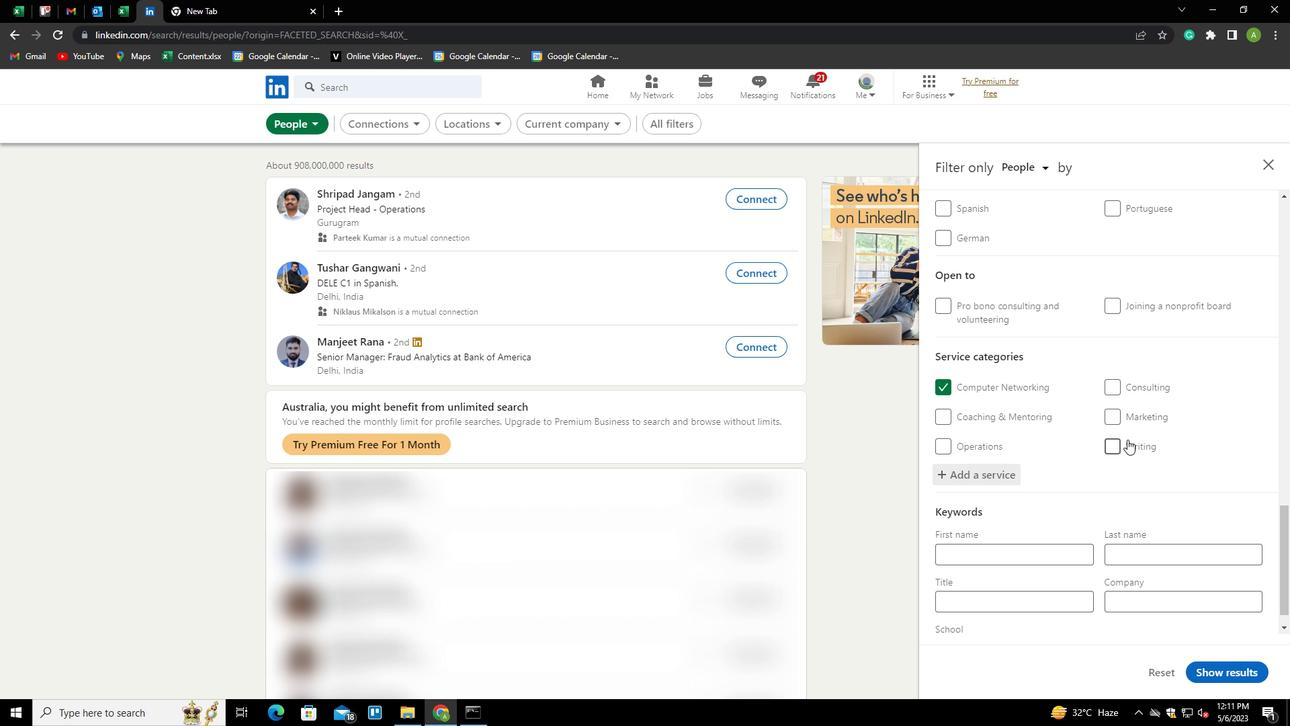 
Action: Mouse scrolled (1121, 437) with delta (0, 0)
Screenshot: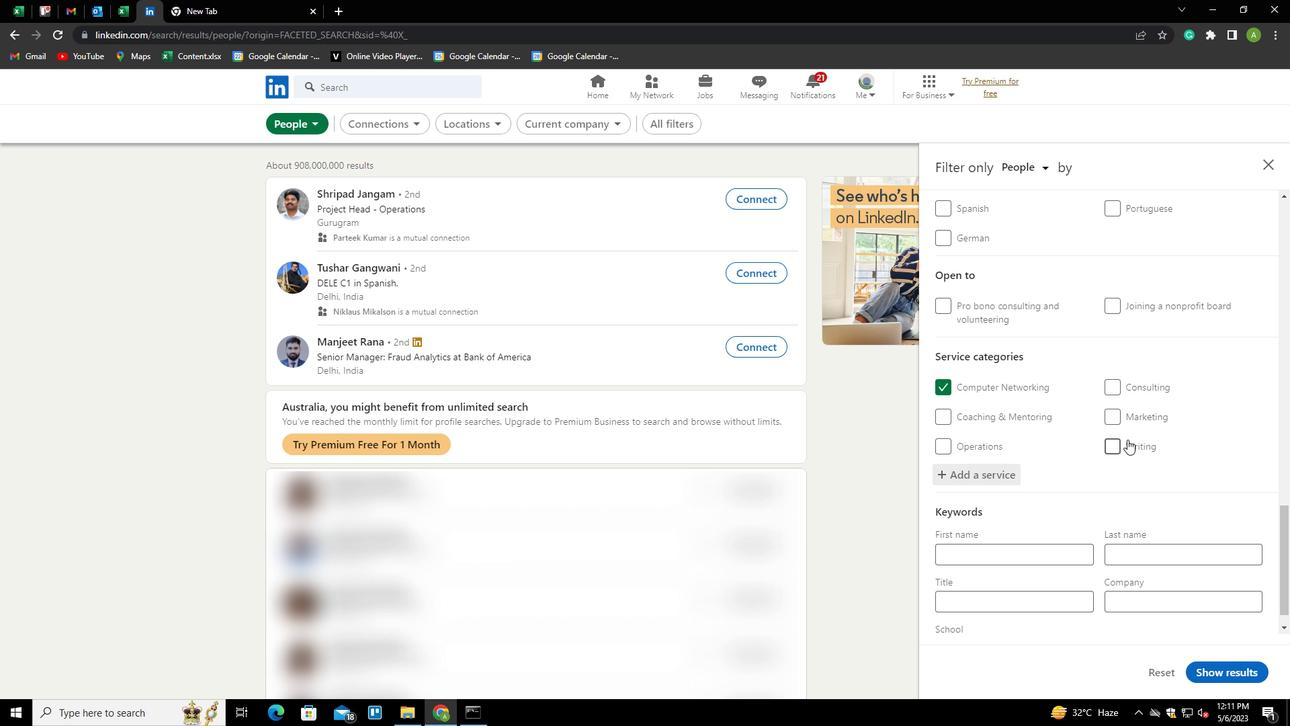 
Action: Mouse scrolled (1121, 437) with delta (0, 0)
Screenshot: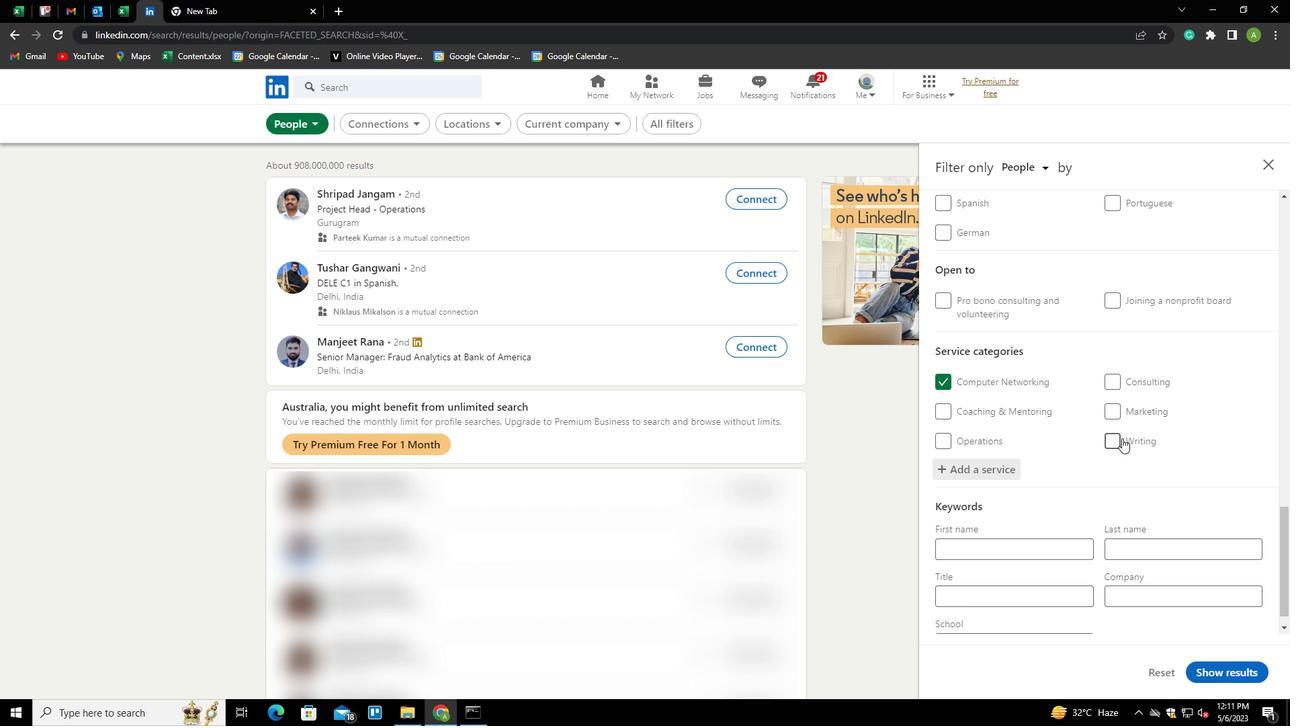 
Action: Mouse scrolled (1121, 437) with delta (0, 0)
Screenshot: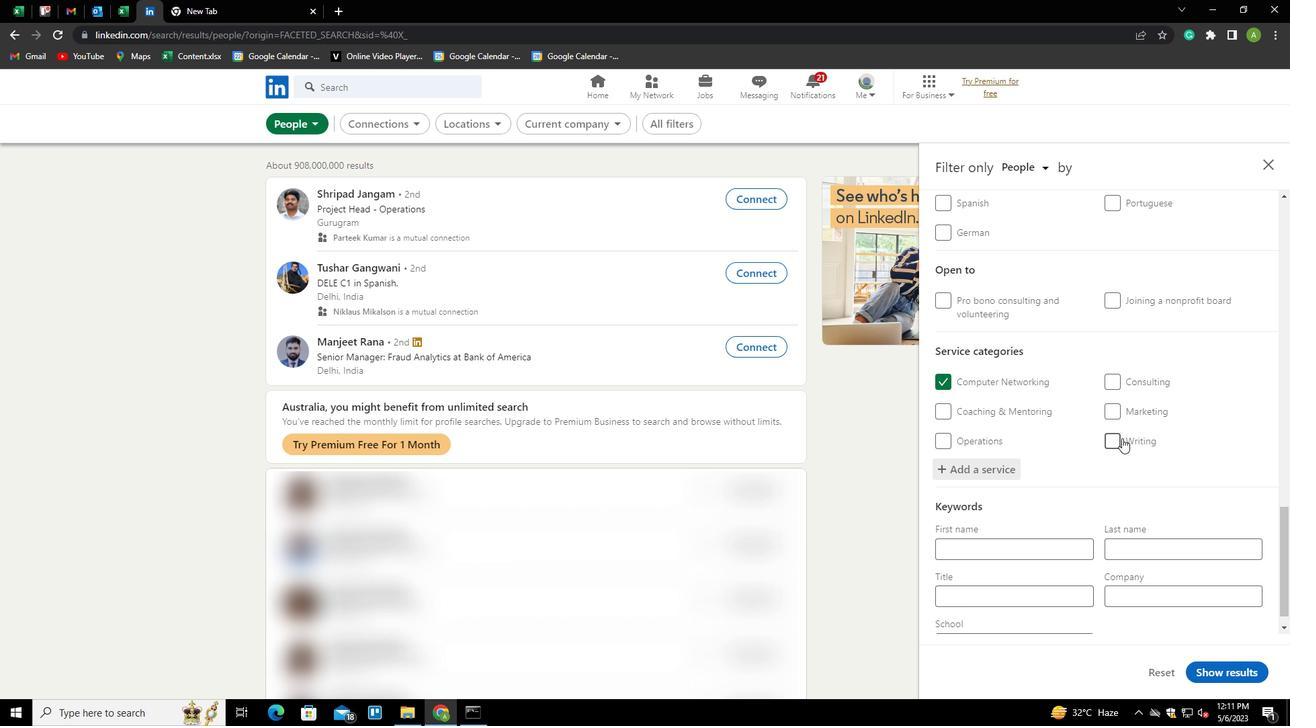 
Action: Mouse moved to (1042, 576)
Screenshot: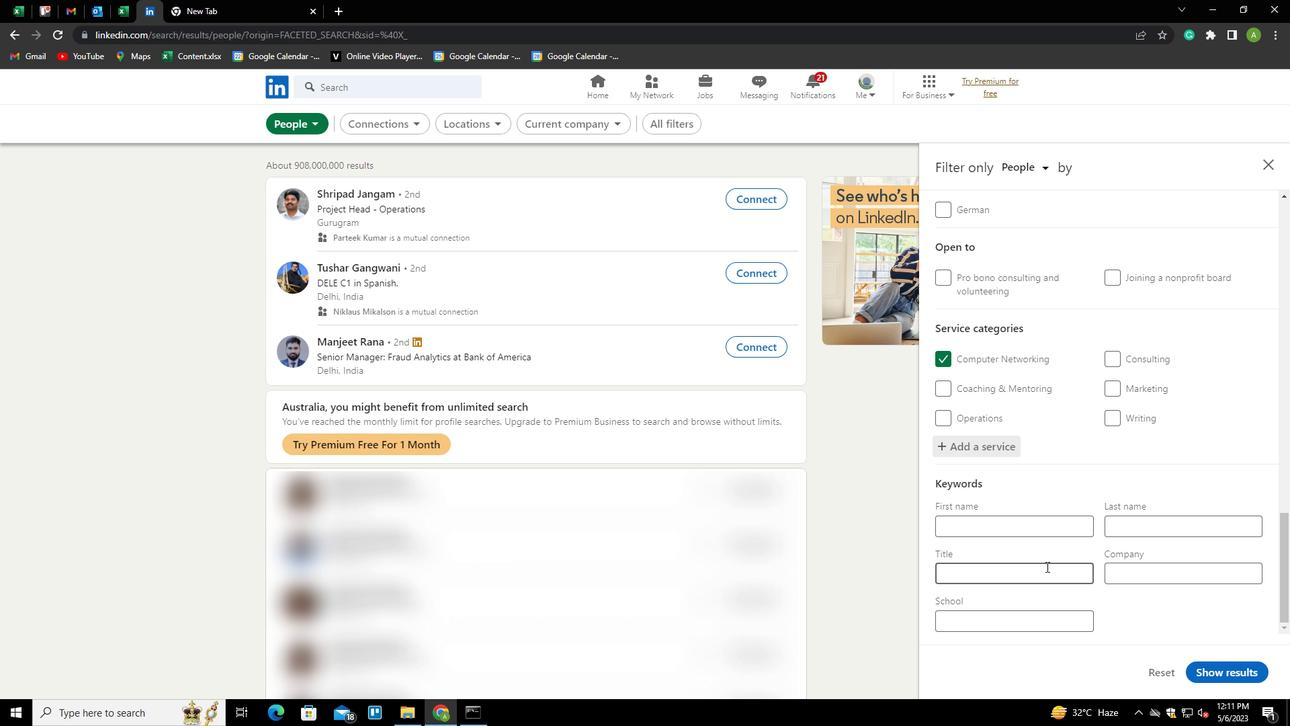 
Action: Mouse pressed left at (1042, 576)
Screenshot: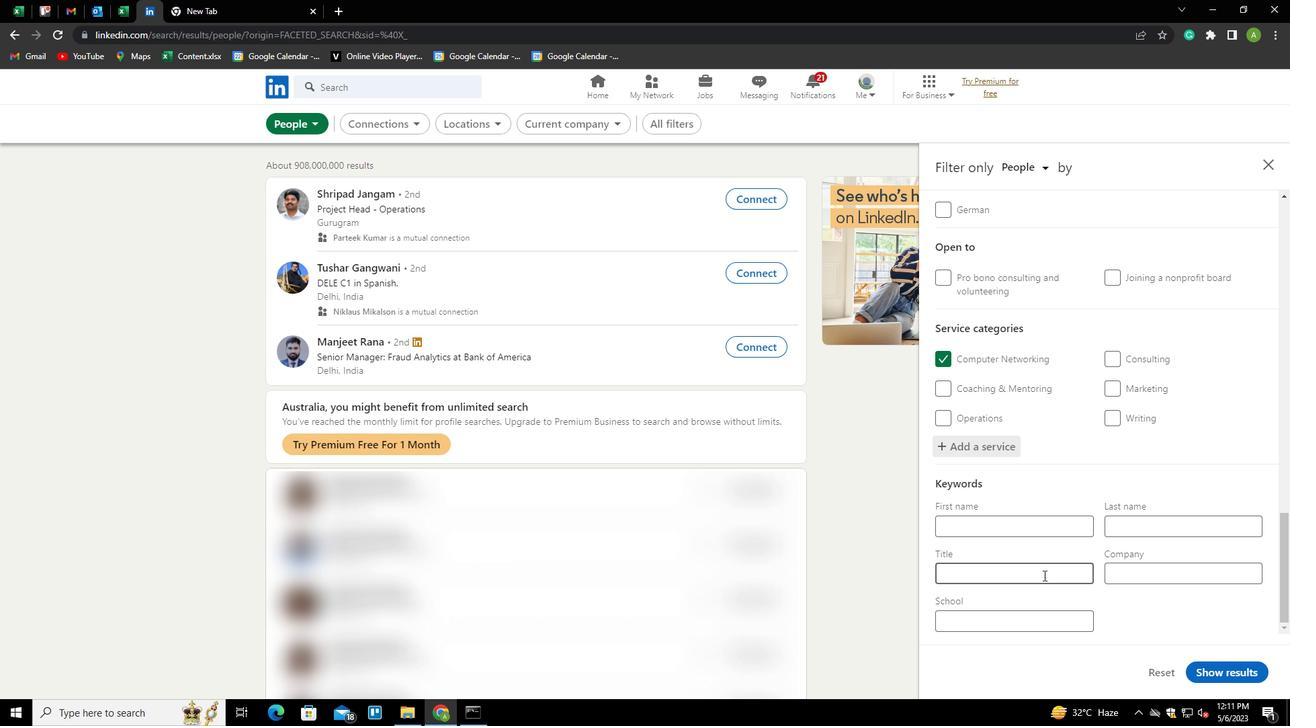 
Action: Mouse moved to (1028, 519)
Screenshot: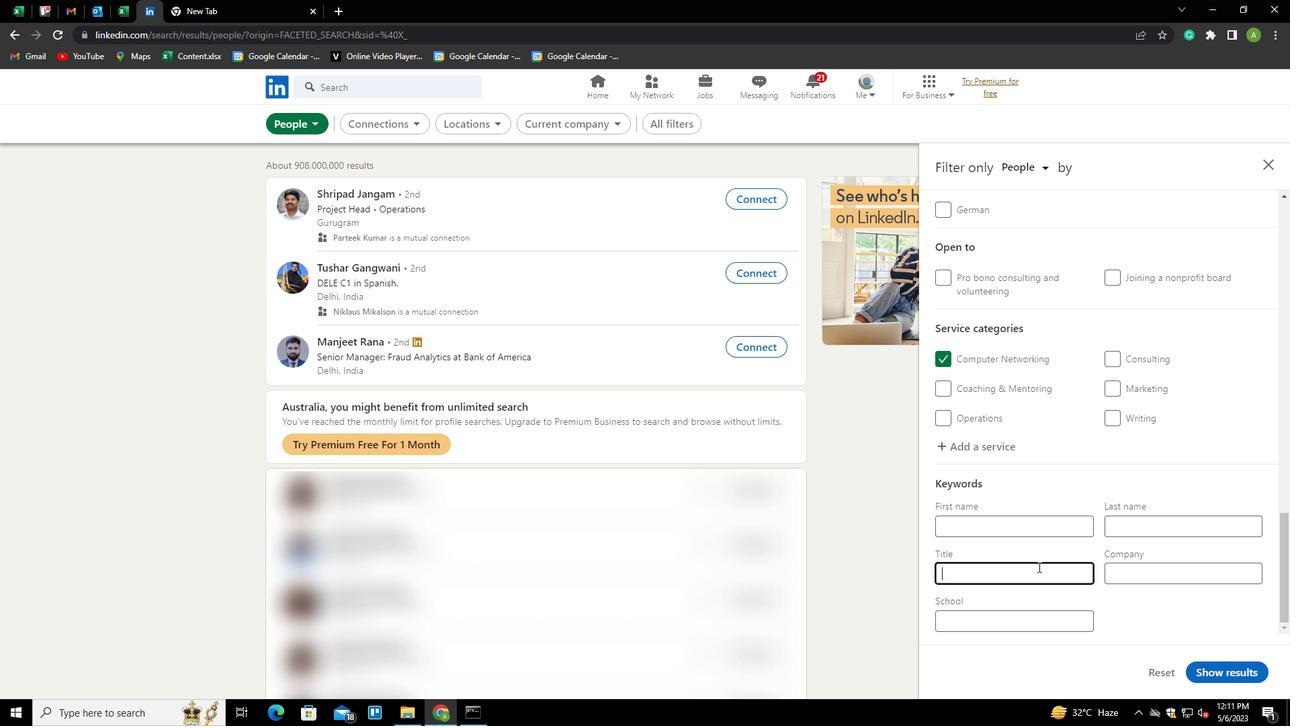 
Action: Key pressed <Key.shift>OUTSIDE<Key.space>S<Key.backspace><Key.shift>SALES<Key.space><Key.shift>MANAGER
Screenshot: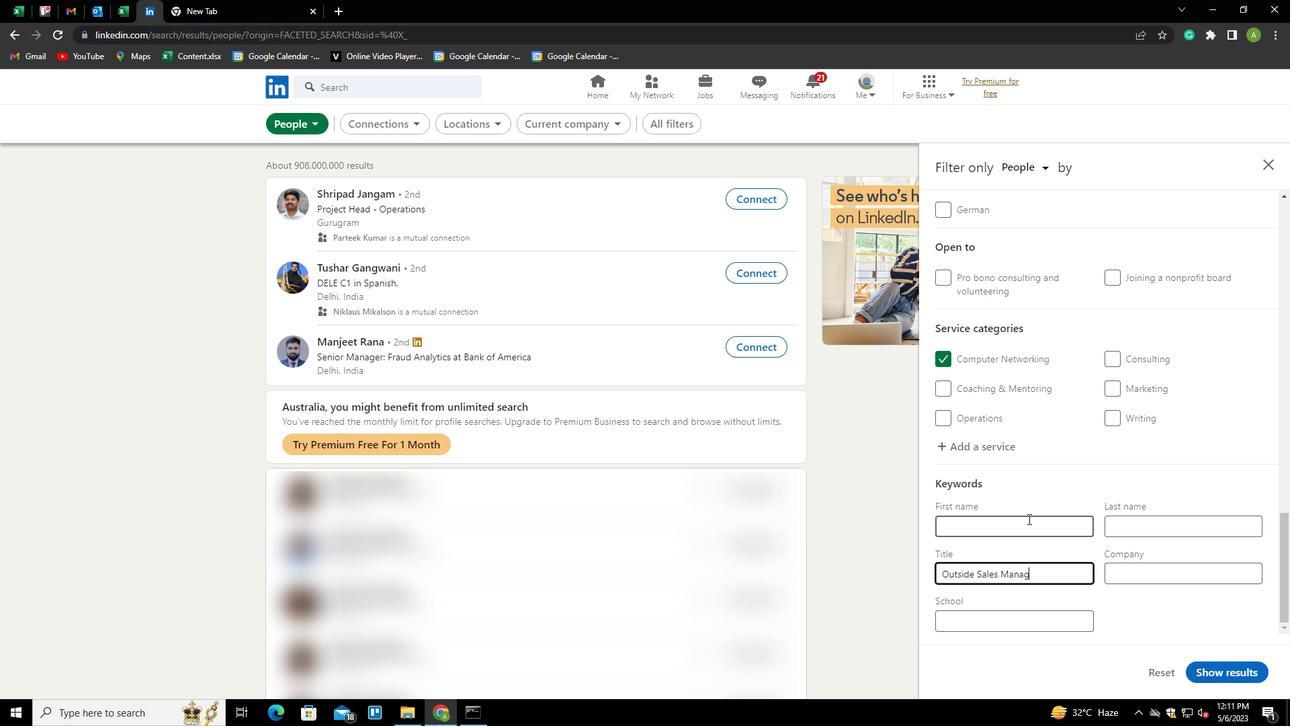 
Action: Mouse moved to (1167, 602)
Screenshot: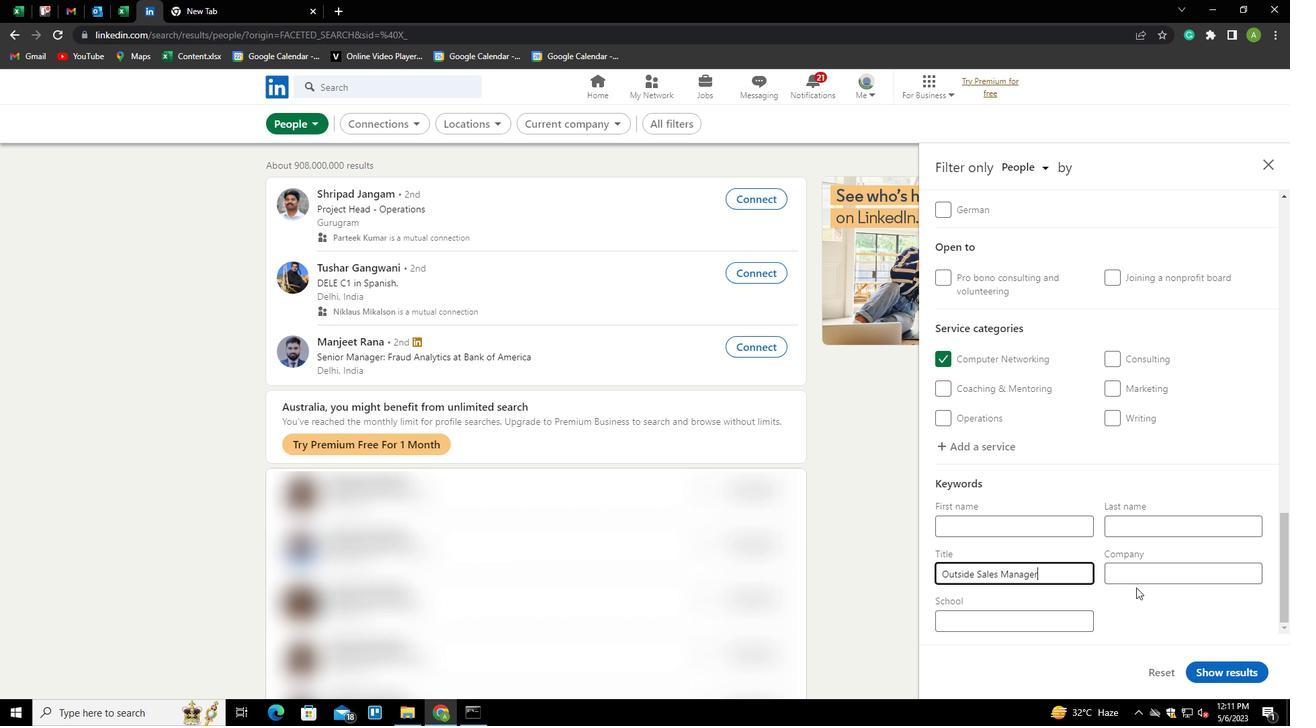
Action: Mouse pressed left at (1167, 602)
Screenshot: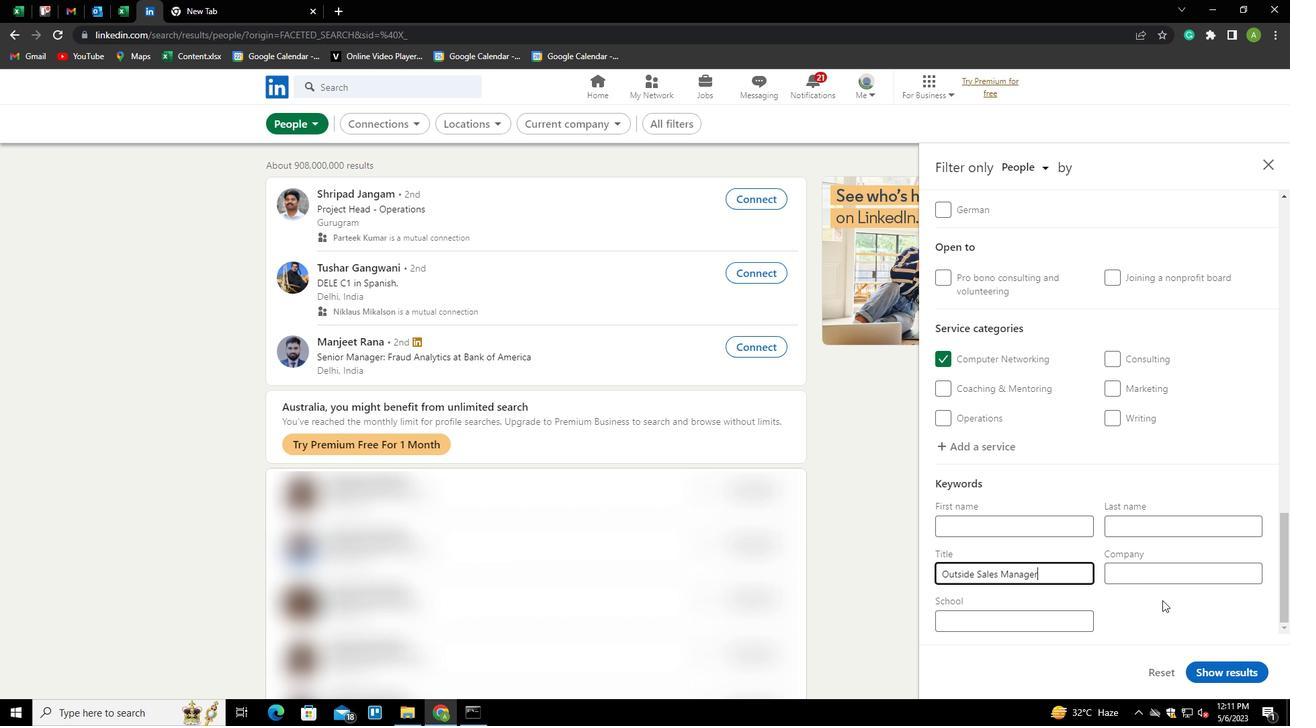 
Action: Mouse moved to (1228, 665)
Screenshot: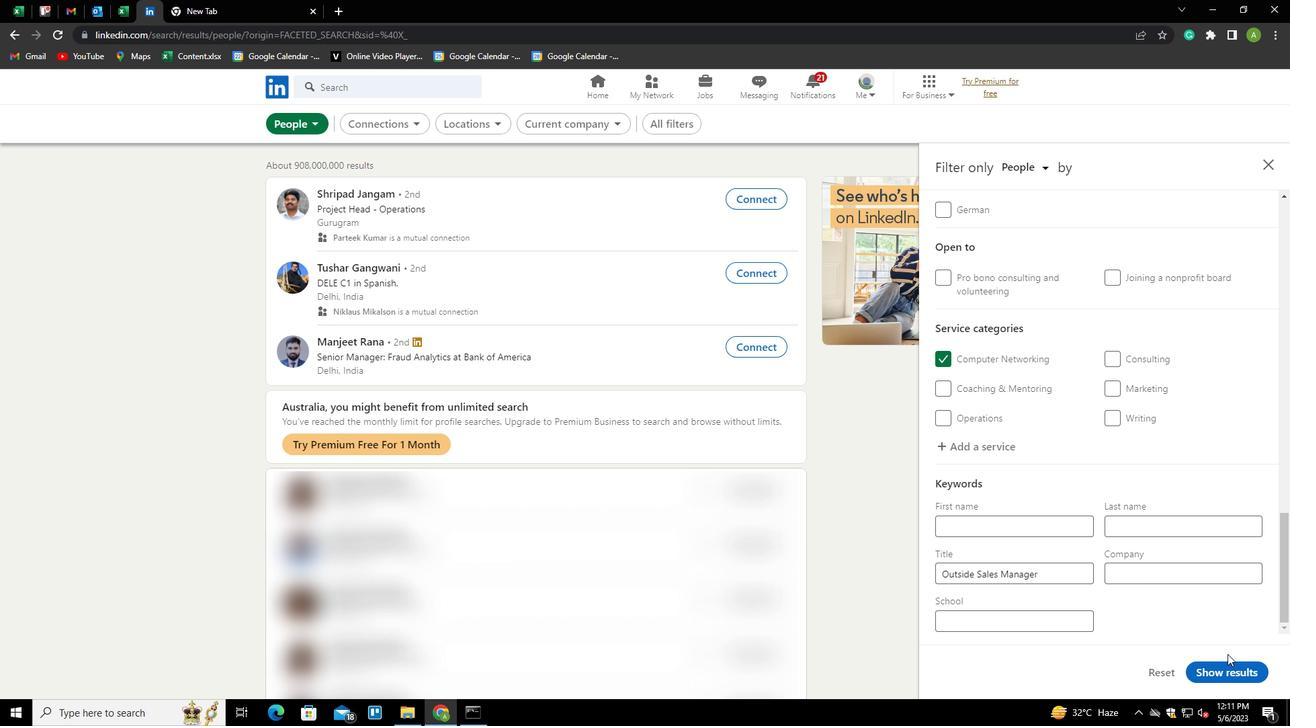 
Action: Mouse pressed left at (1228, 665)
Screenshot: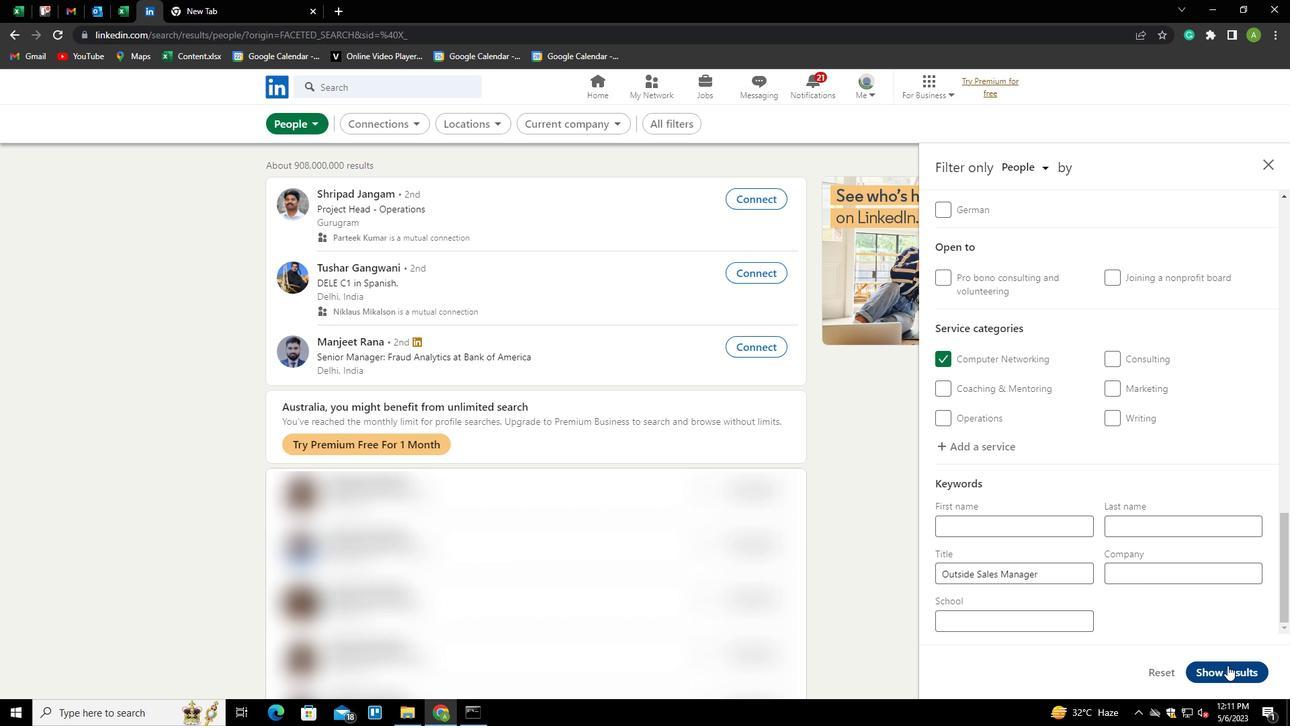
Action: Mouse moved to (1202, 597)
Screenshot: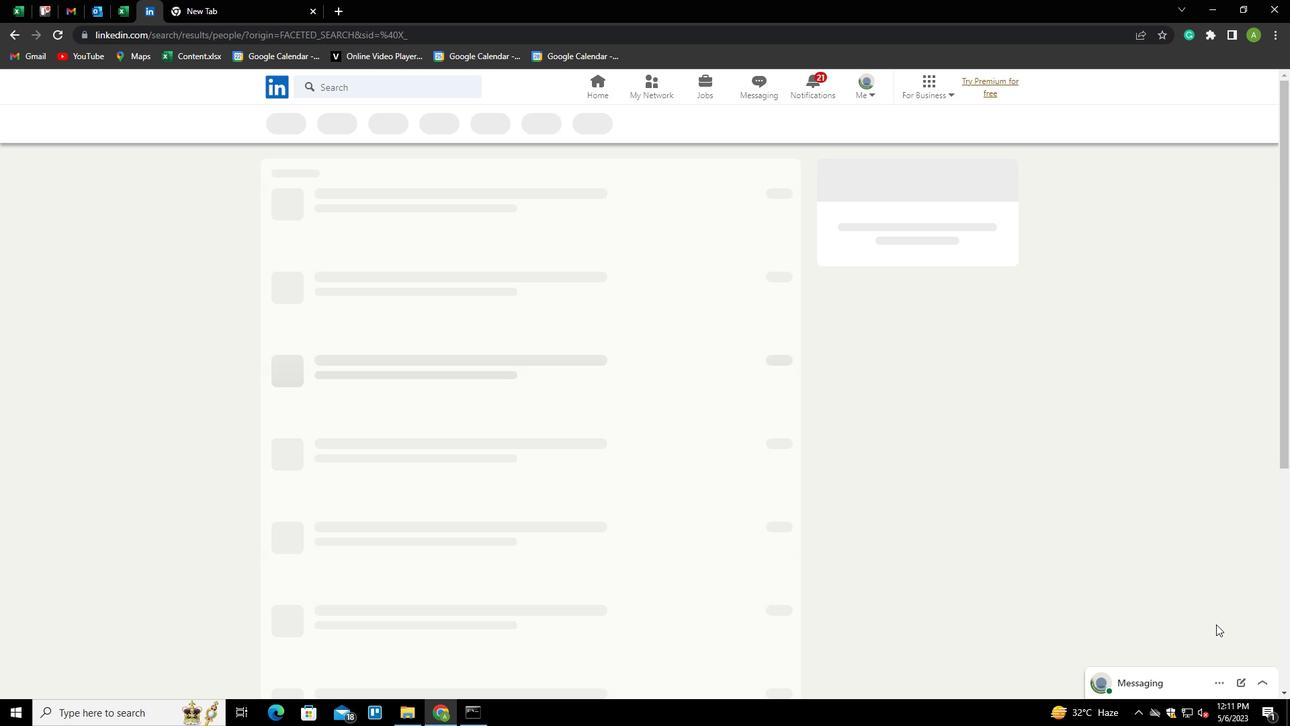 
